 Task: Look for space in Jatobá, Brazil from 6th June, 2023 to 8th June, 2023 for 2 adults in price range Rs.7000 to Rs.12000. Place can be private room with 1  bedroom having 2 beds and 1 bathroom. Property type can be flat. Amenities needed are: wifi, . Booking option can be shelf check-in. Required host language is Spanish.
Action: Mouse moved to (755, 133)
Screenshot: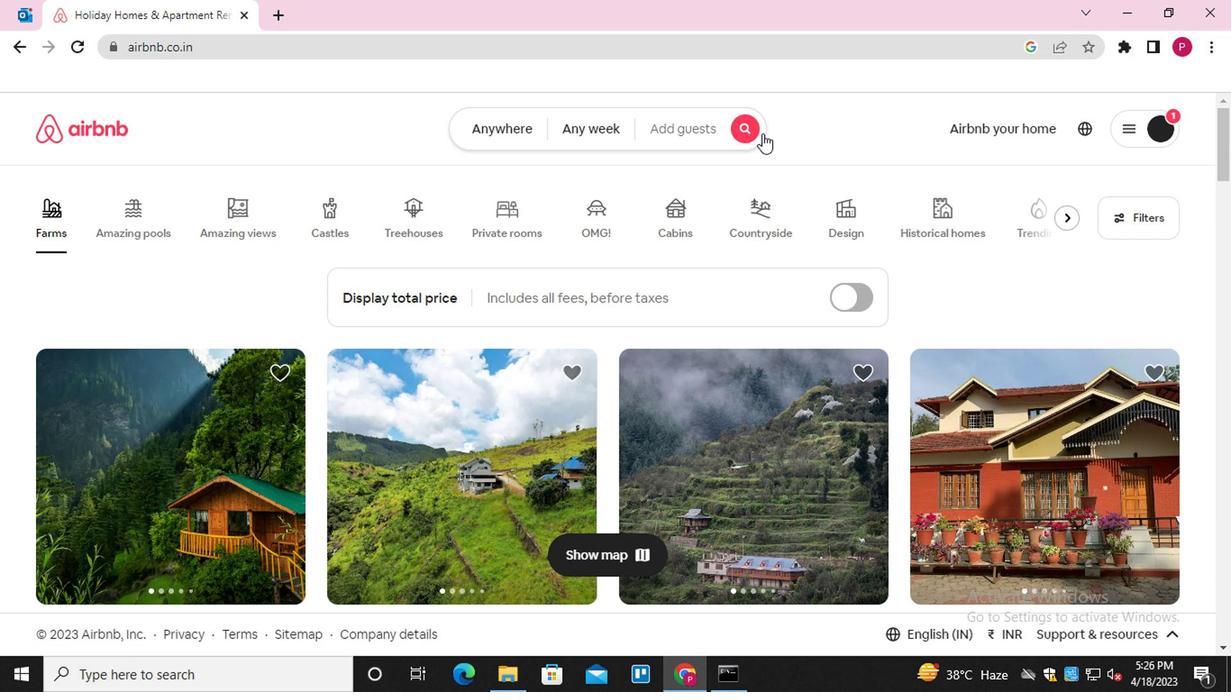 
Action: Mouse pressed left at (755, 133)
Screenshot: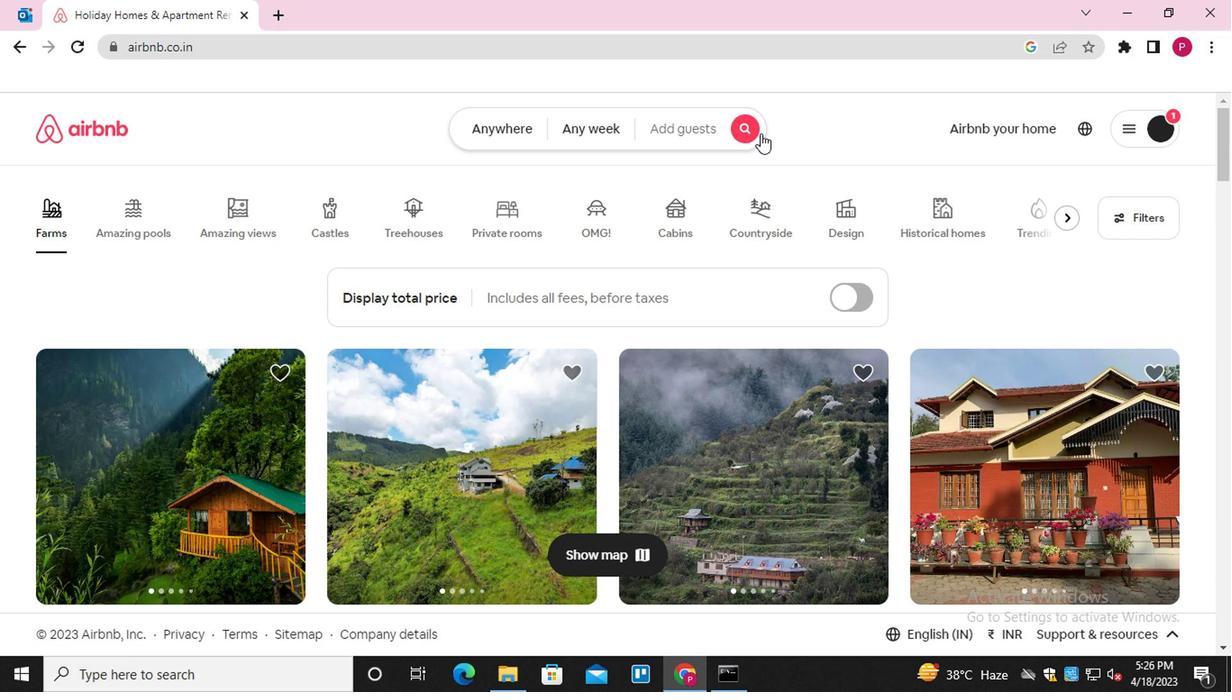 
Action: Mouse moved to (429, 205)
Screenshot: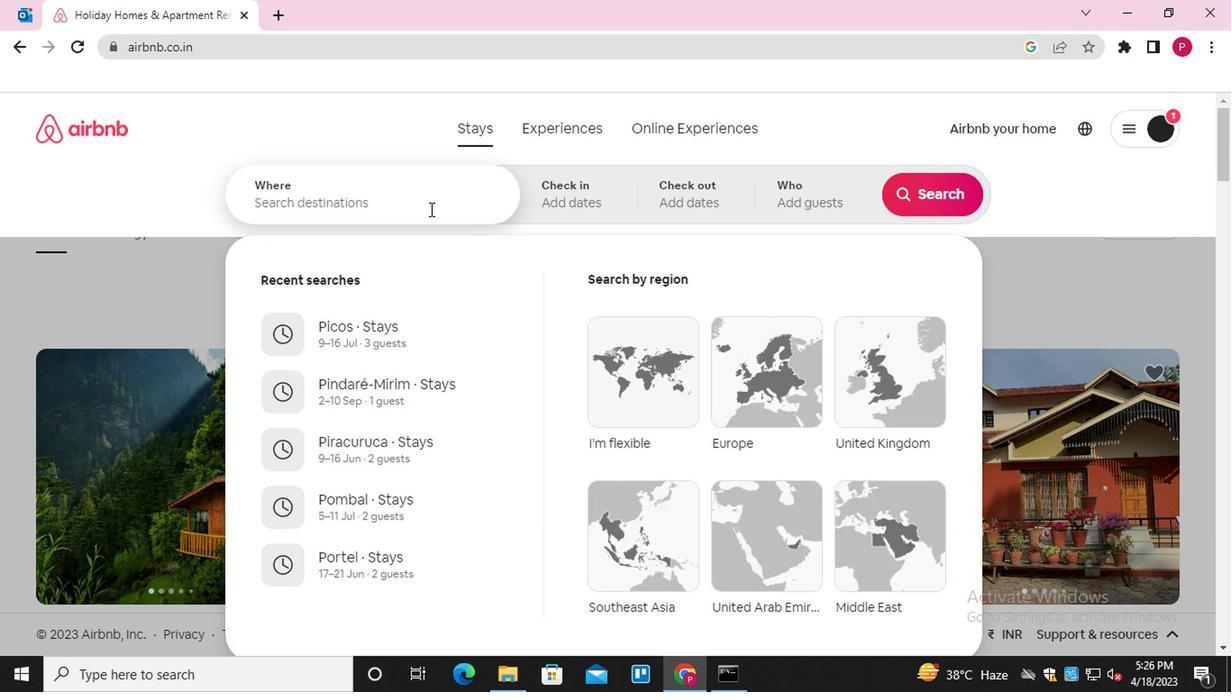 
Action: Mouse pressed left at (429, 205)
Screenshot: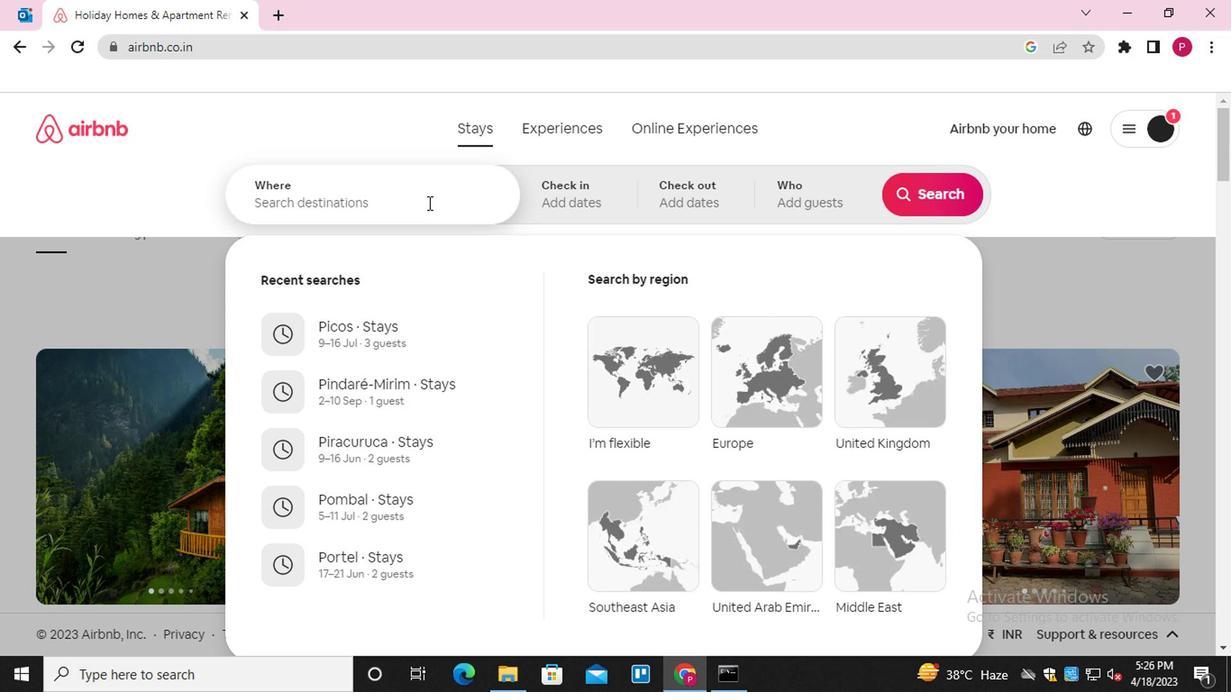 
Action: Key pressed <Key.shift>JATOBA
Screenshot: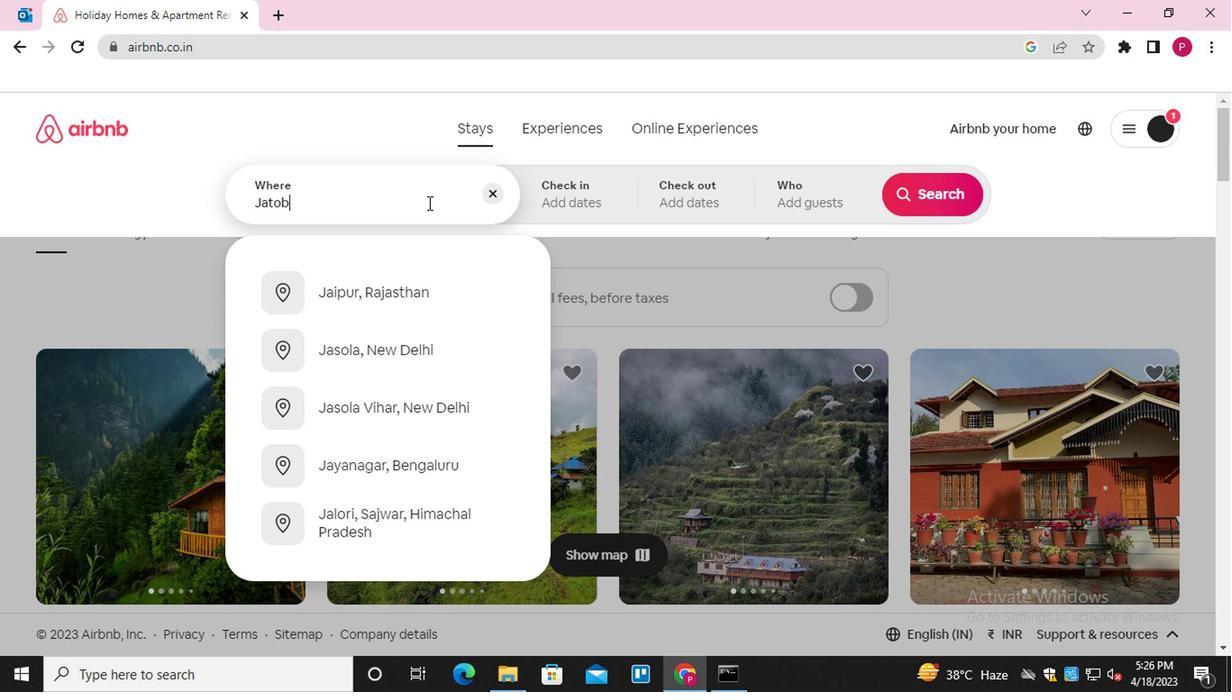 
Action: Mouse moved to (422, 300)
Screenshot: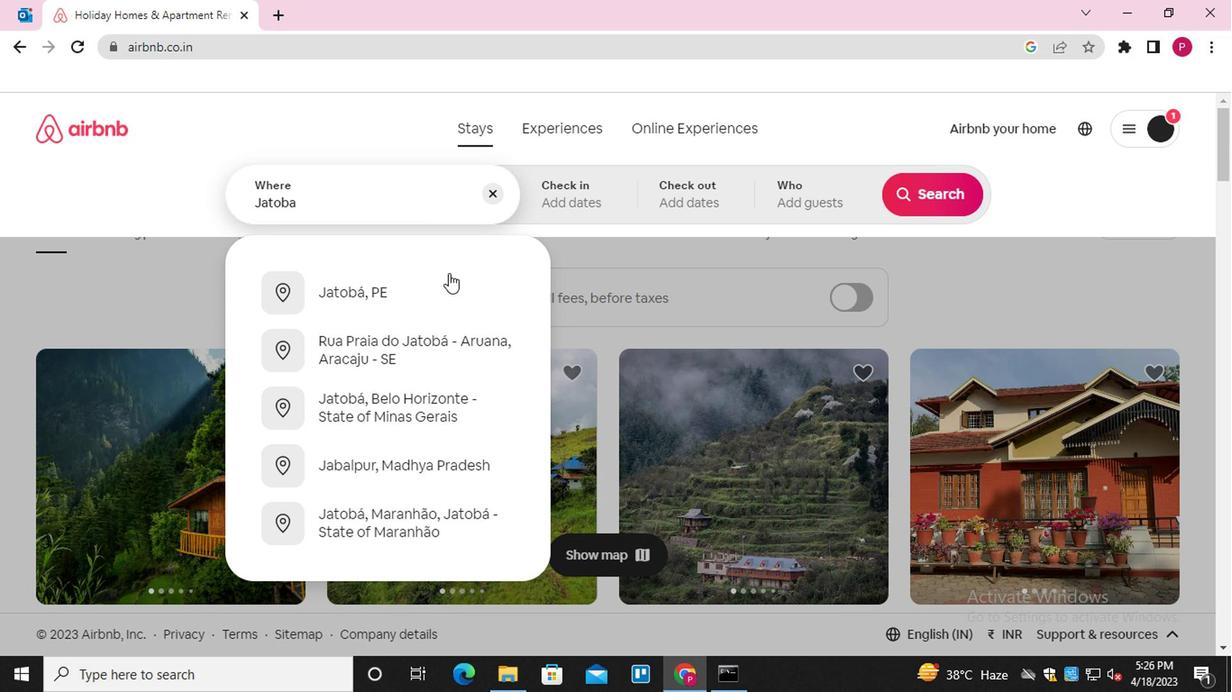 
Action: Mouse pressed left at (422, 300)
Screenshot: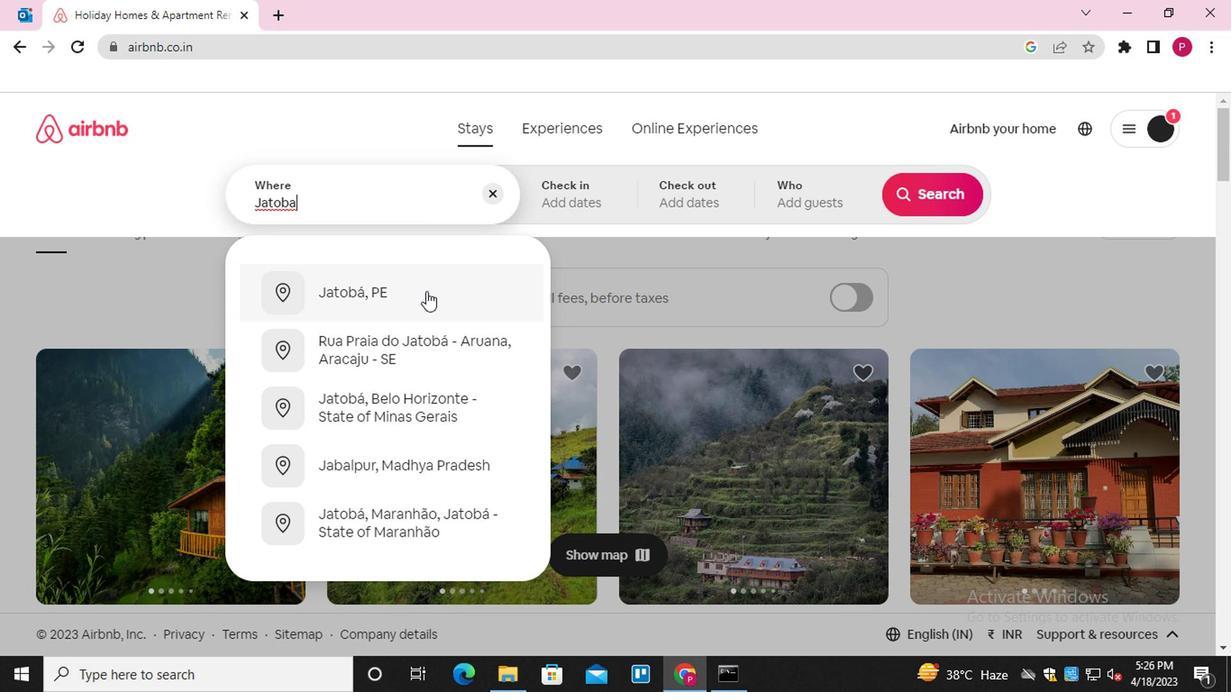 
Action: Mouse moved to (918, 341)
Screenshot: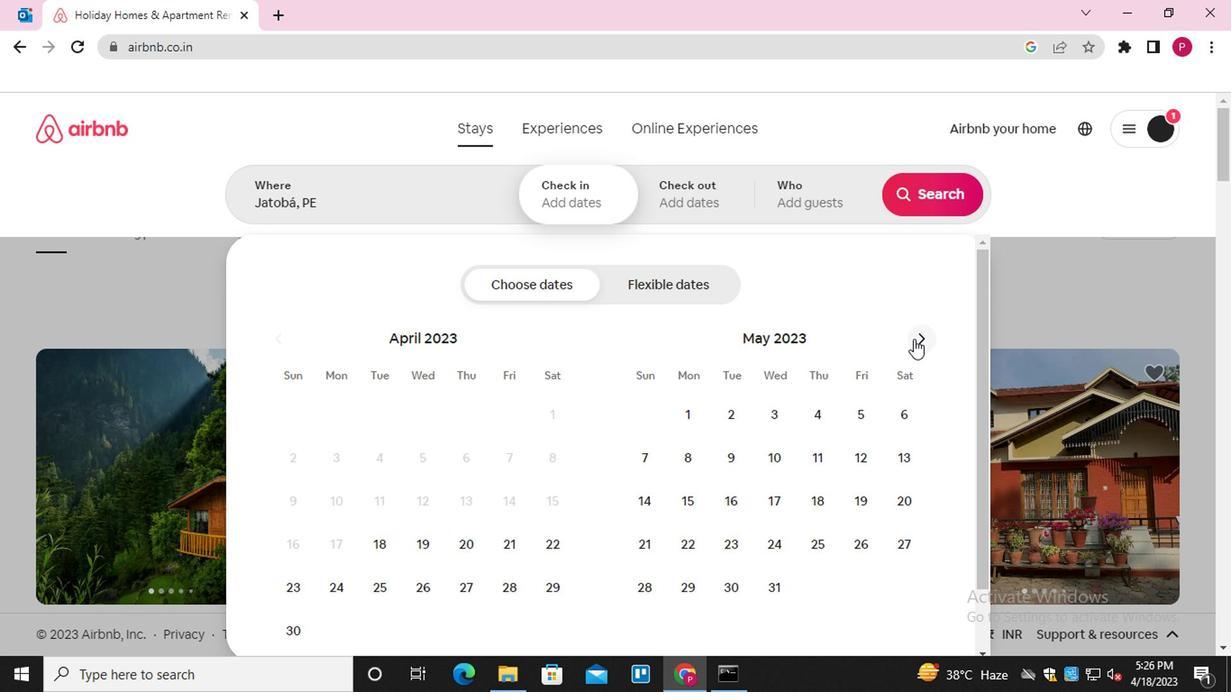 
Action: Mouse pressed left at (918, 341)
Screenshot: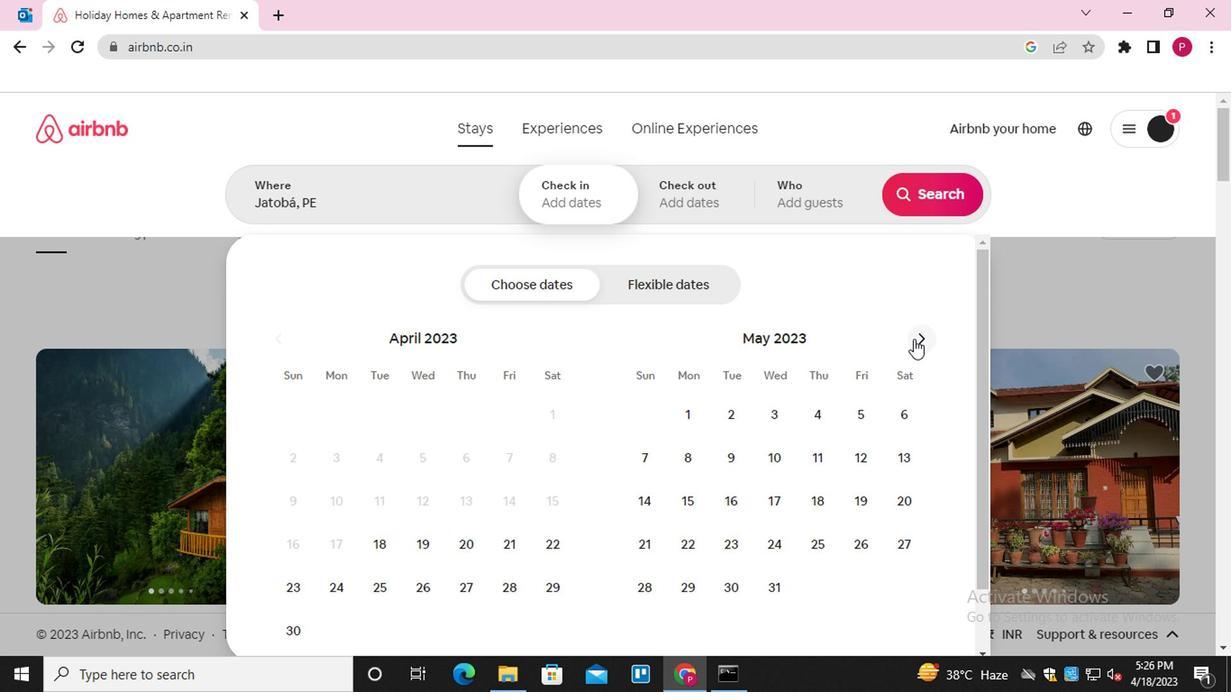 
Action: Mouse moved to (734, 457)
Screenshot: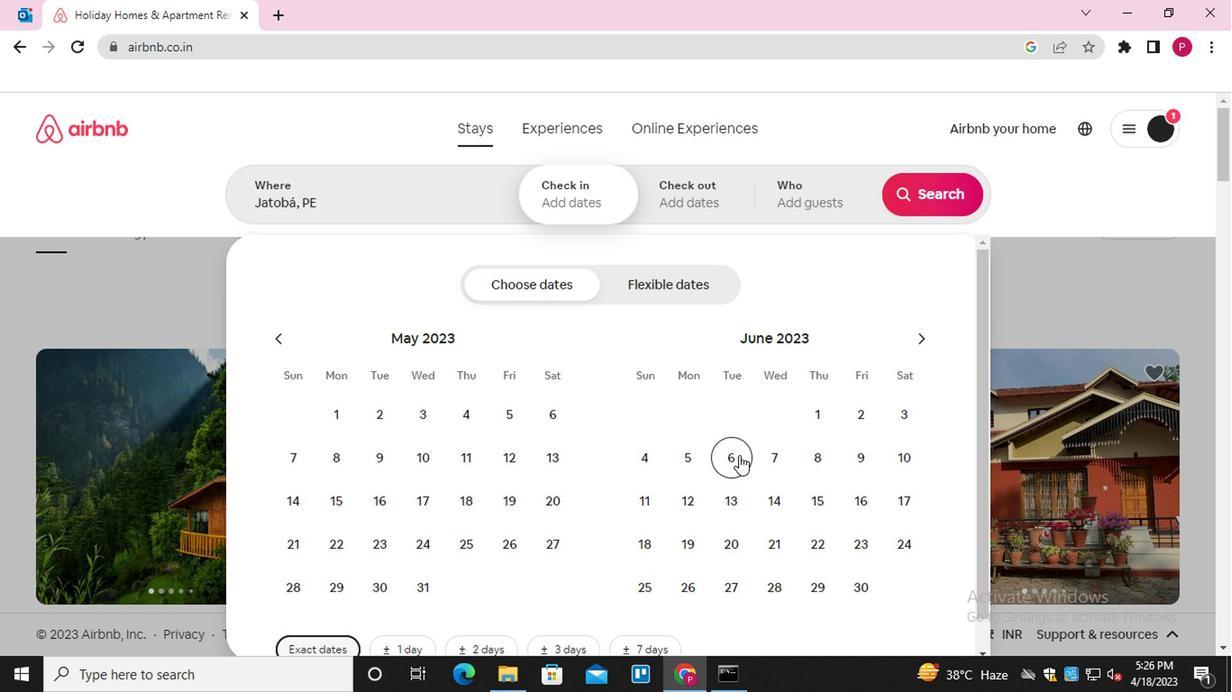 
Action: Mouse pressed left at (734, 457)
Screenshot: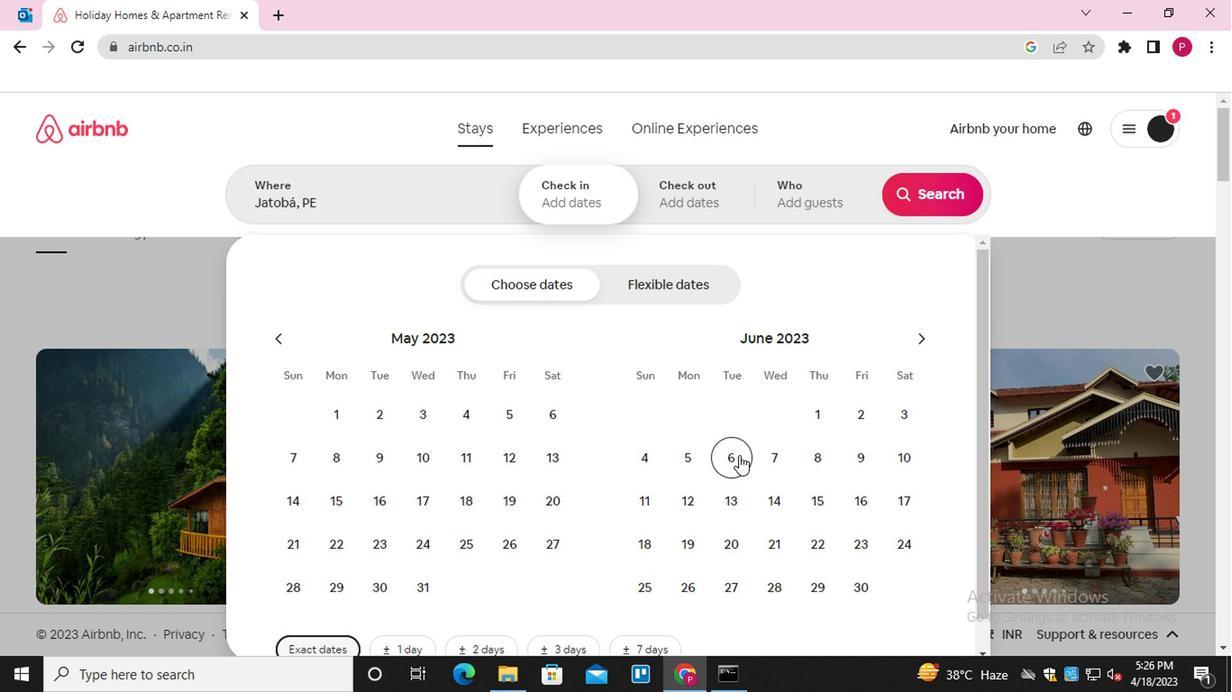 
Action: Mouse moved to (803, 463)
Screenshot: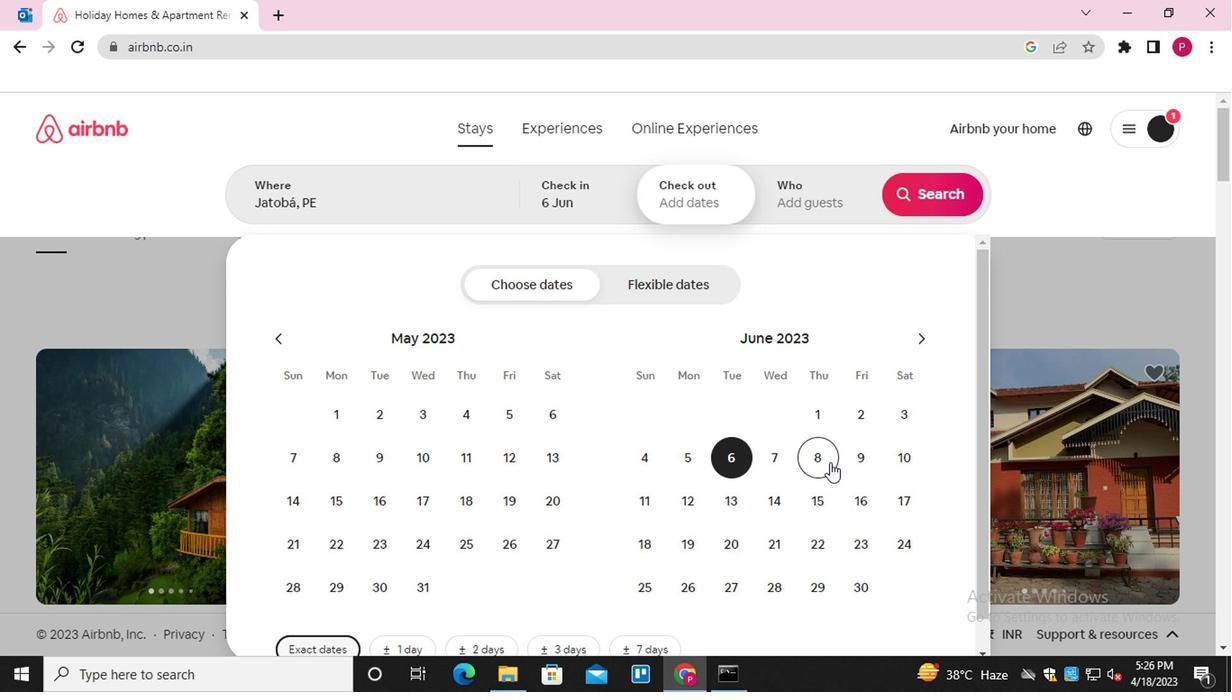 
Action: Mouse pressed left at (803, 463)
Screenshot: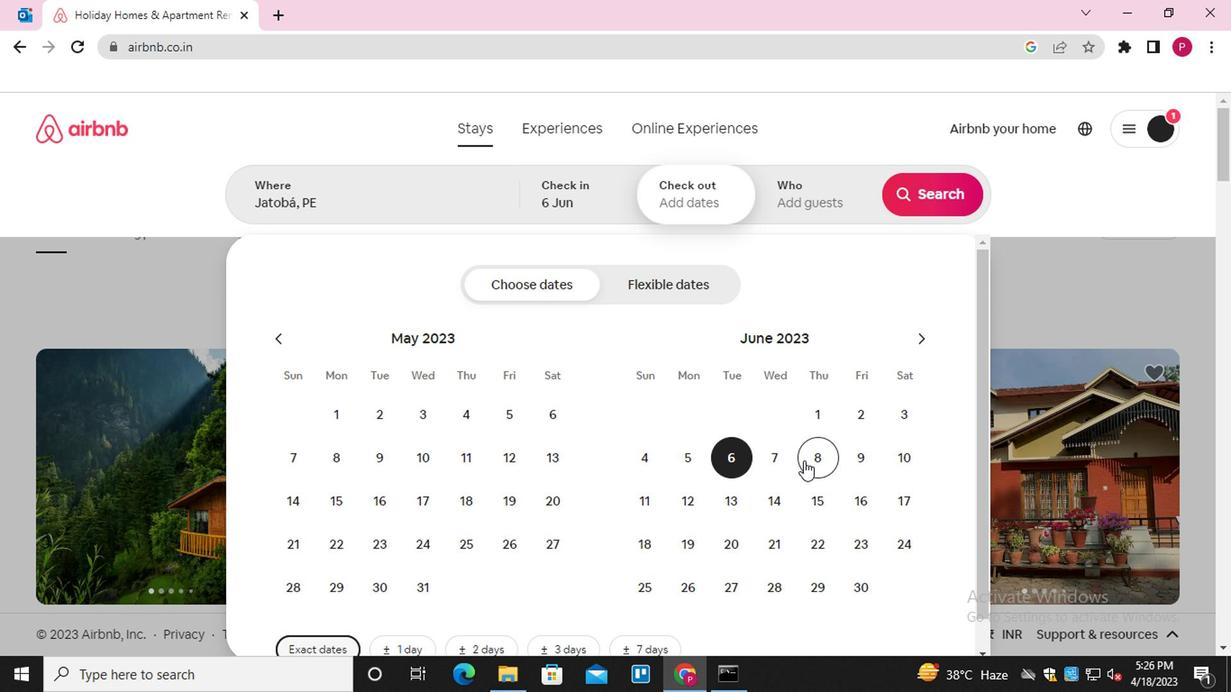 
Action: Mouse moved to (808, 207)
Screenshot: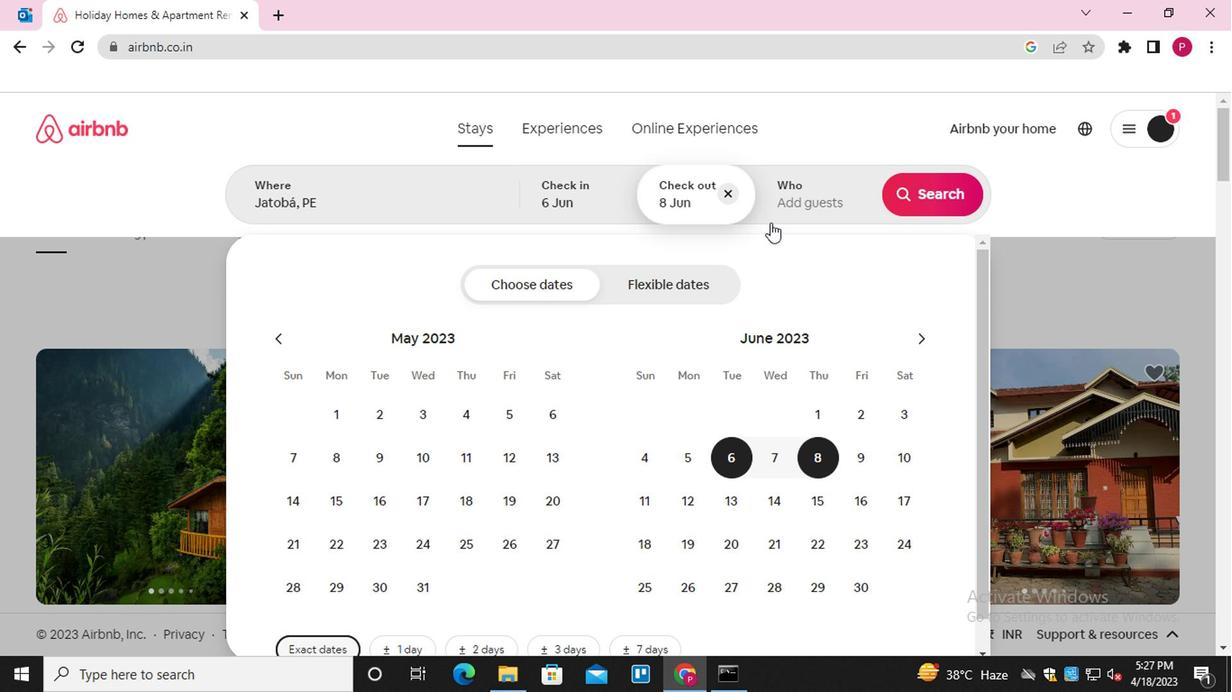 
Action: Mouse pressed left at (808, 207)
Screenshot: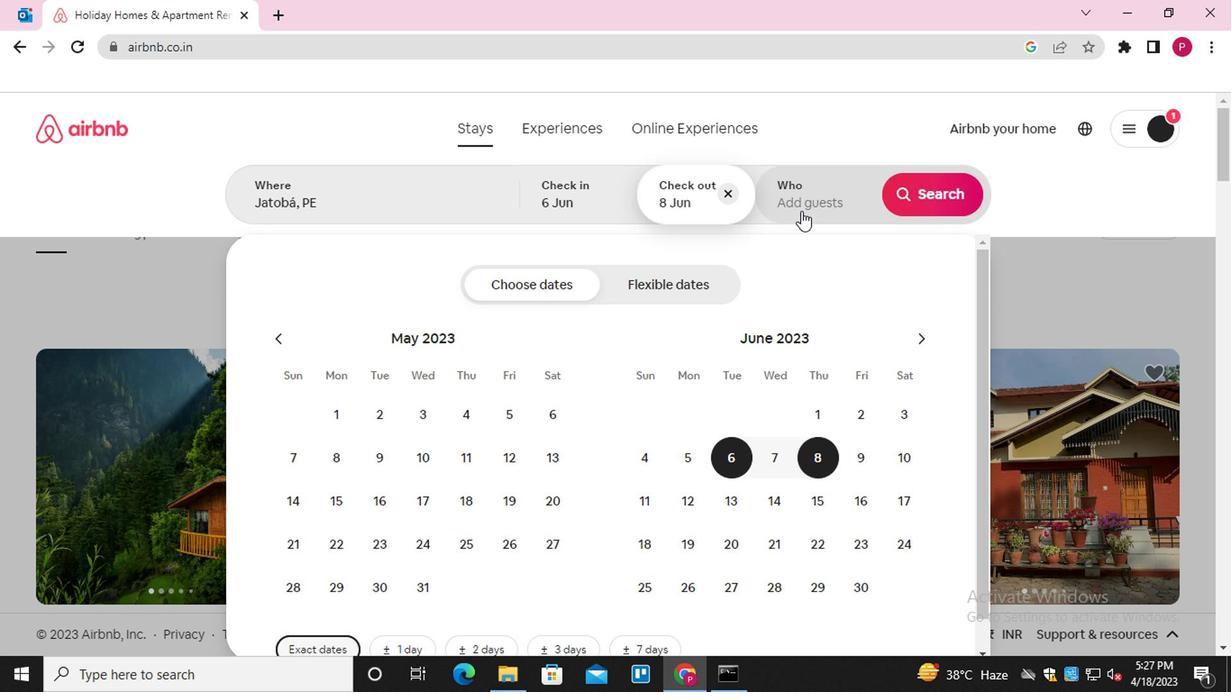 
Action: Mouse moved to (940, 289)
Screenshot: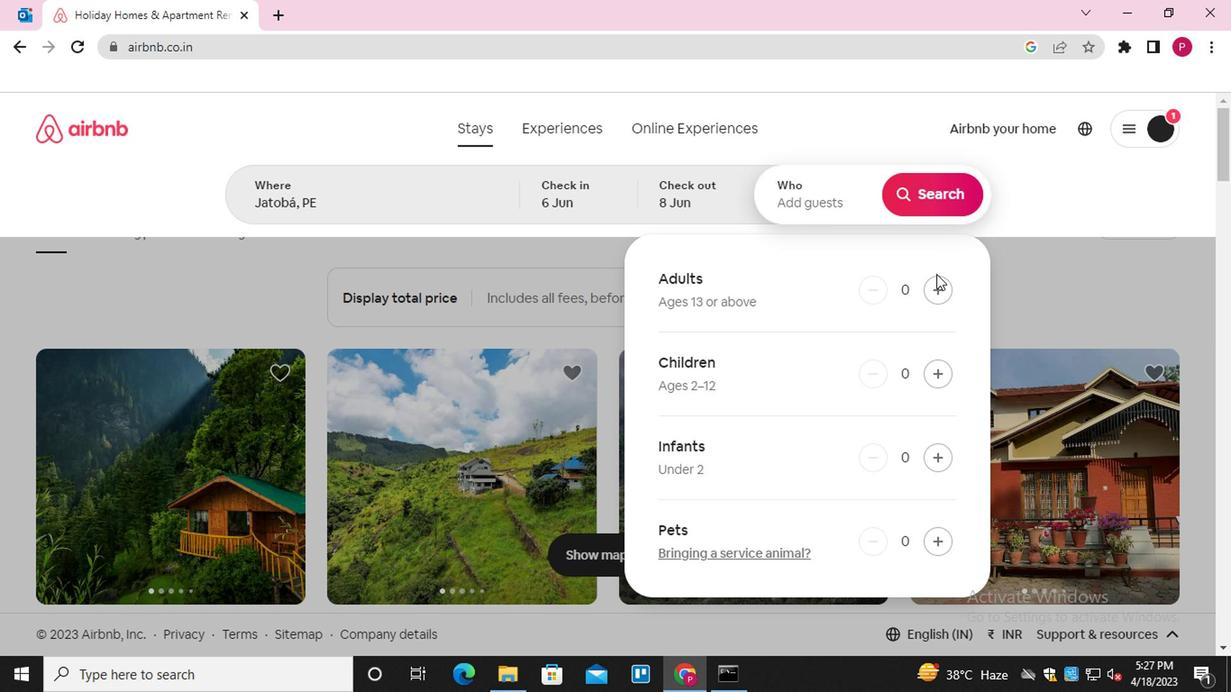 
Action: Mouse pressed left at (940, 289)
Screenshot: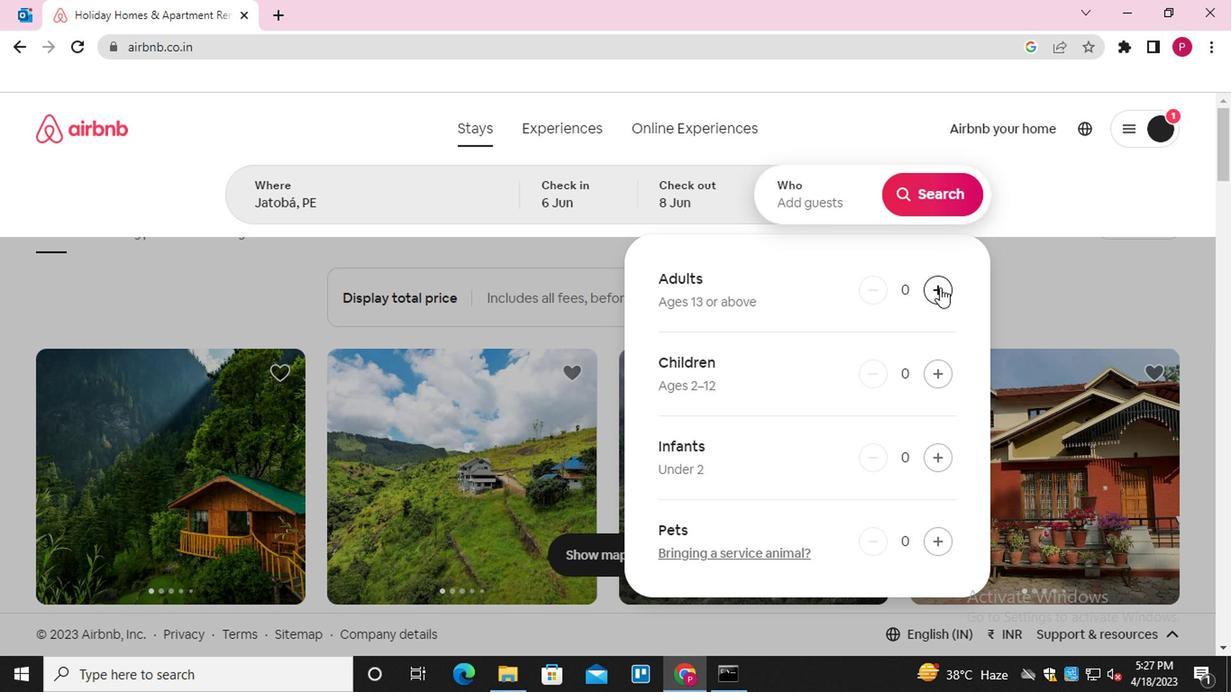 
Action: Mouse pressed left at (940, 289)
Screenshot: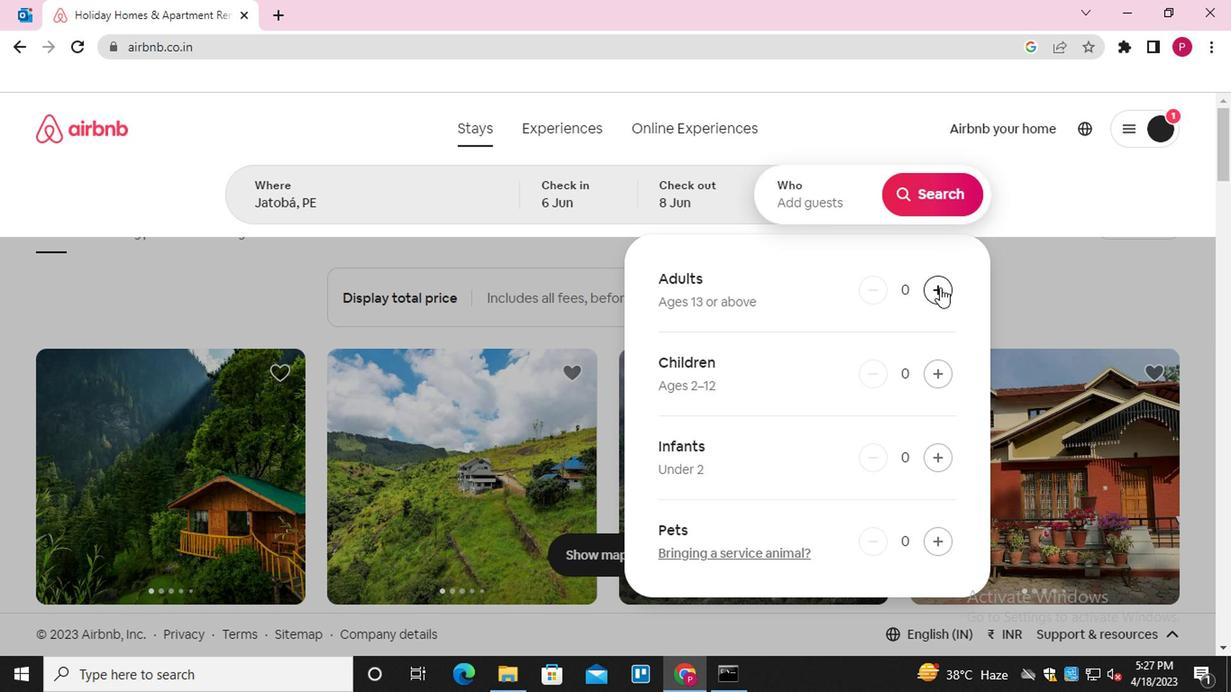 
Action: Mouse moved to (923, 207)
Screenshot: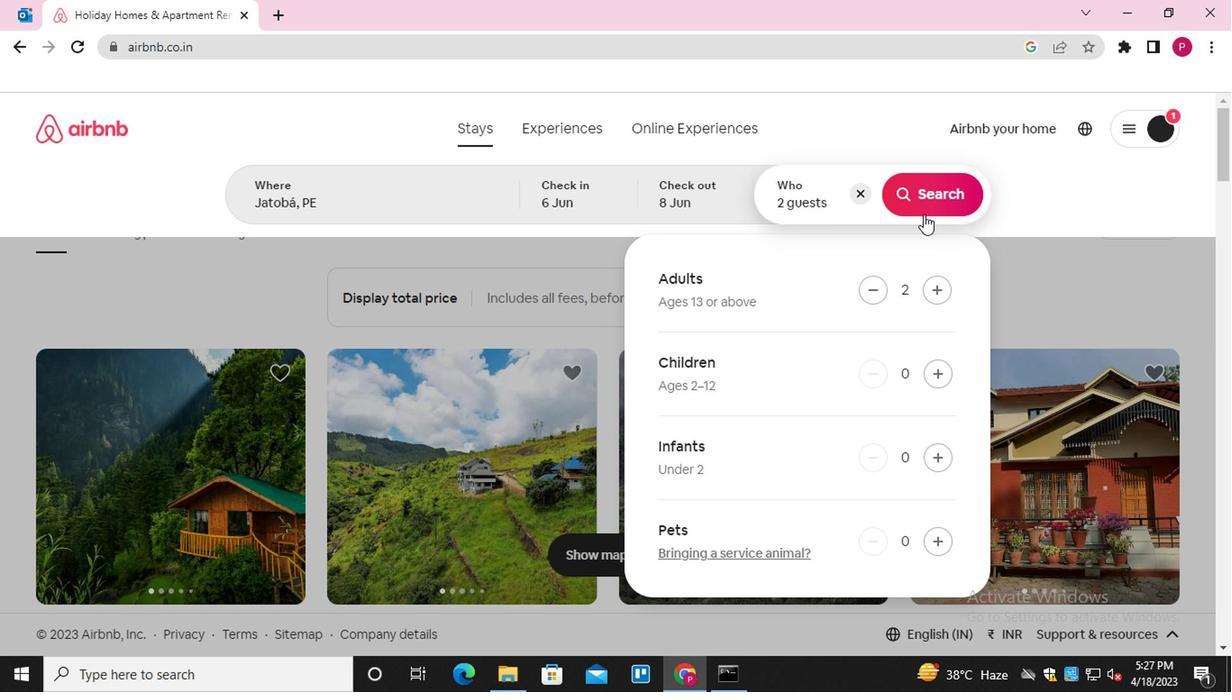 
Action: Mouse pressed left at (923, 207)
Screenshot: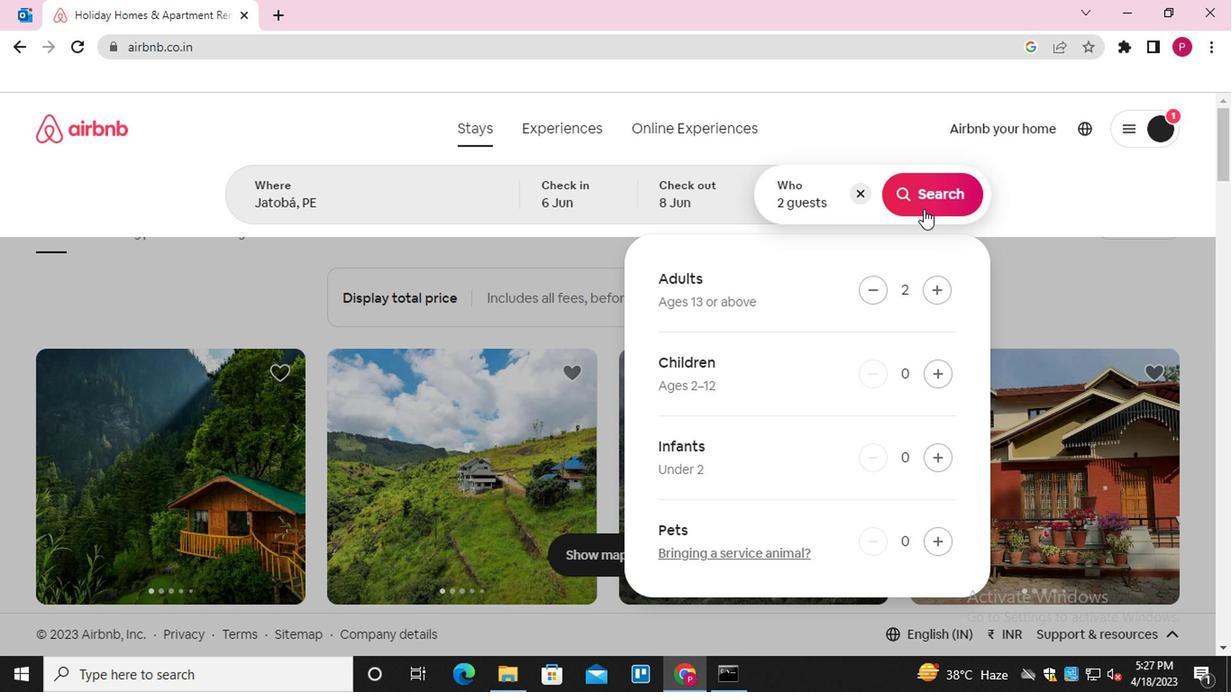 
Action: Mouse moved to (1135, 192)
Screenshot: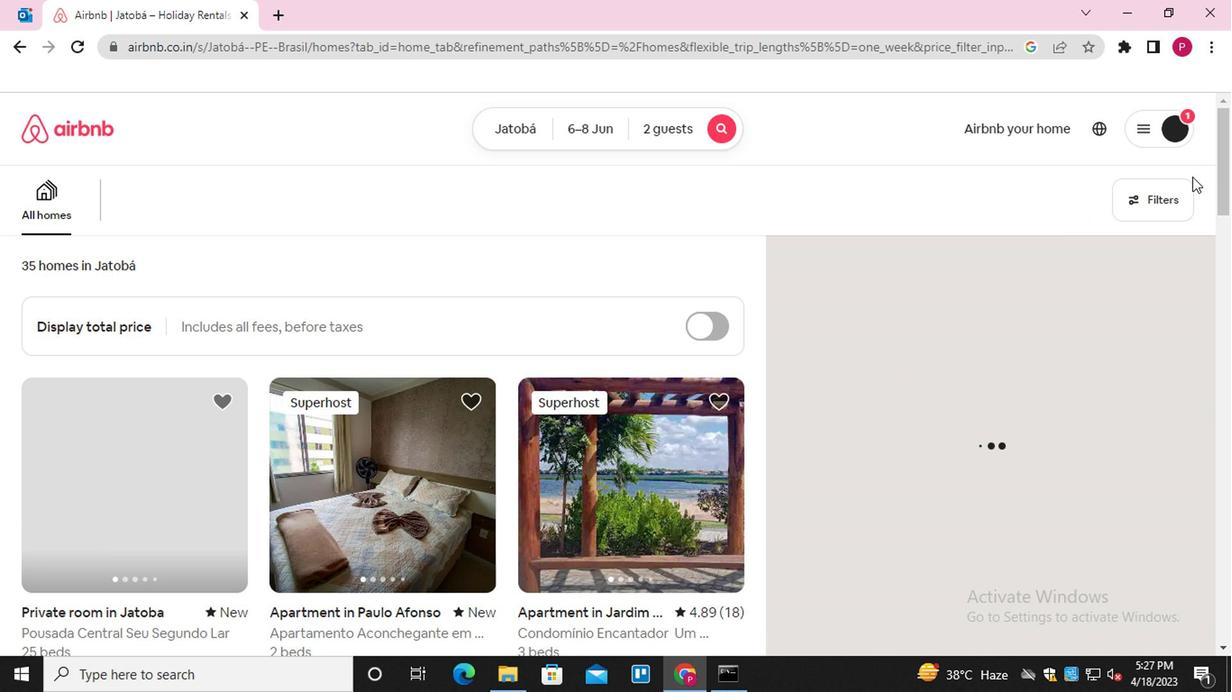 
Action: Mouse pressed left at (1135, 192)
Screenshot: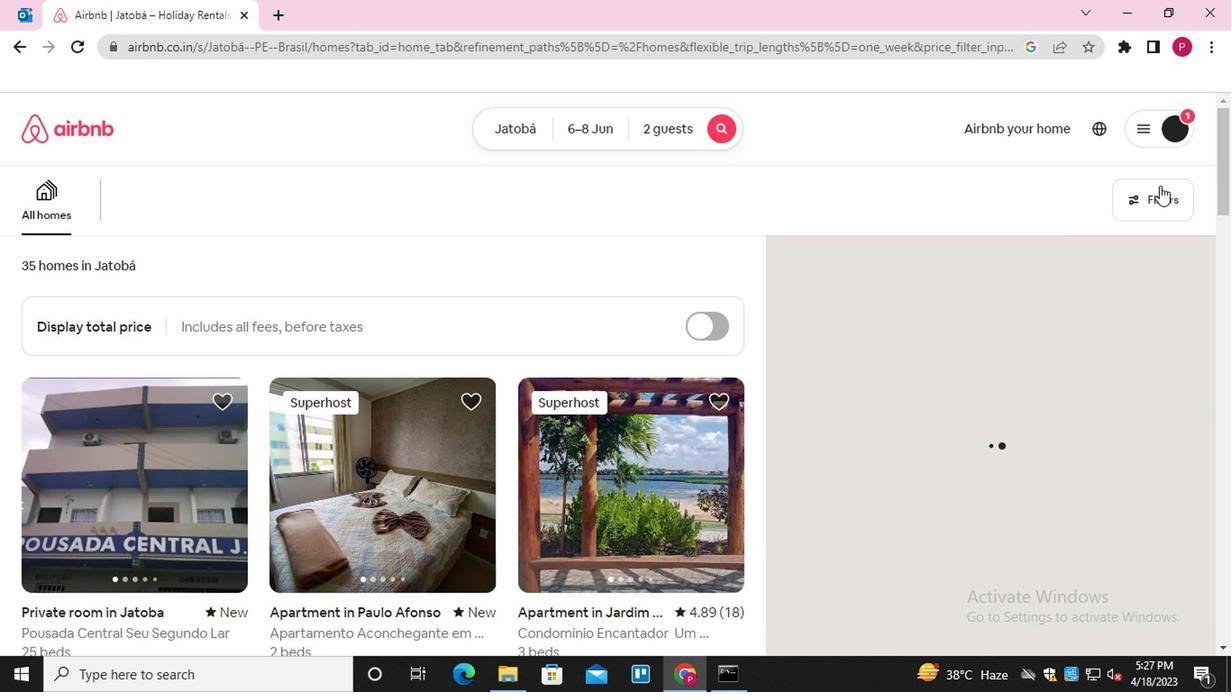 
Action: Mouse moved to (391, 422)
Screenshot: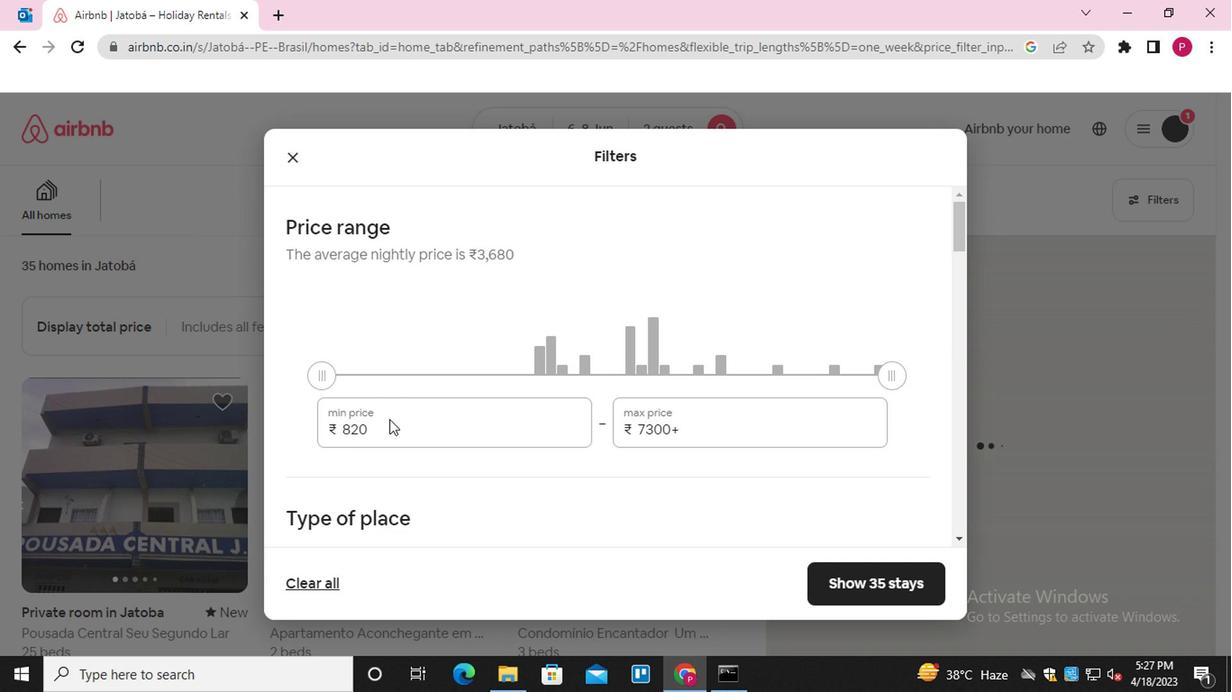 
Action: Mouse pressed left at (391, 422)
Screenshot: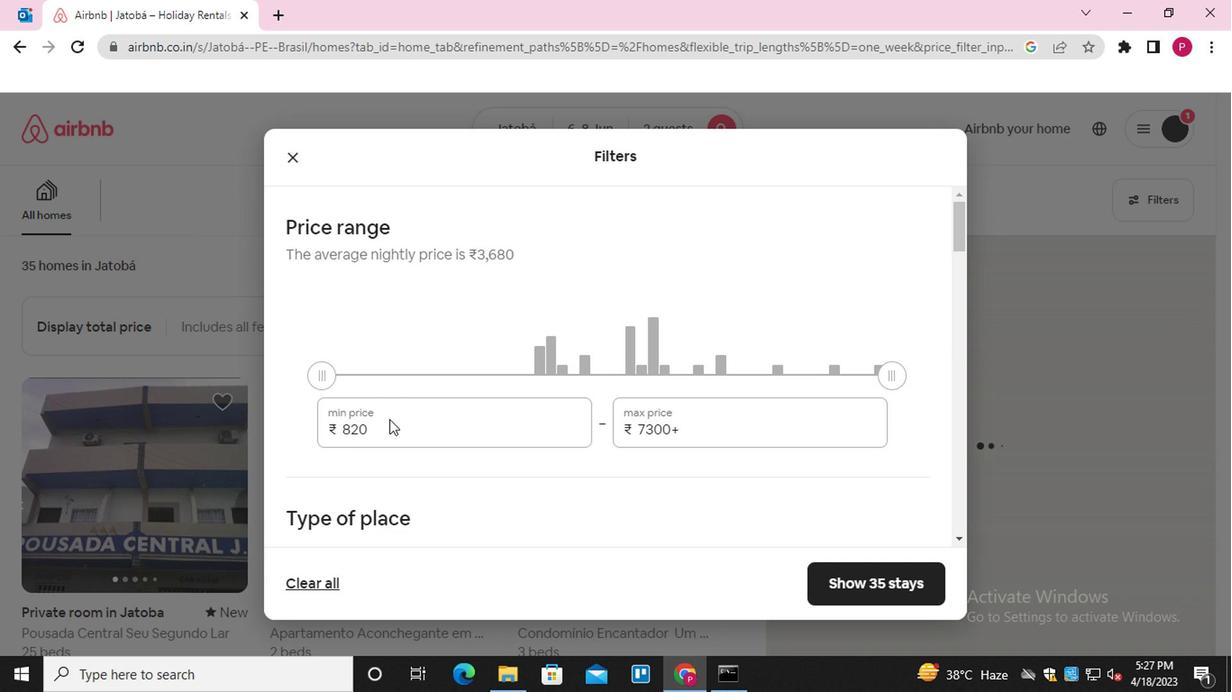 
Action: Mouse pressed left at (391, 422)
Screenshot: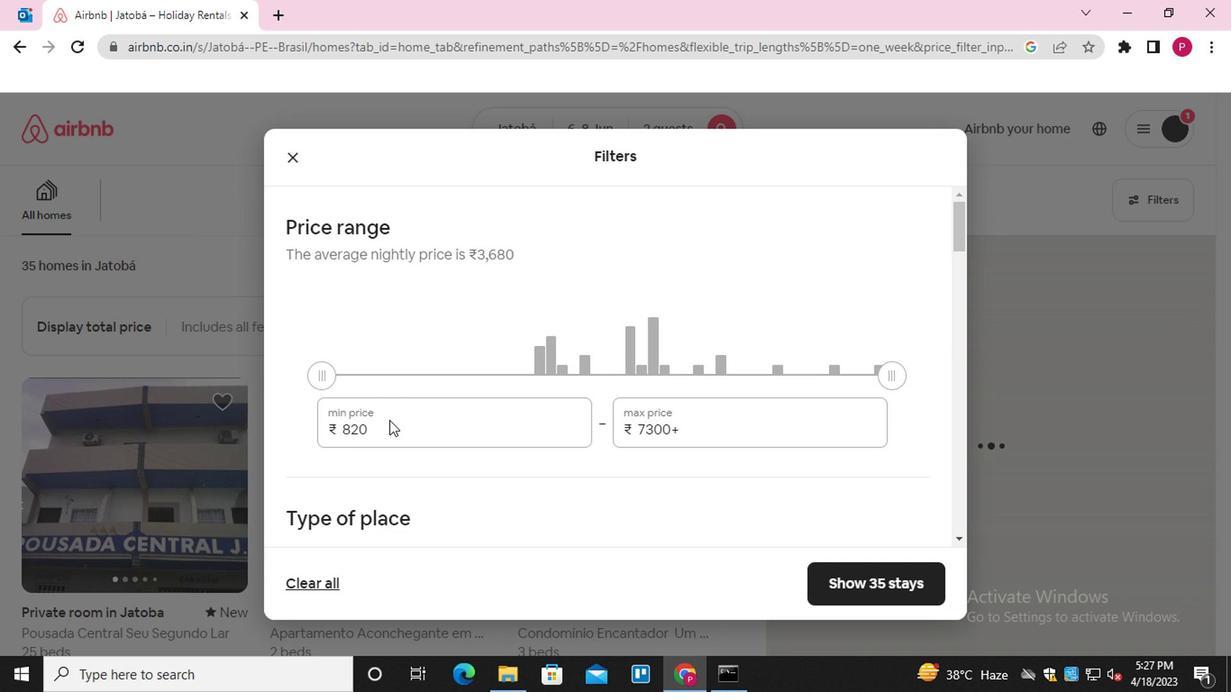
Action: Mouse pressed left at (391, 422)
Screenshot: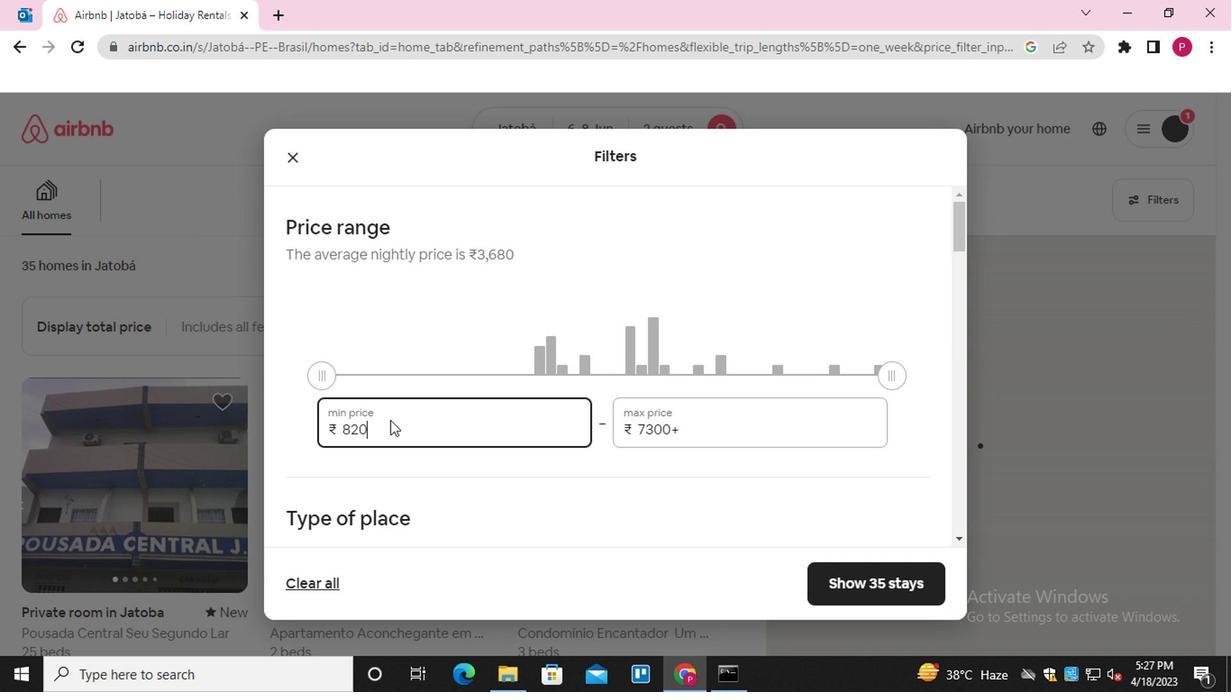 
Action: Mouse moved to (391, 427)
Screenshot: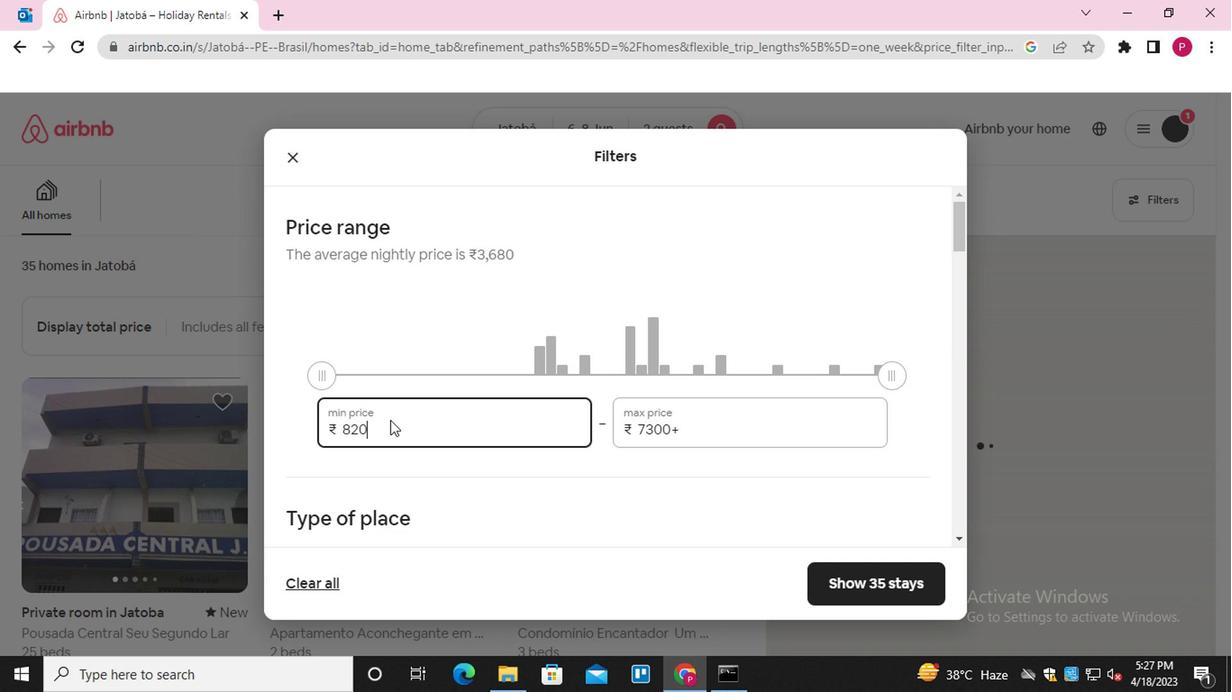 
Action: Mouse pressed left at (391, 427)
Screenshot: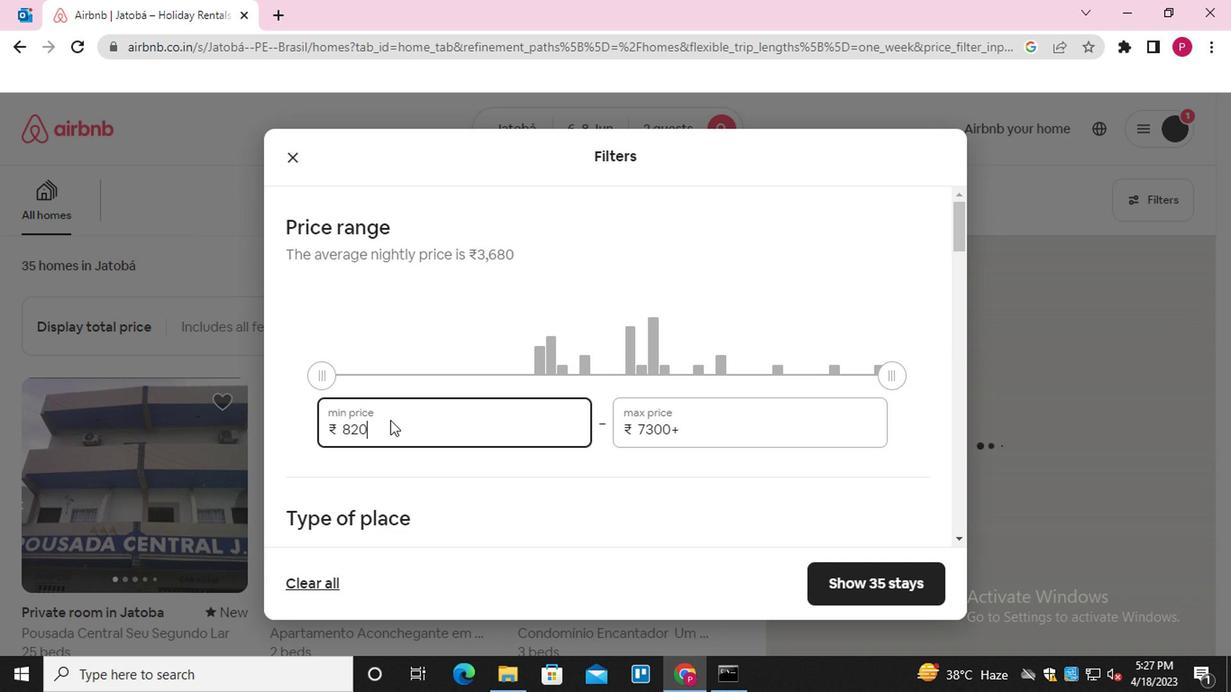 
Action: Mouse pressed left at (391, 427)
Screenshot: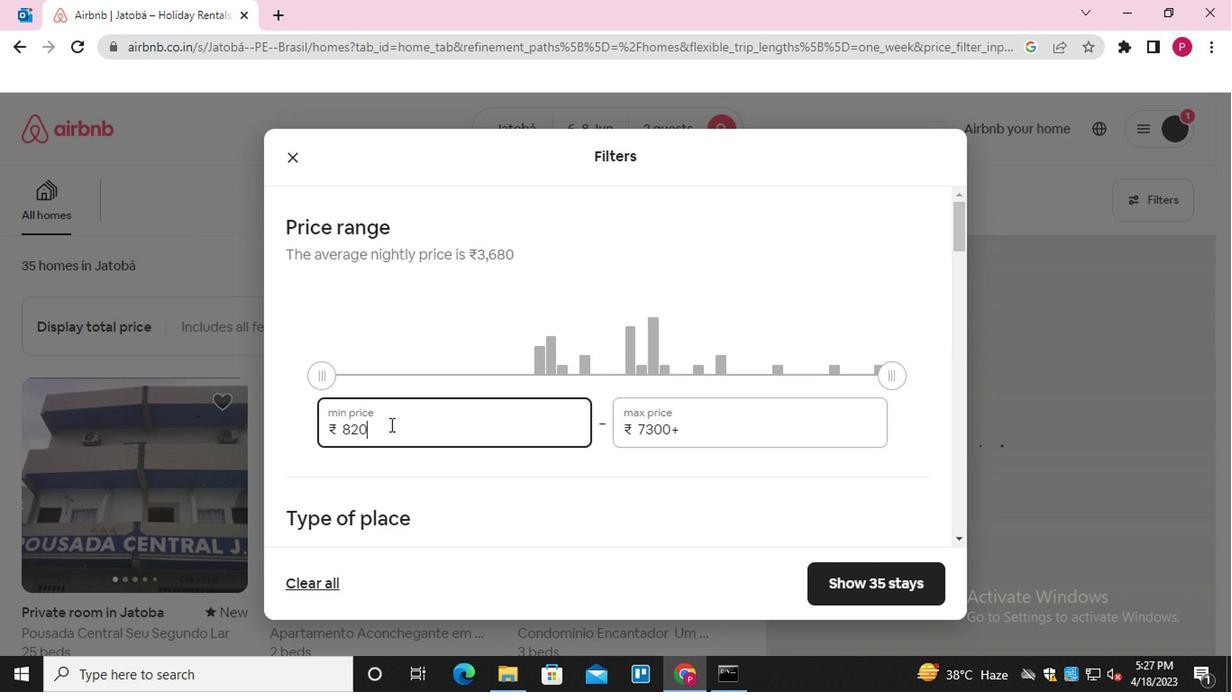 
Action: Mouse pressed left at (391, 427)
Screenshot: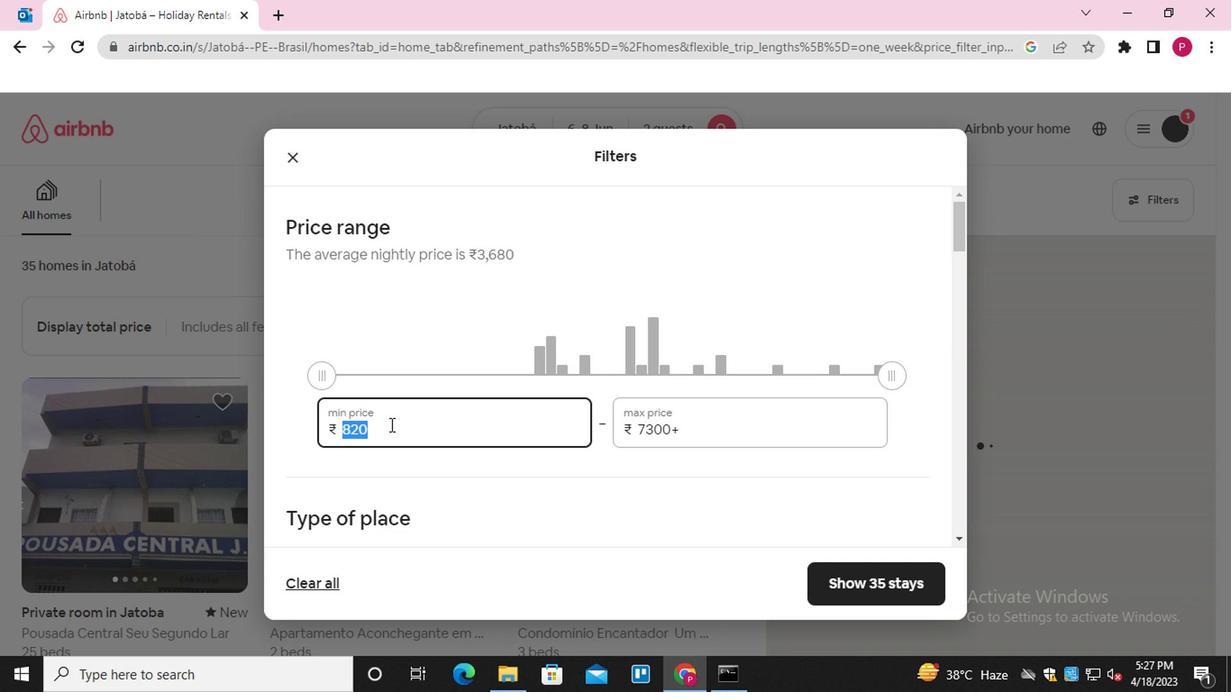 
Action: Key pressed 7000<Key.tab>12000
Screenshot: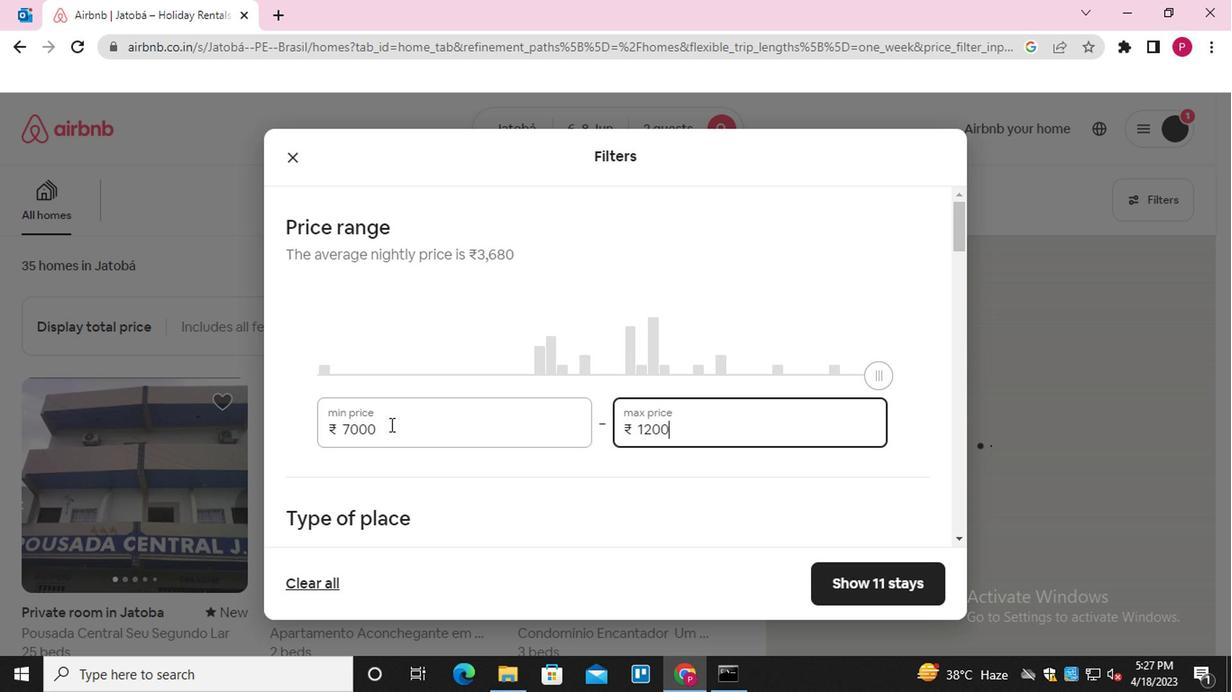
Action: Mouse scrolled (391, 425) with delta (0, -1)
Screenshot: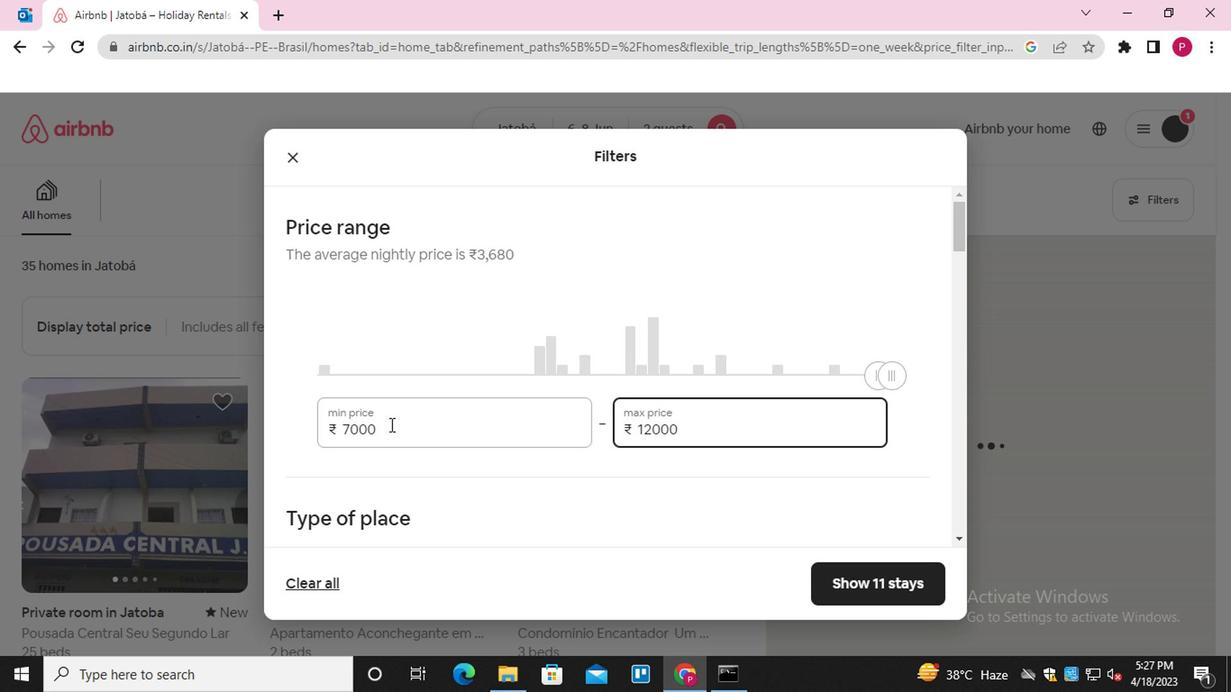 
Action: Mouse scrolled (391, 425) with delta (0, -1)
Screenshot: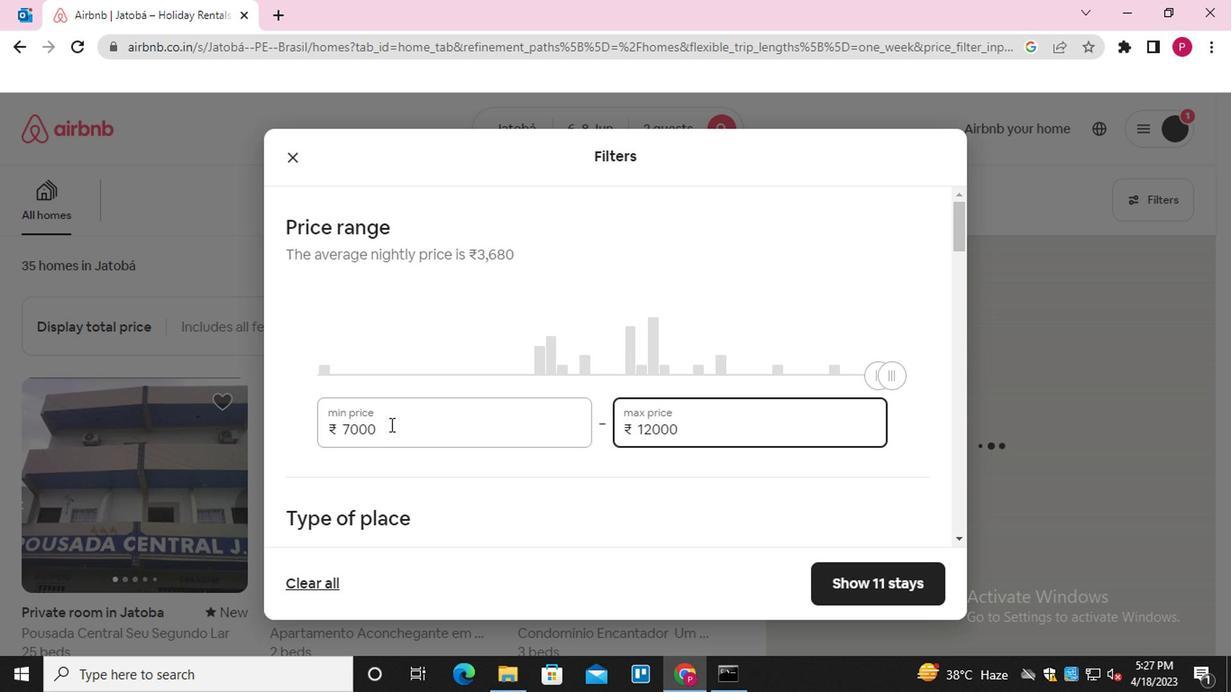 
Action: Mouse scrolled (391, 425) with delta (0, -1)
Screenshot: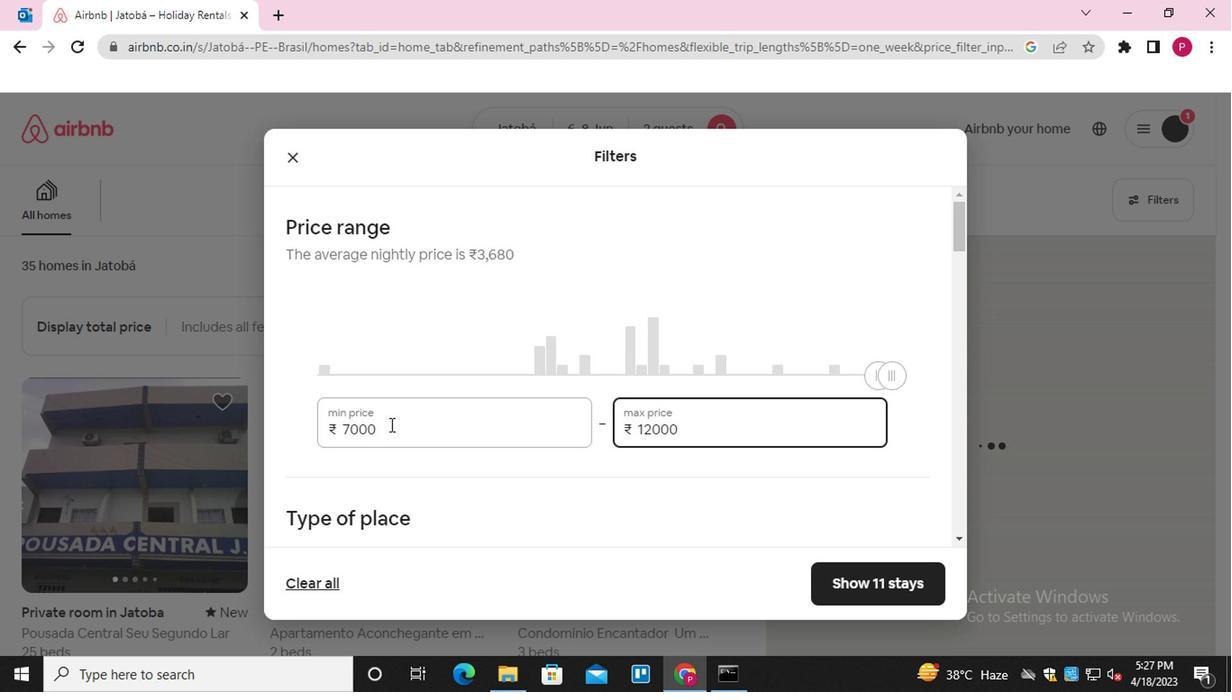
Action: Mouse scrolled (391, 425) with delta (0, -1)
Screenshot: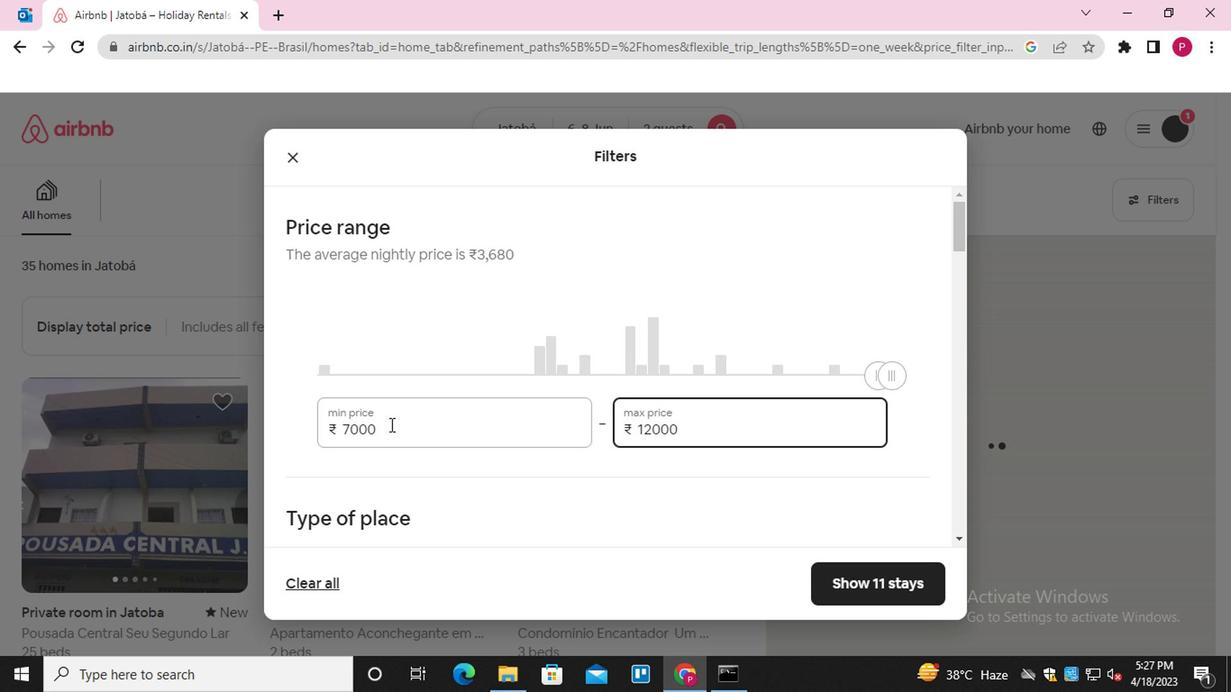
Action: Mouse moved to (619, 220)
Screenshot: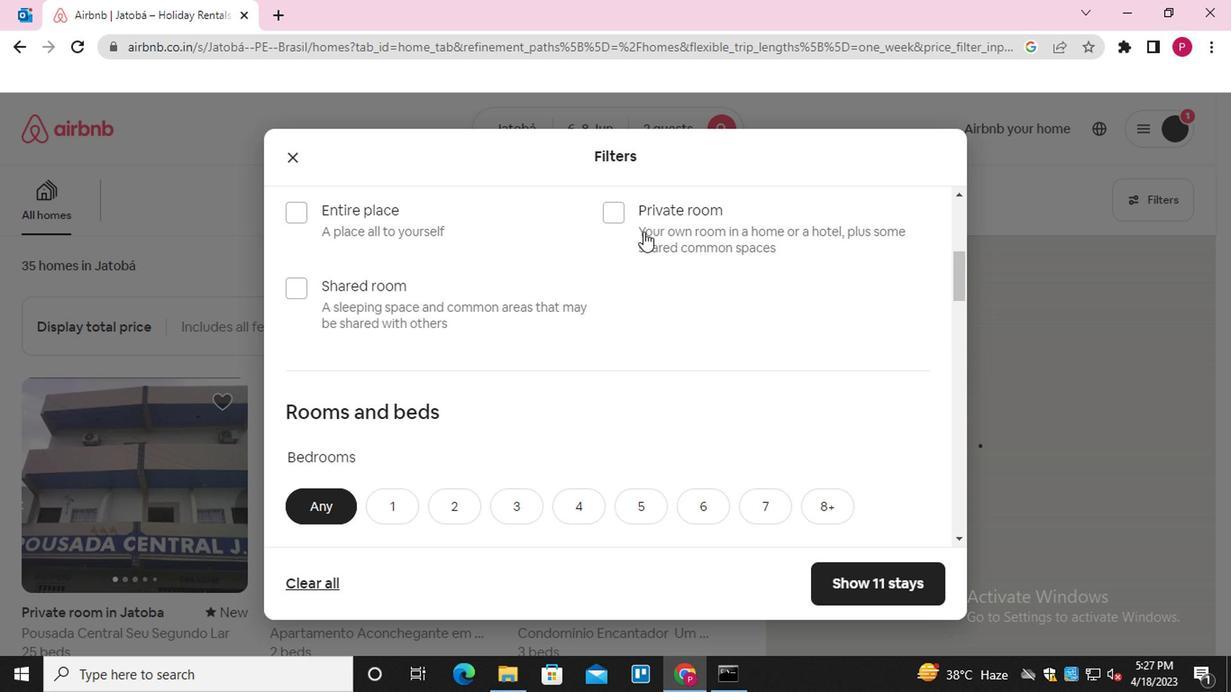 
Action: Mouse pressed left at (619, 220)
Screenshot: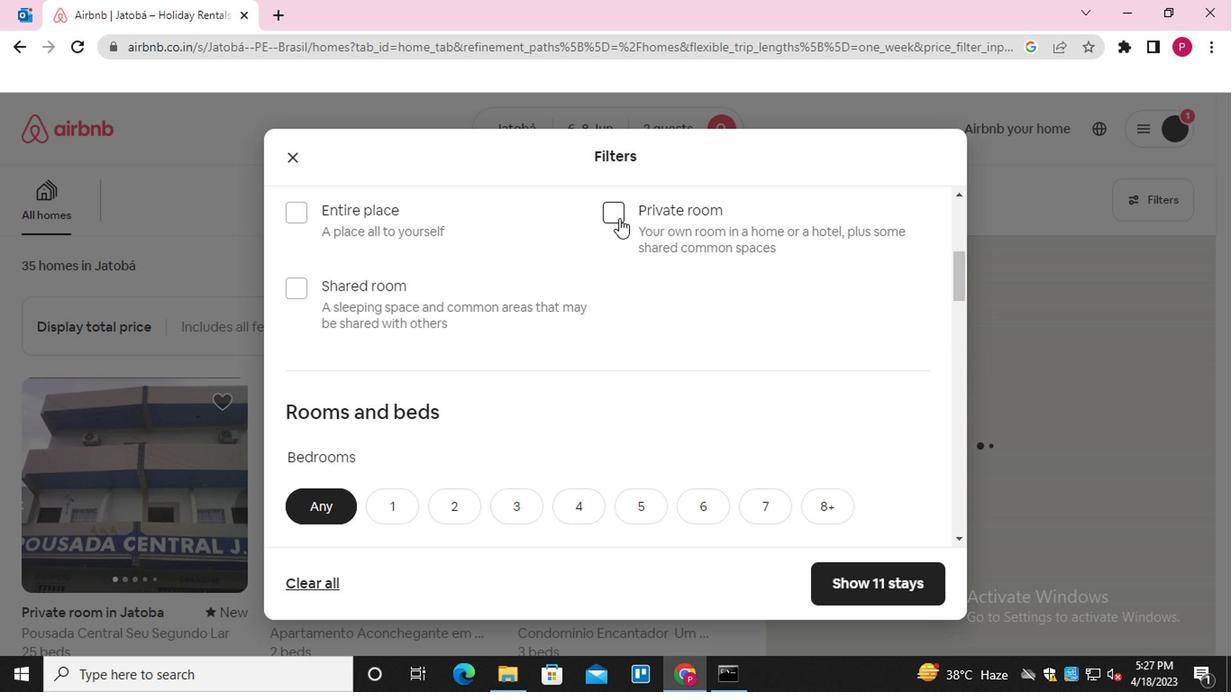 
Action: Mouse moved to (656, 283)
Screenshot: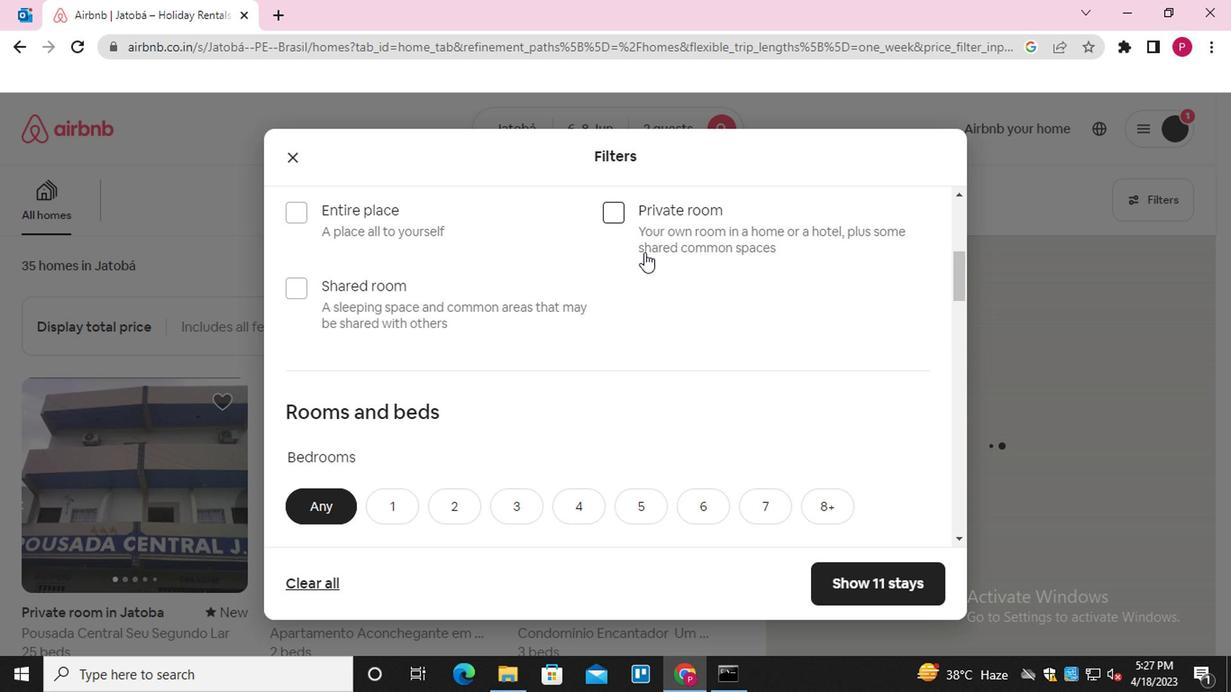
Action: Mouse scrolled (656, 282) with delta (0, 0)
Screenshot: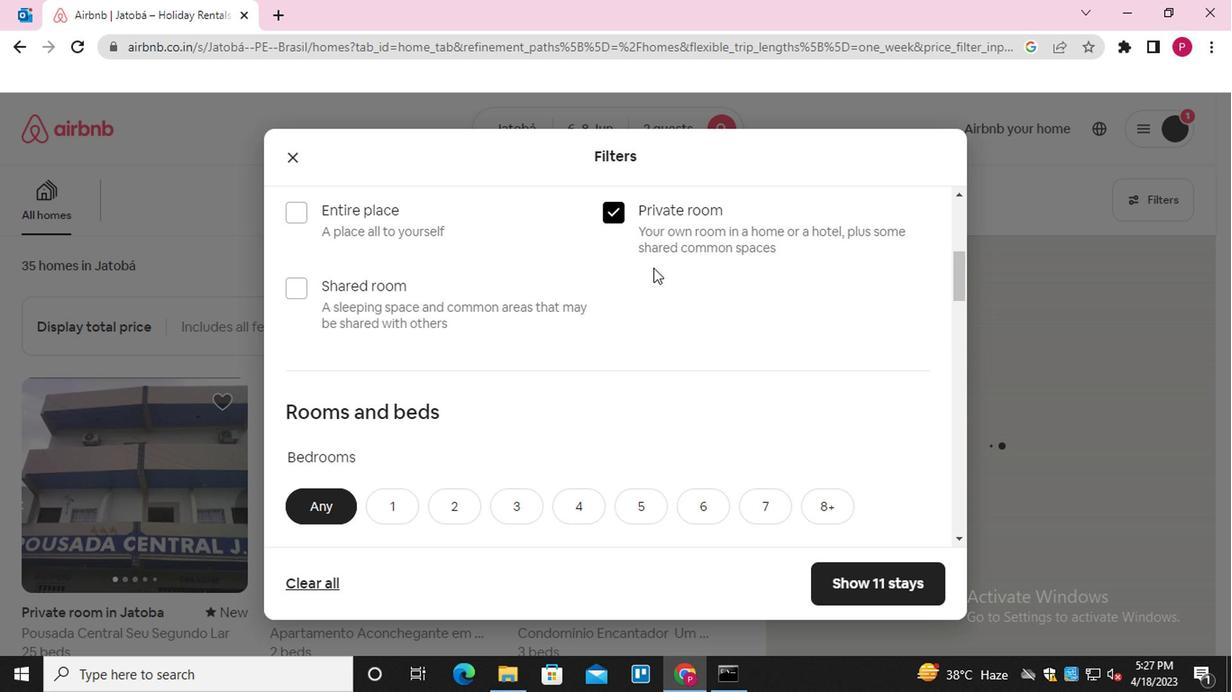 
Action: Mouse moved to (656, 287)
Screenshot: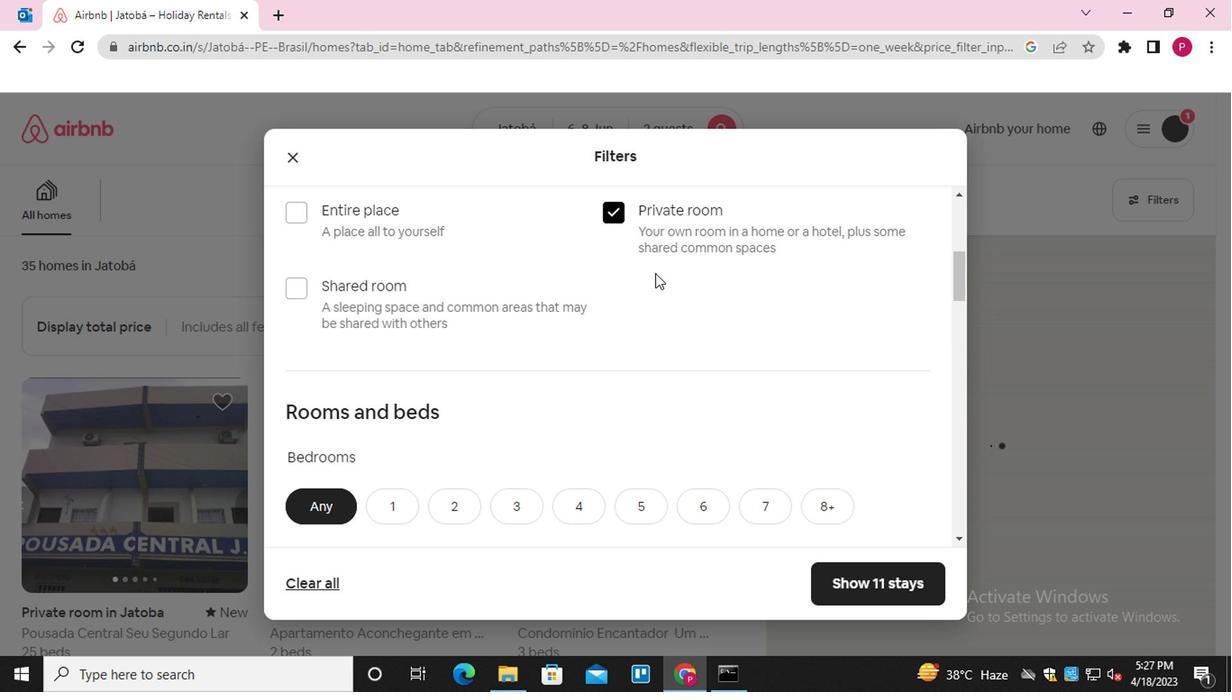 
Action: Mouse scrolled (656, 287) with delta (0, 0)
Screenshot: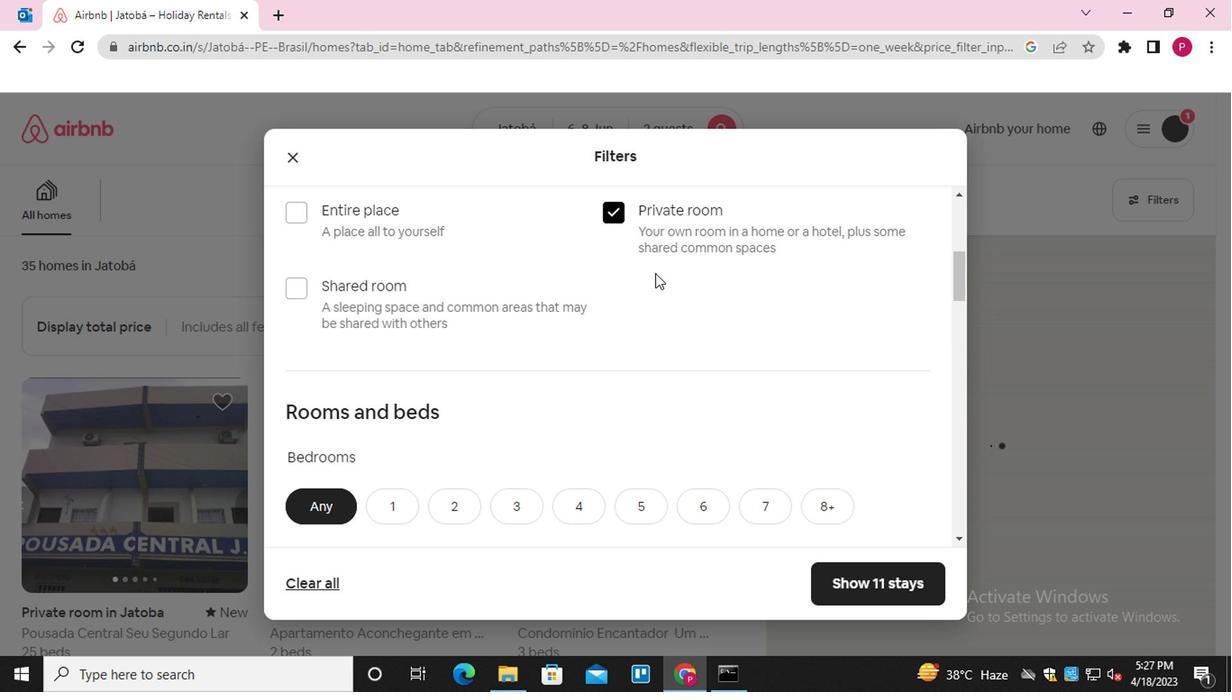 
Action: Mouse moved to (656, 296)
Screenshot: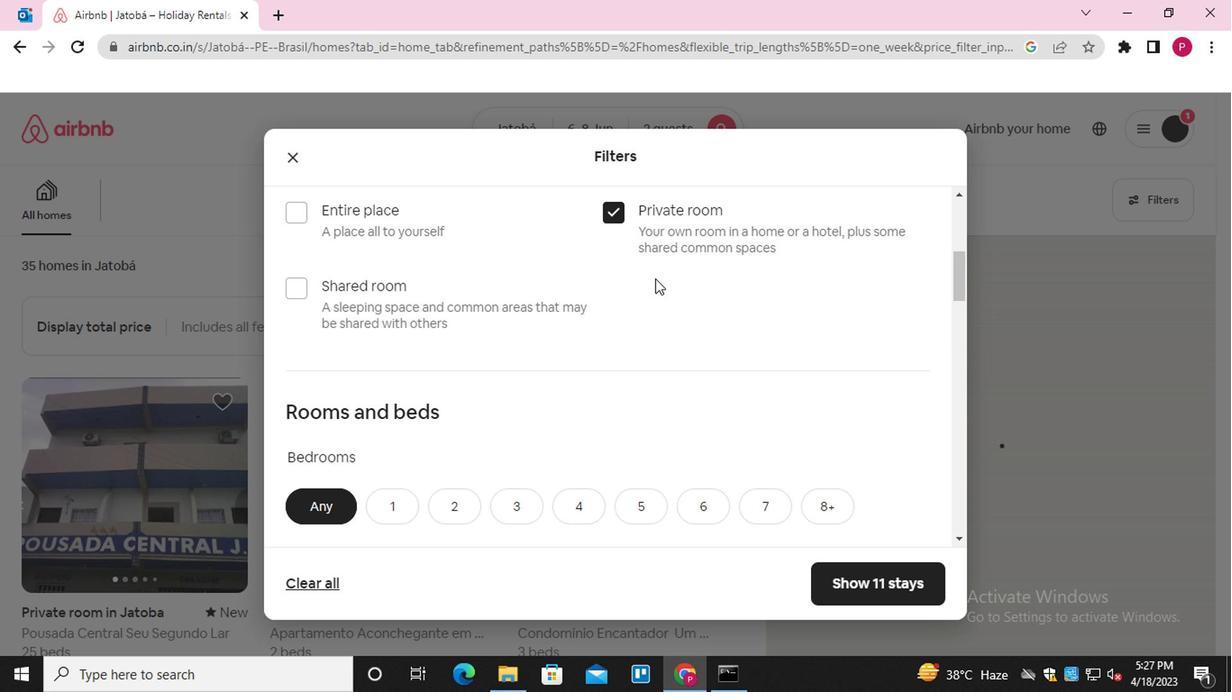 
Action: Mouse scrolled (656, 295) with delta (0, 0)
Screenshot: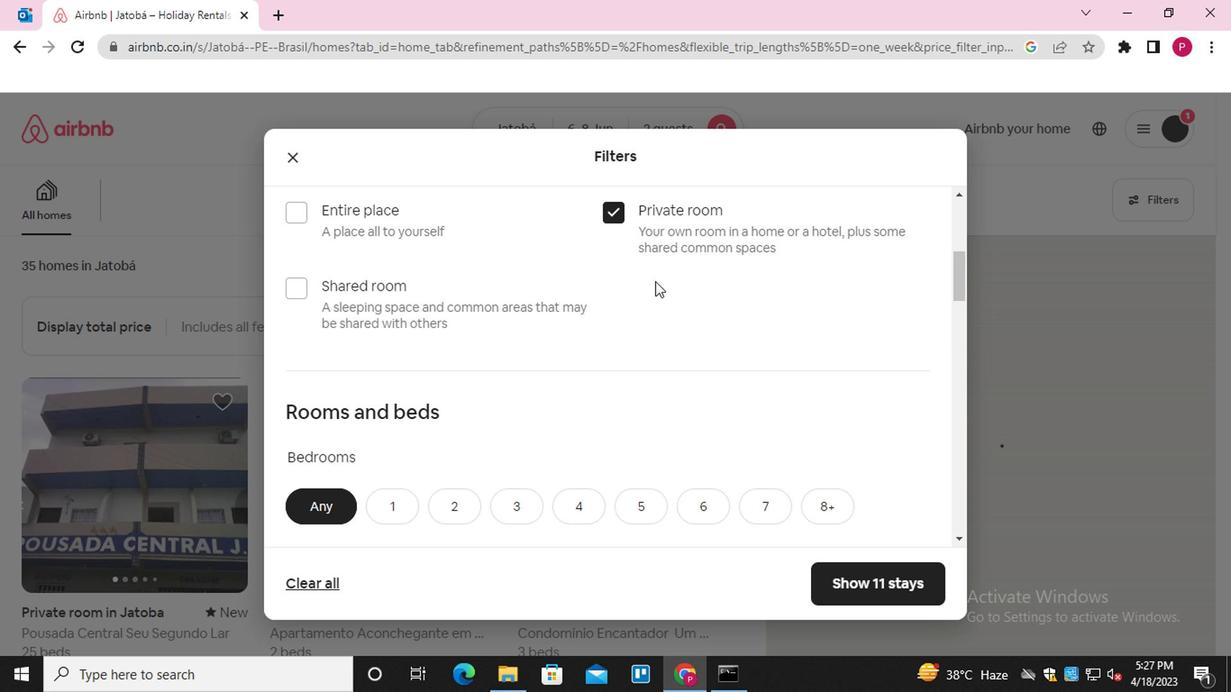 
Action: Mouse moved to (379, 233)
Screenshot: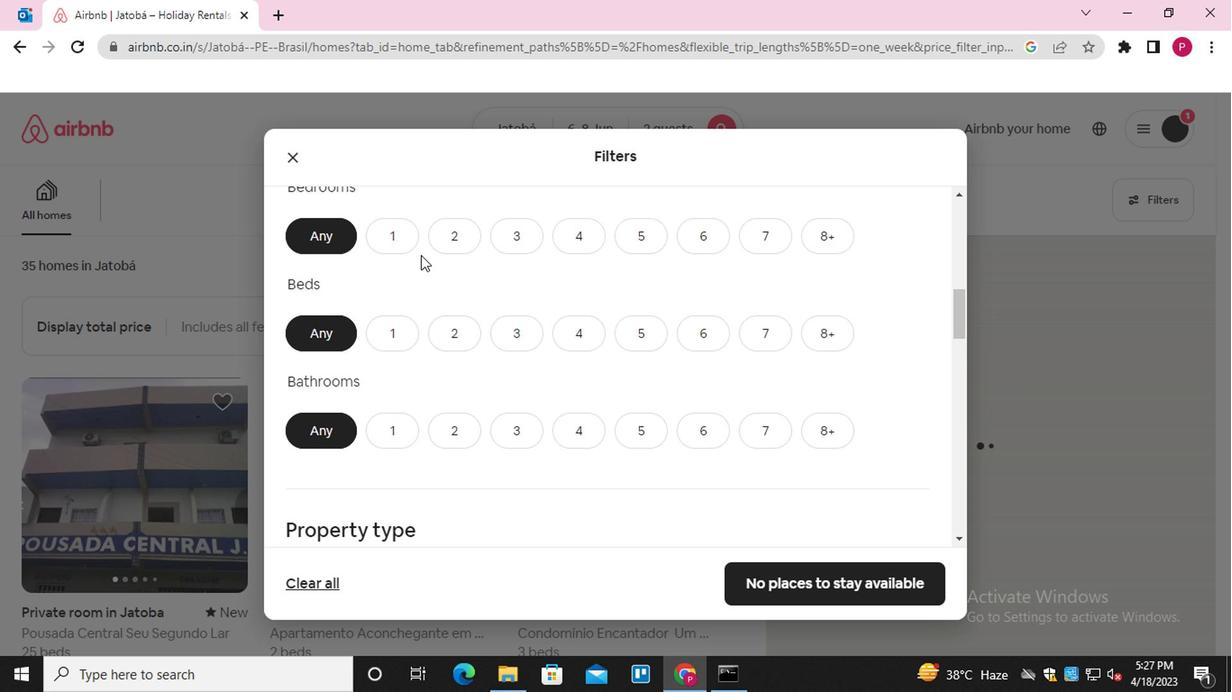 
Action: Mouse pressed left at (379, 233)
Screenshot: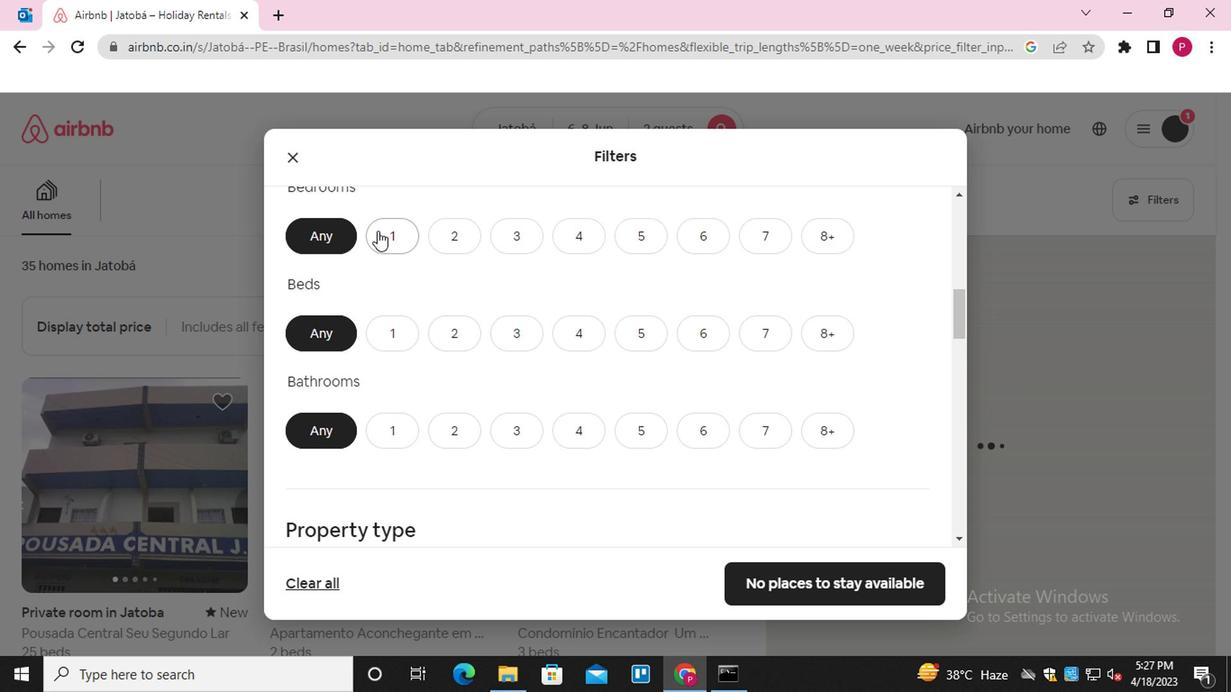
Action: Mouse moved to (443, 327)
Screenshot: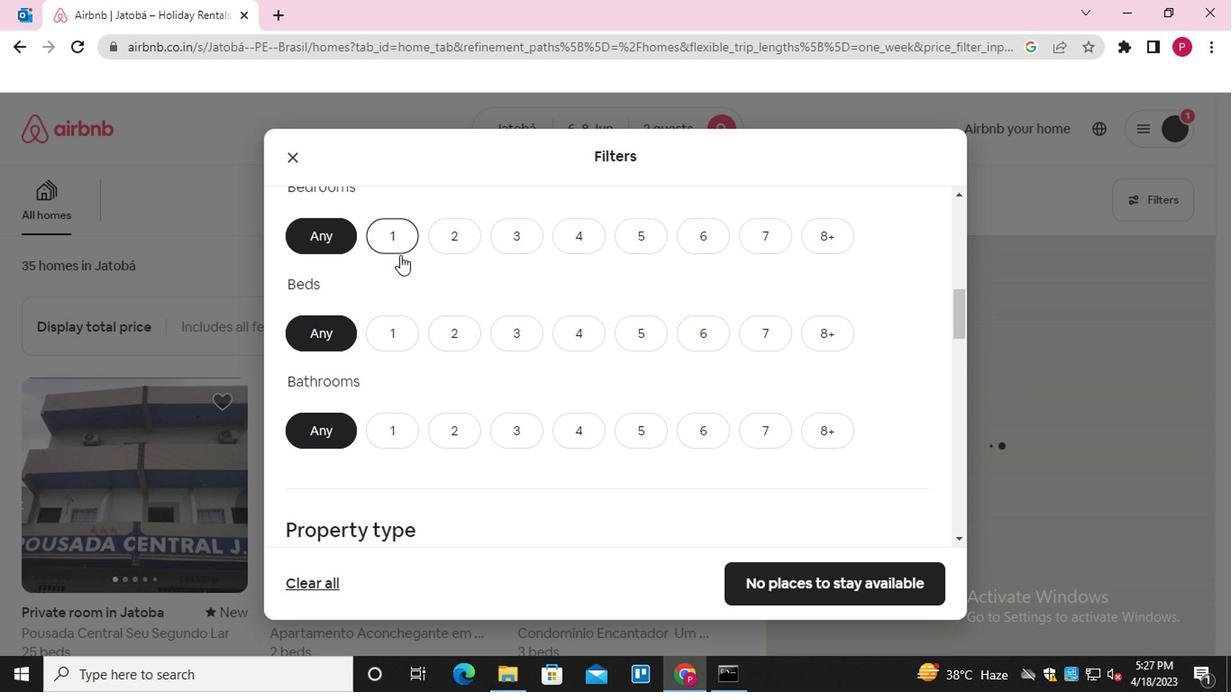 
Action: Mouse pressed left at (443, 327)
Screenshot: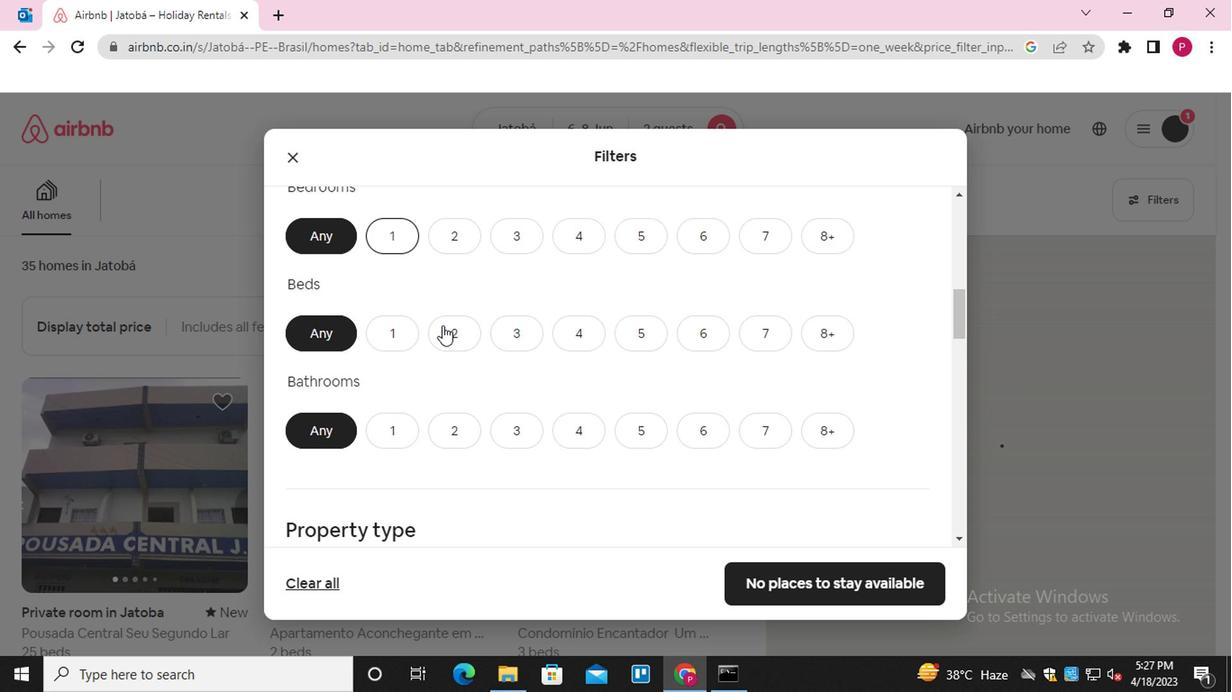 
Action: Mouse moved to (402, 423)
Screenshot: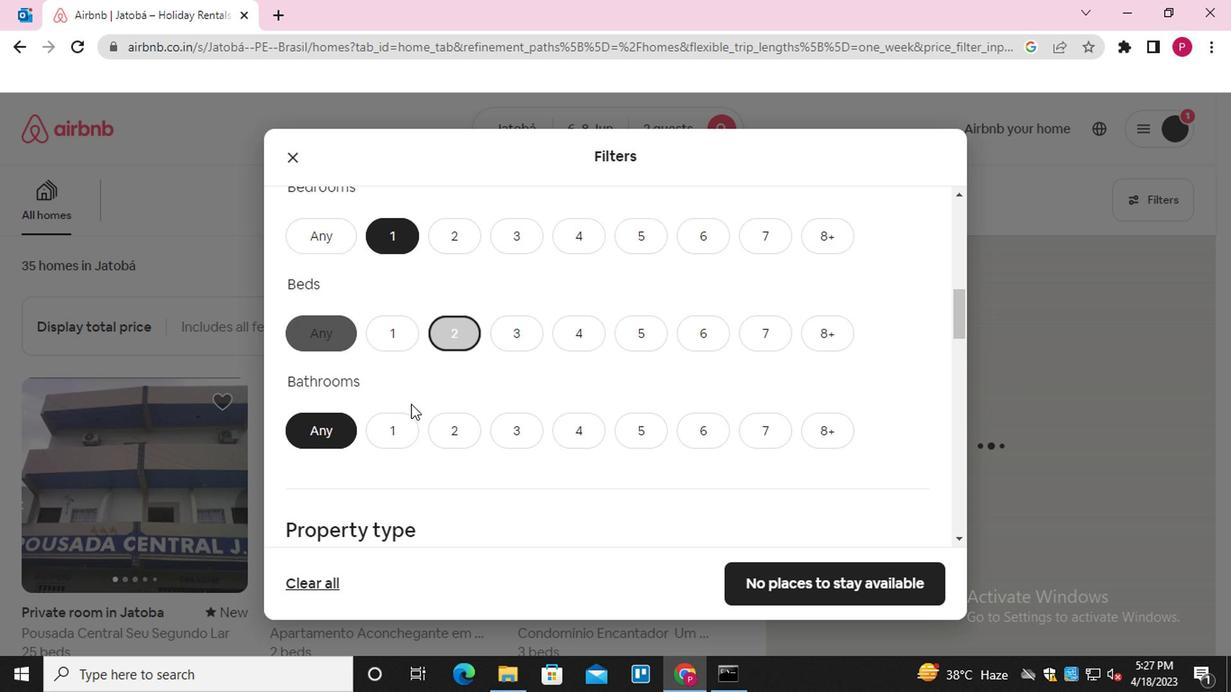 
Action: Mouse pressed left at (402, 423)
Screenshot: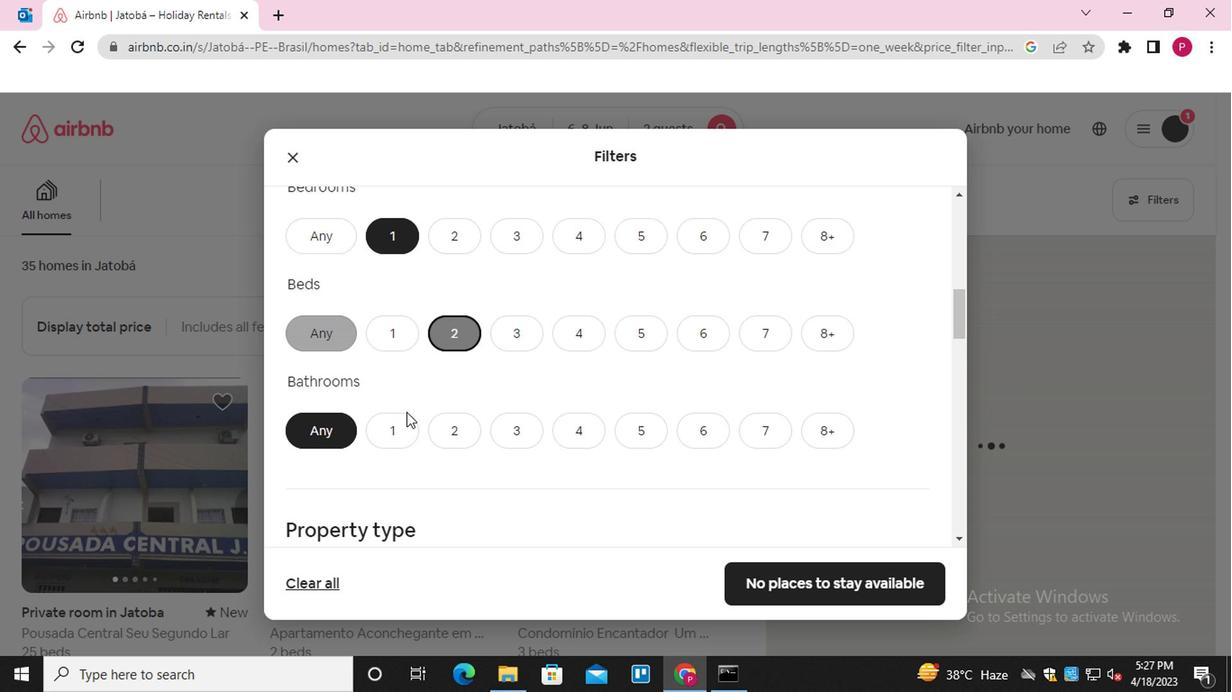 
Action: Mouse moved to (538, 421)
Screenshot: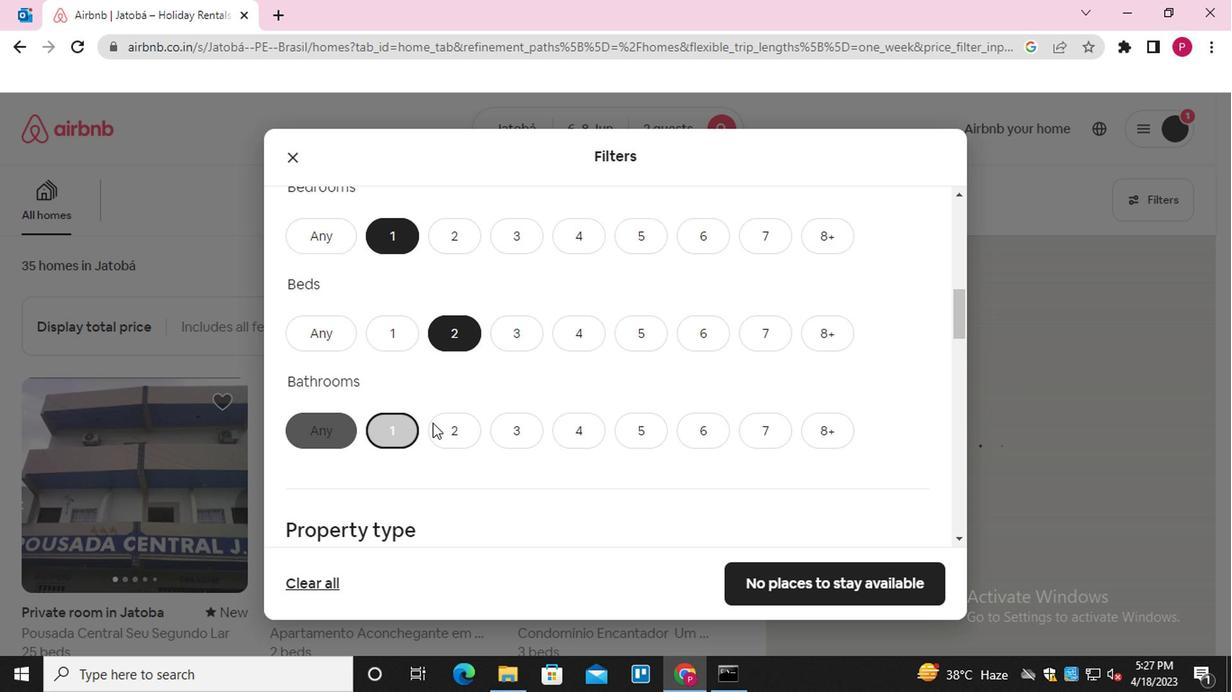 
Action: Mouse scrolled (538, 420) with delta (0, 0)
Screenshot: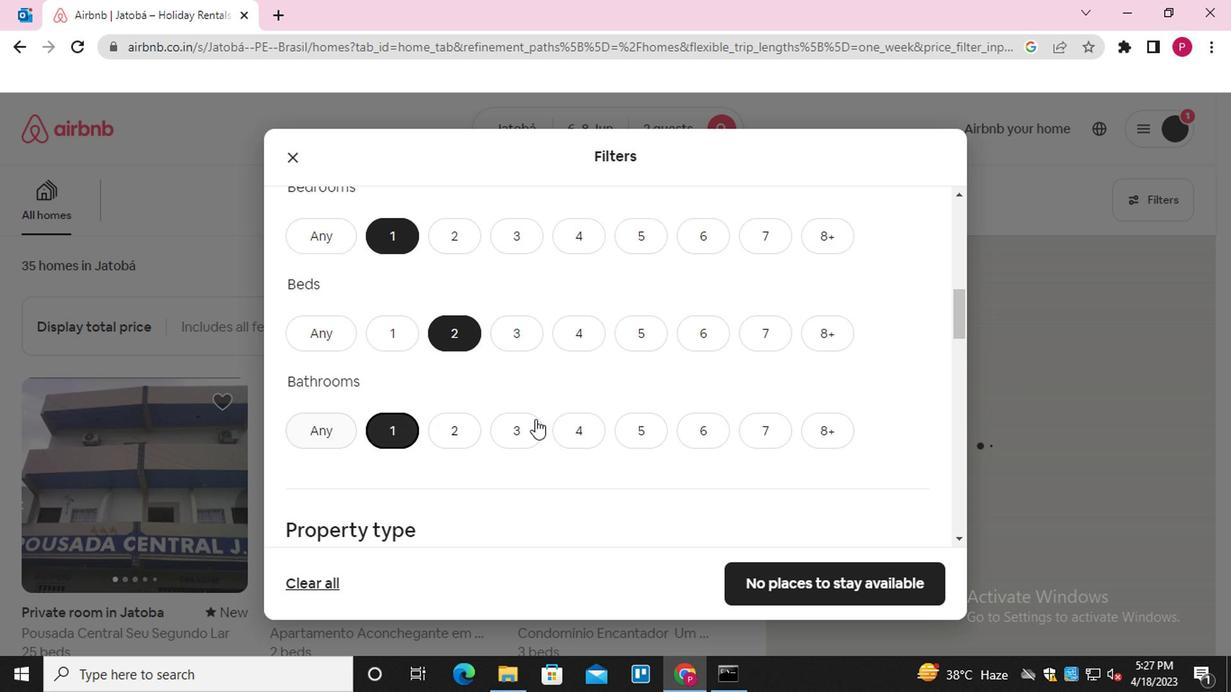 
Action: Mouse scrolled (538, 420) with delta (0, 0)
Screenshot: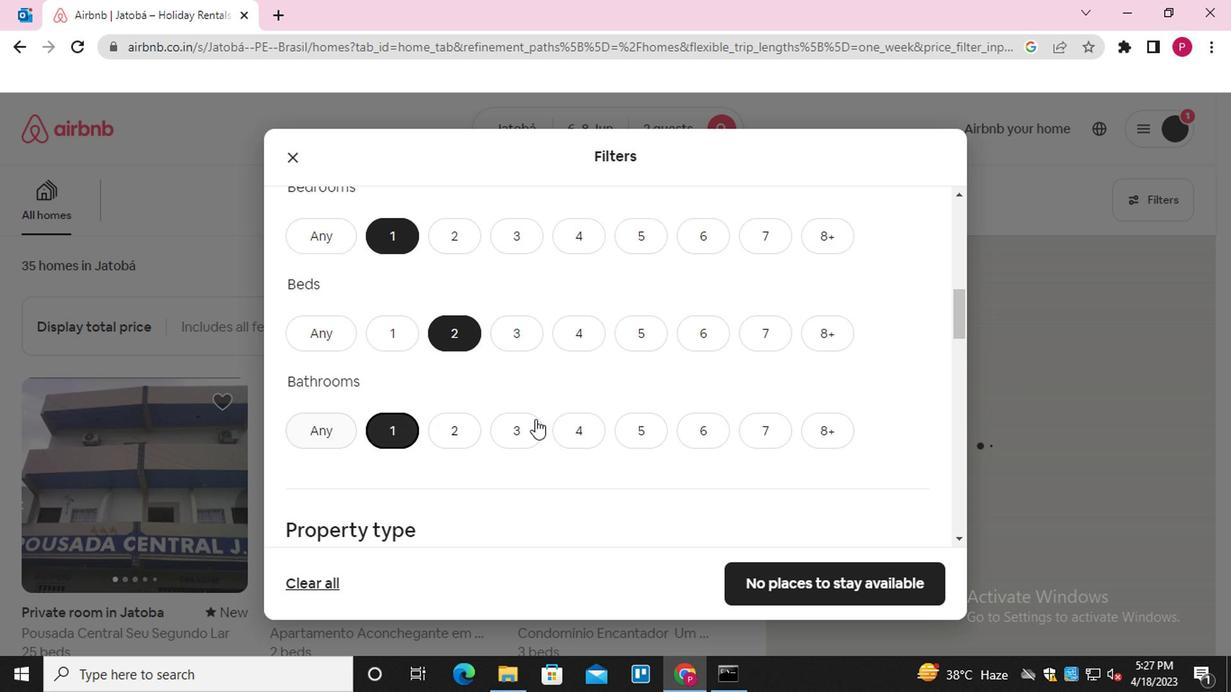 
Action: Mouse scrolled (538, 420) with delta (0, 0)
Screenshot: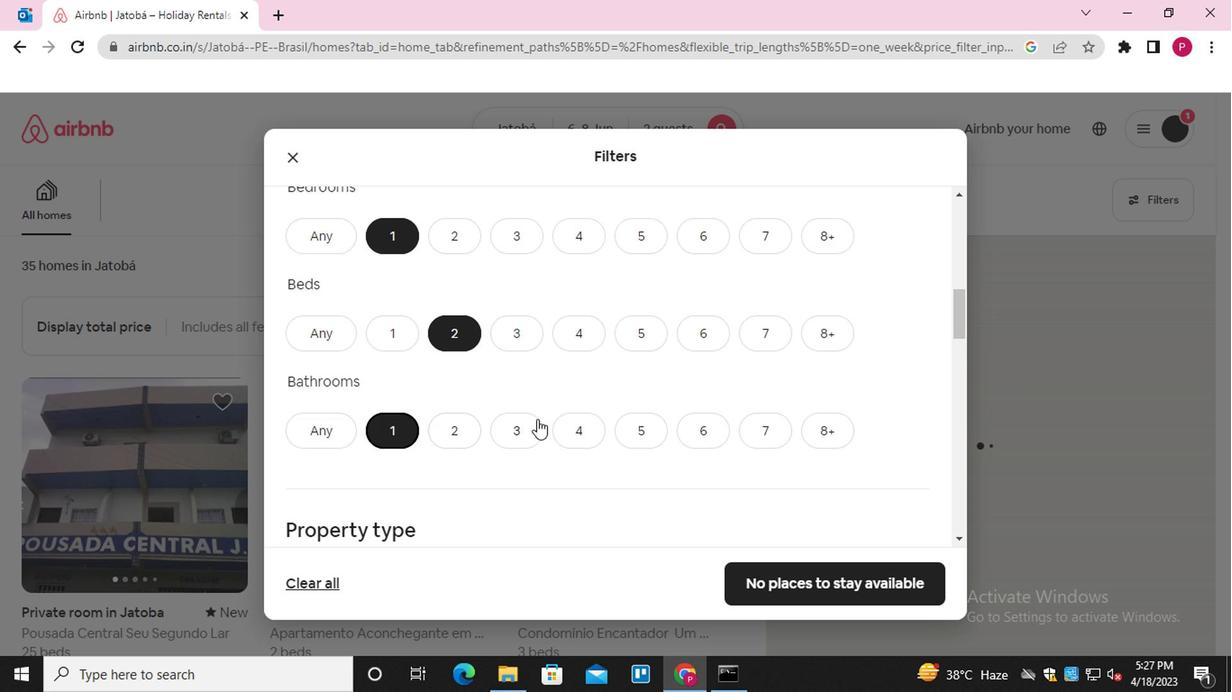 
Action: Mouse moved to (556, 376)
Screenshot: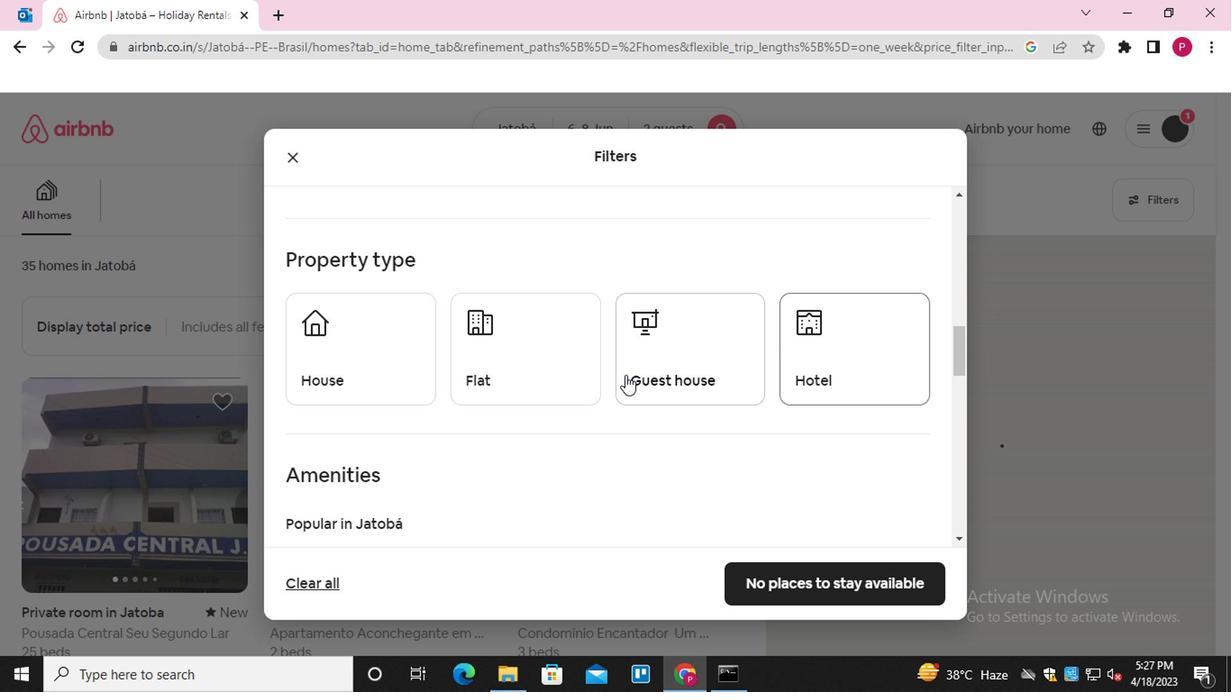 
Action: Mouse pressed left at (556, 376)
Screenshot: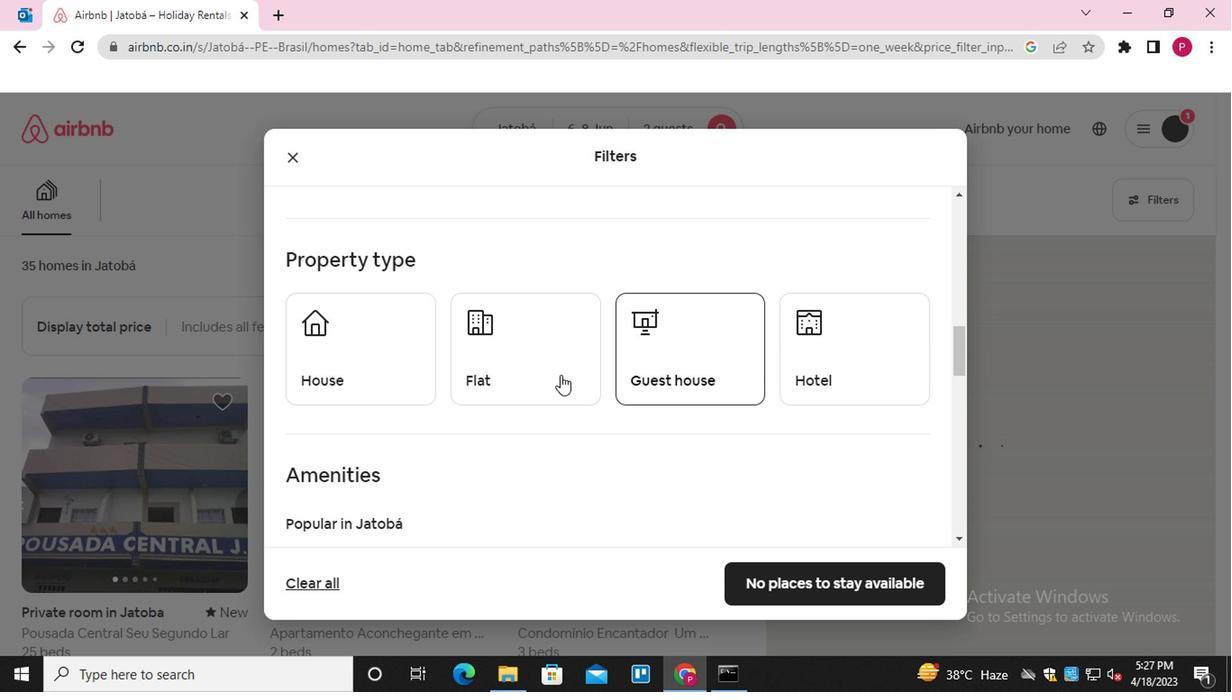 
Action: Mouse moved to (556, 391)
Screenshot: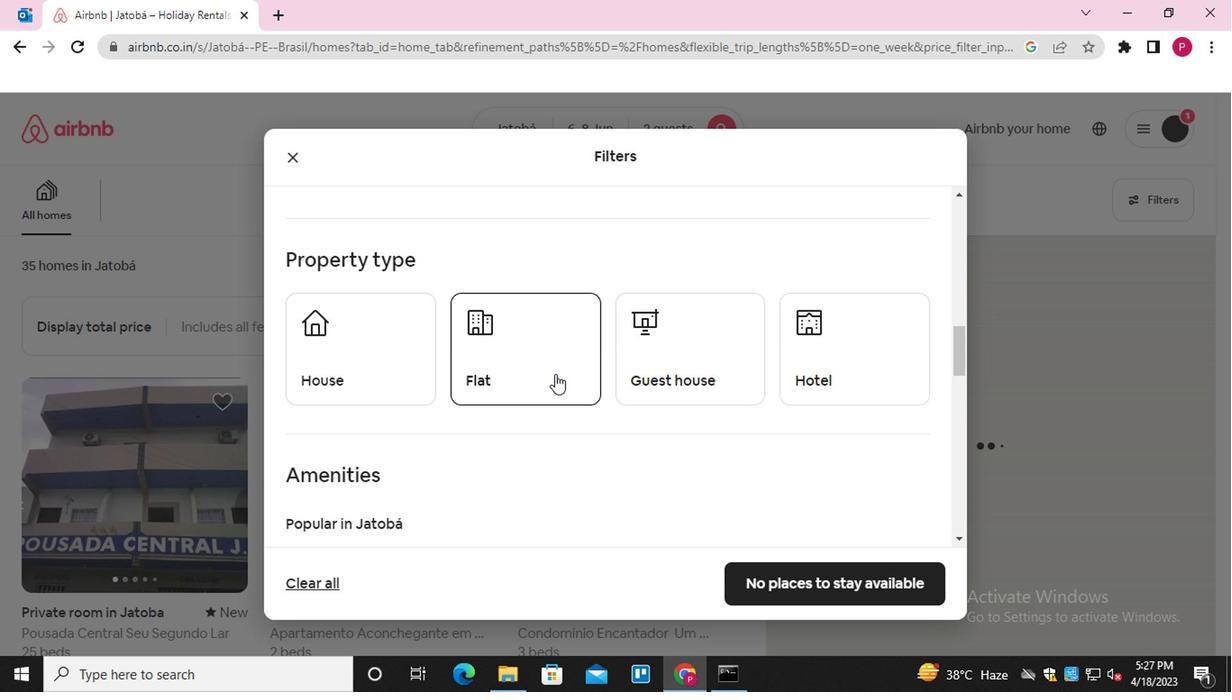 
Action: Mouse scrolled (556, 390) with delta (0, -1)
Screenshot: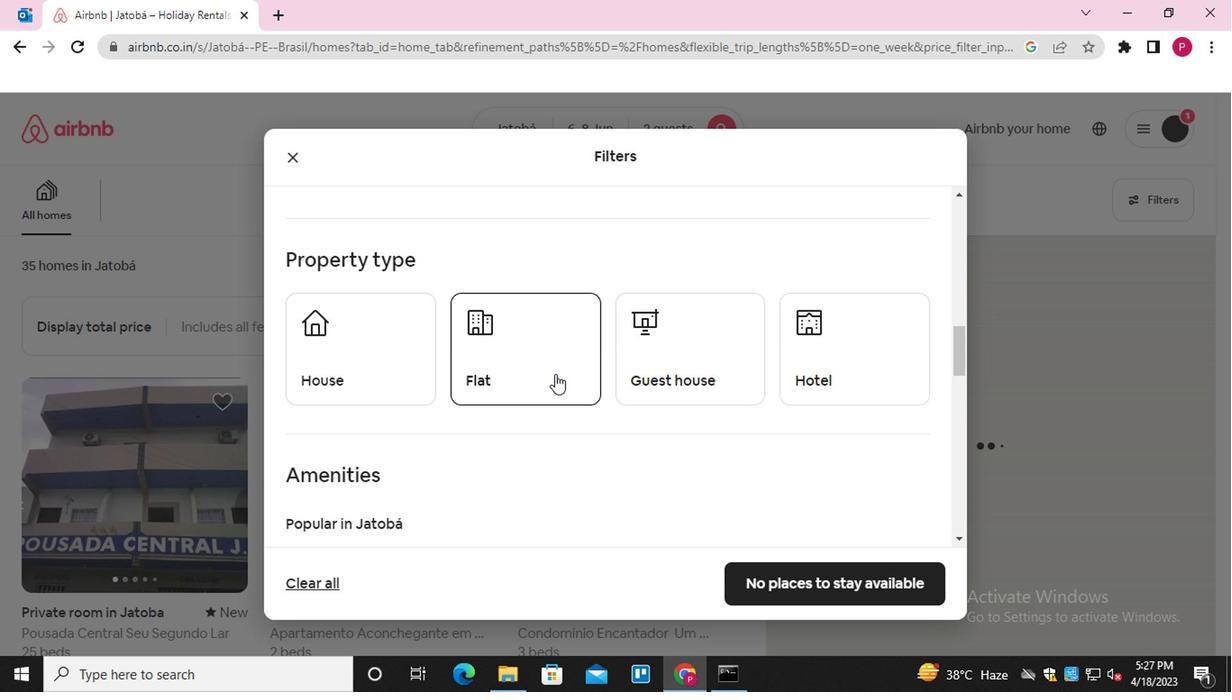 
Action: Mouse scrolled (556, 390) with delta (0, -1)
Screenshot: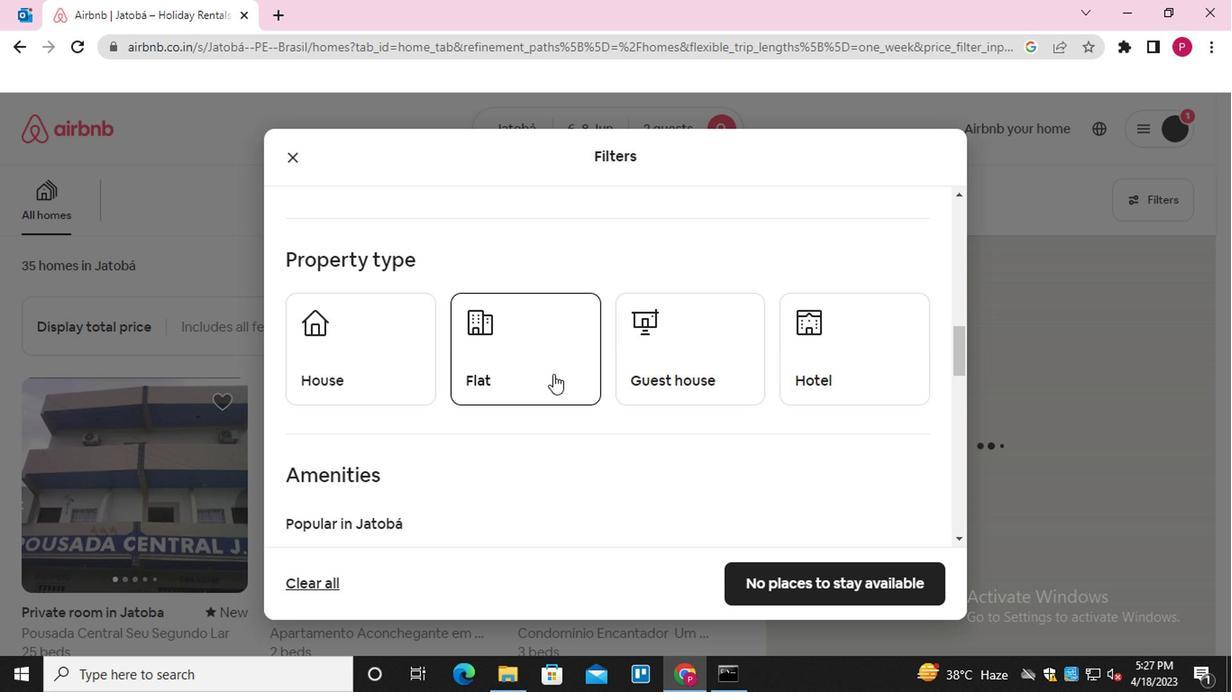 
Action: Mouse moved to (558, 393)
Screenshot: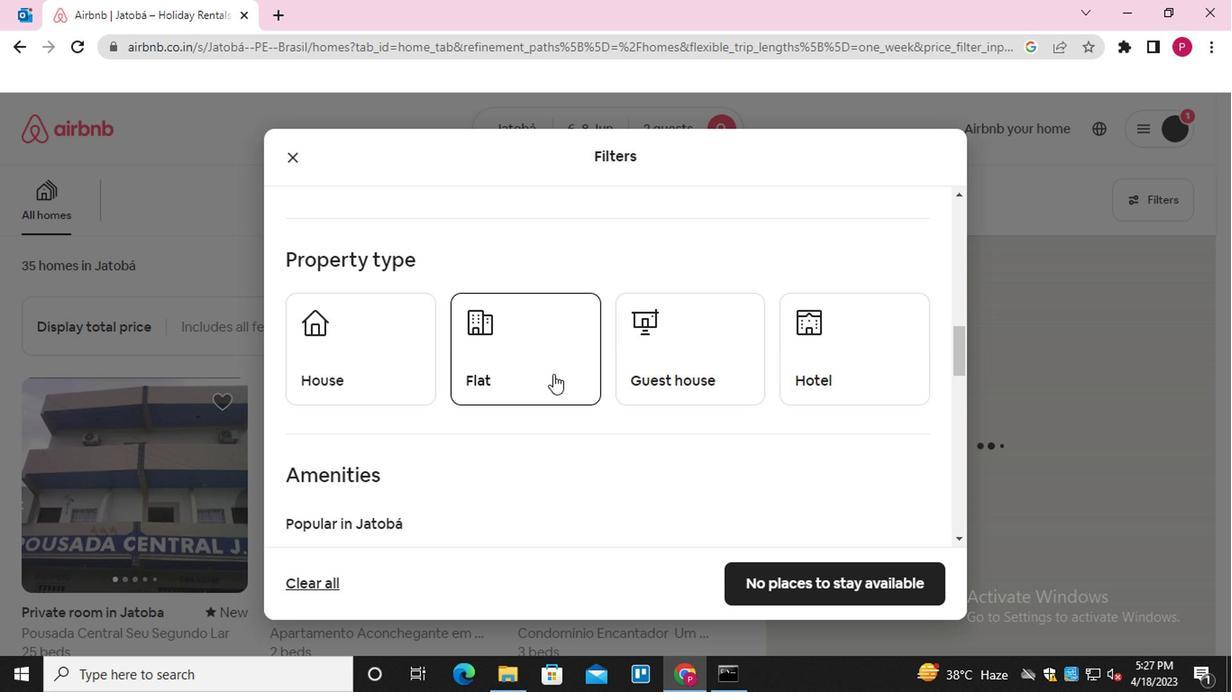 
Action: Mouse scrolled (558, 392) with delta (0, -1)
Screenshot: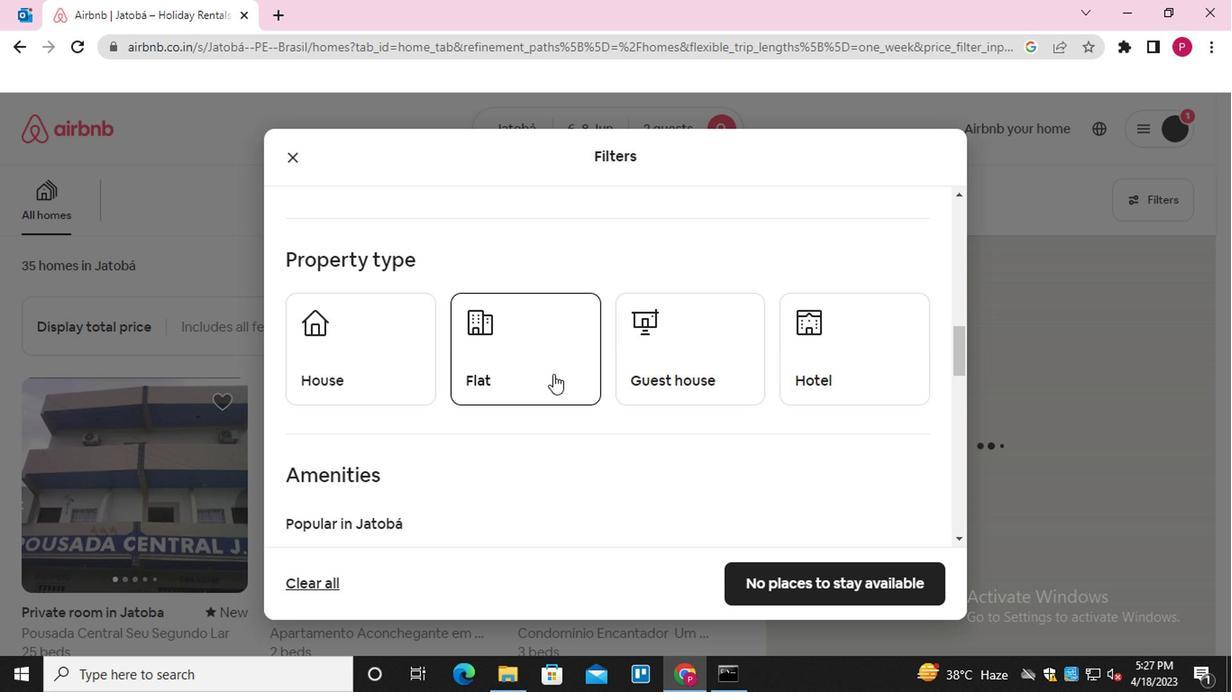 
Action: Mouse moved to (308, 296)
Screenshot: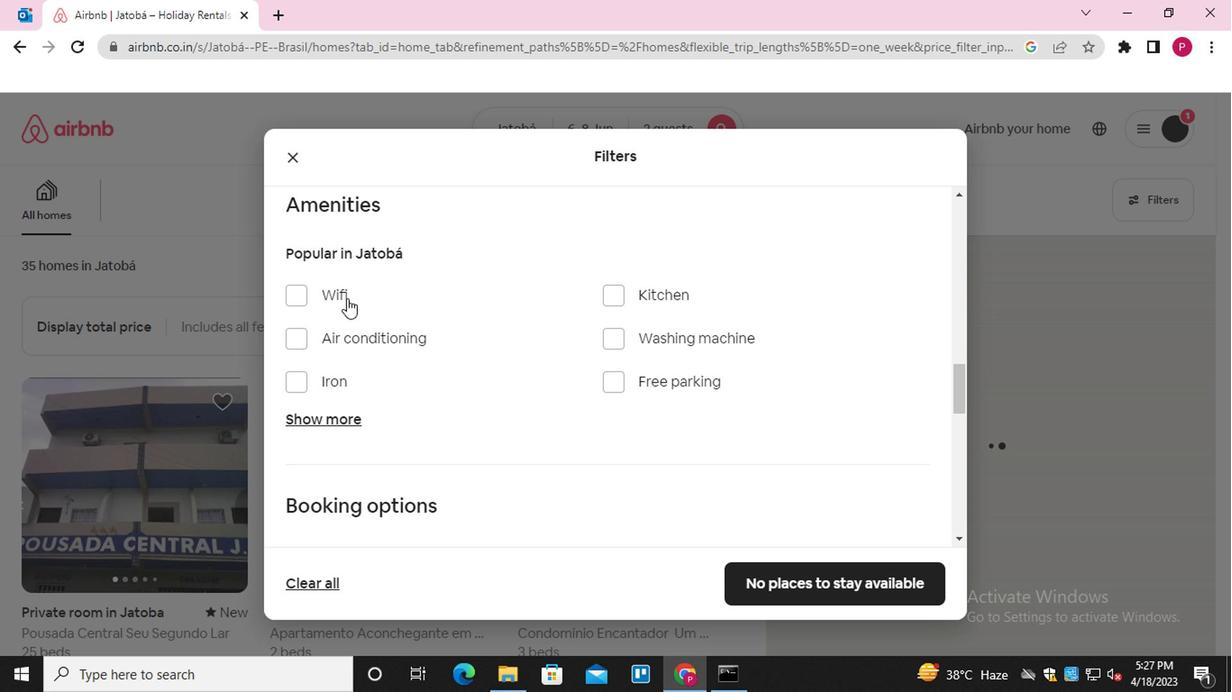 
Action: Mouse pressed left at (308, 296)
Screenshot: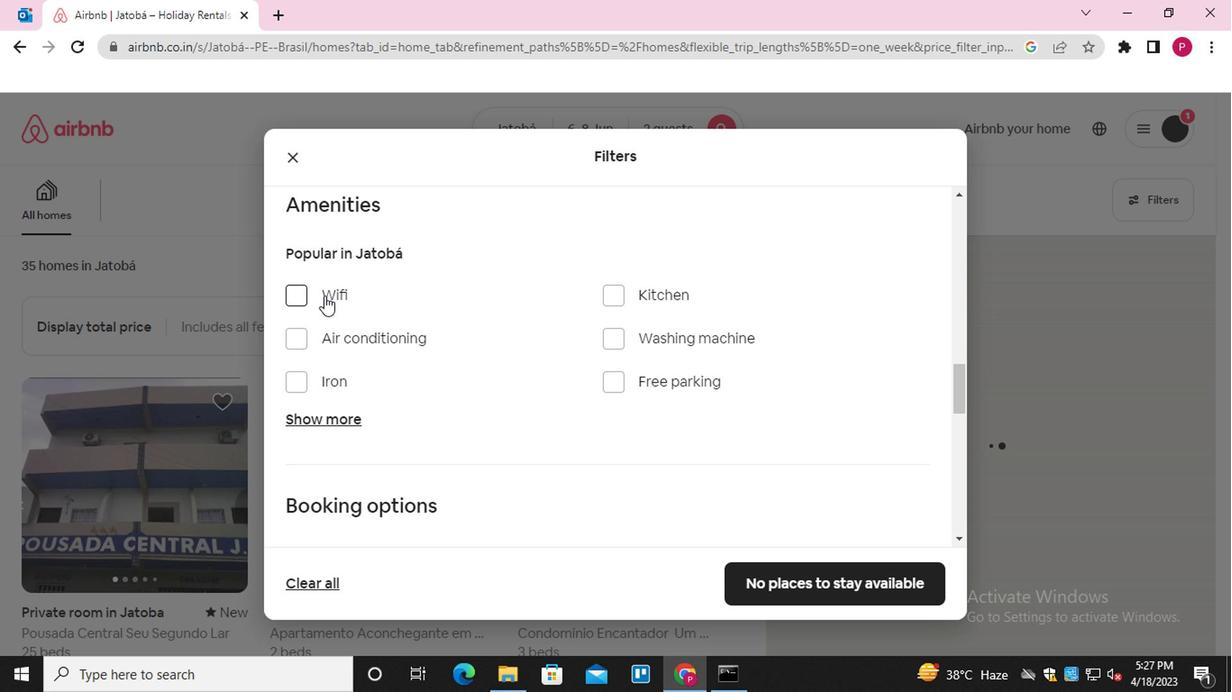 
Action: Mouse moved to (440, 319)
Screenshot: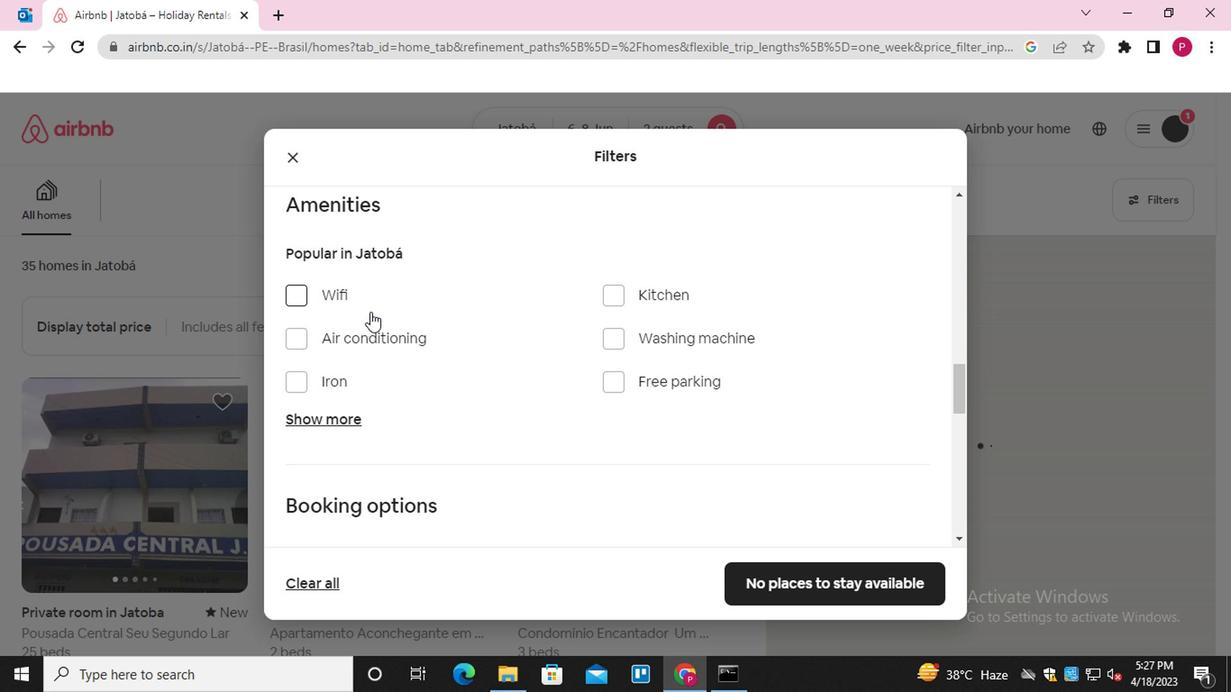 
Action: Mouse scrolled (440, 318) with delta (0, 0)
Screenshot: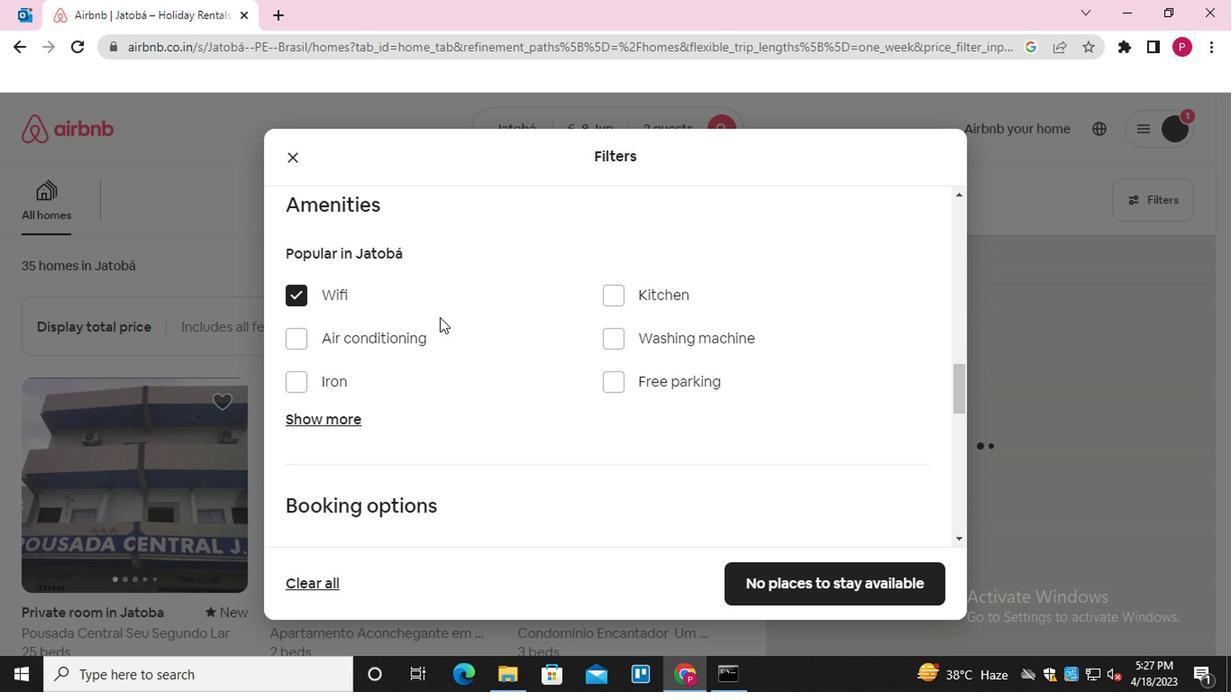 
Action: Mouse moved to (441, 319)
Screenshot: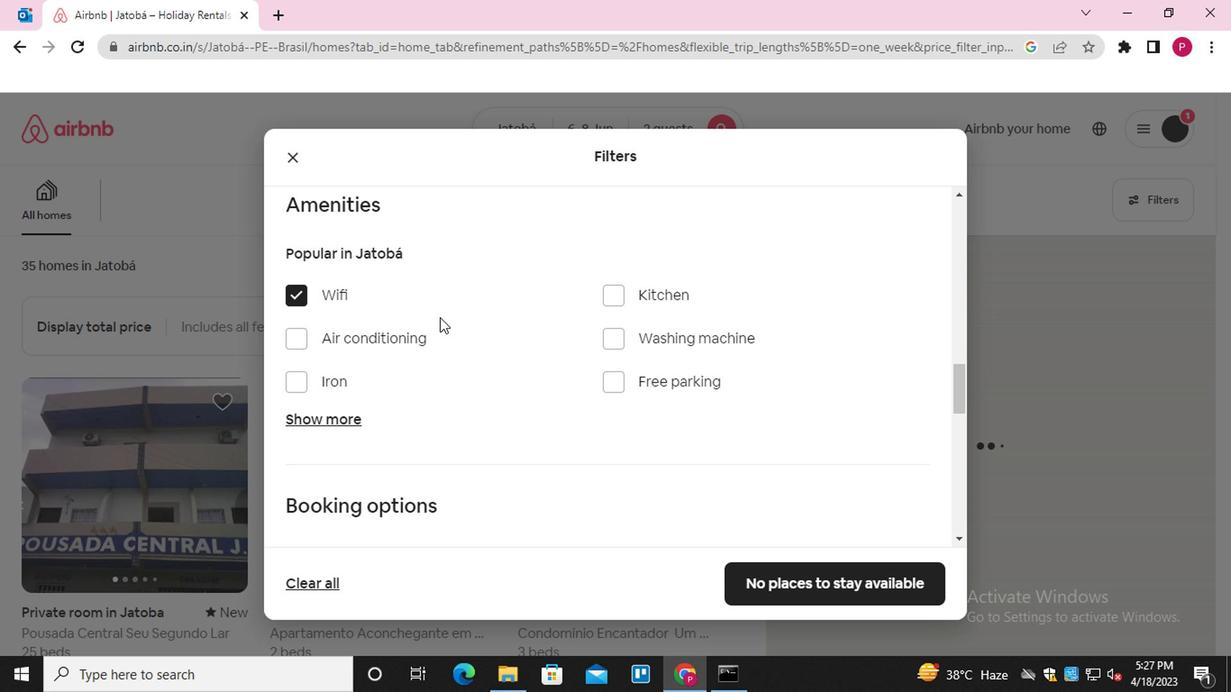 
Action: Mouse scrolled (441, 318) with delta (0, 0)
Screenshot: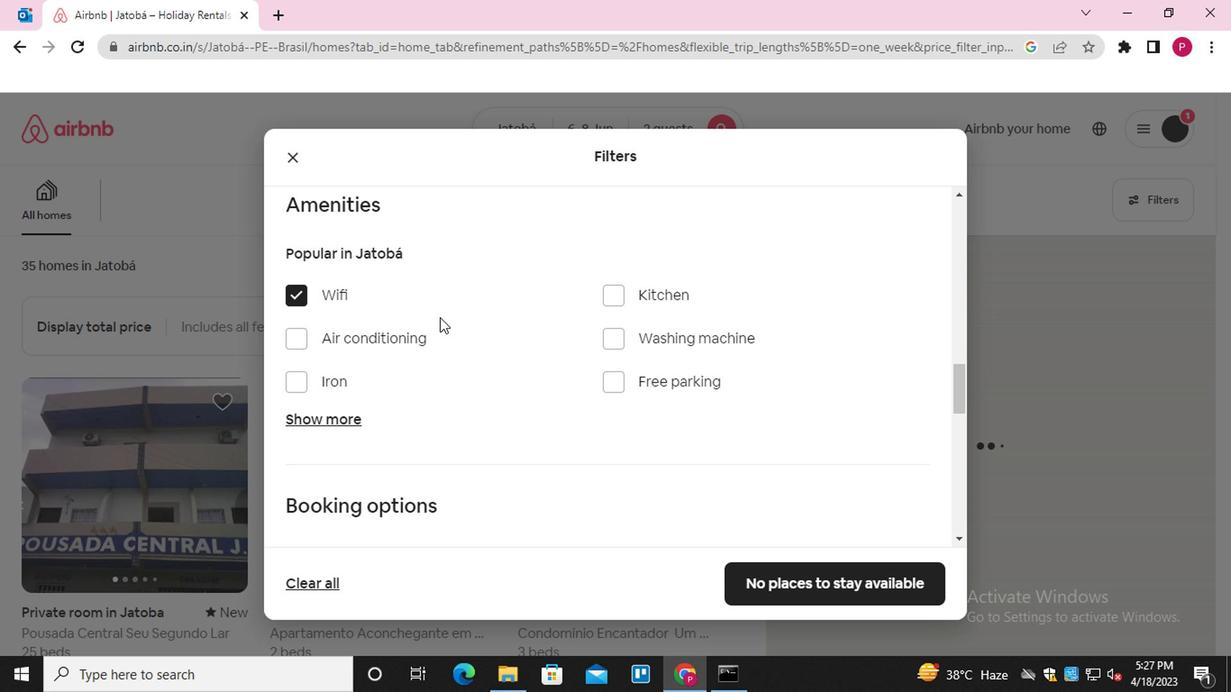 
Action: Mouse scrolled (441, 318) with delta (0, 0)
Screenshot: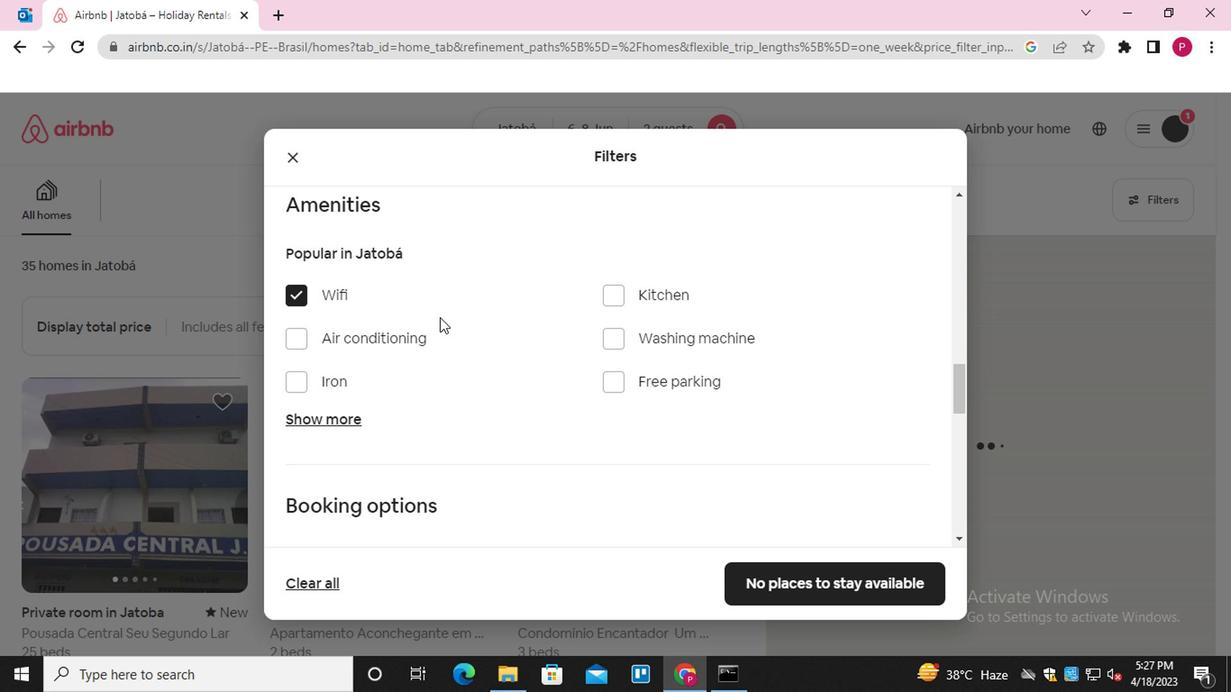 
Action: Mouse scrolled (441, 318) with delta (0, 0)
Screenshot: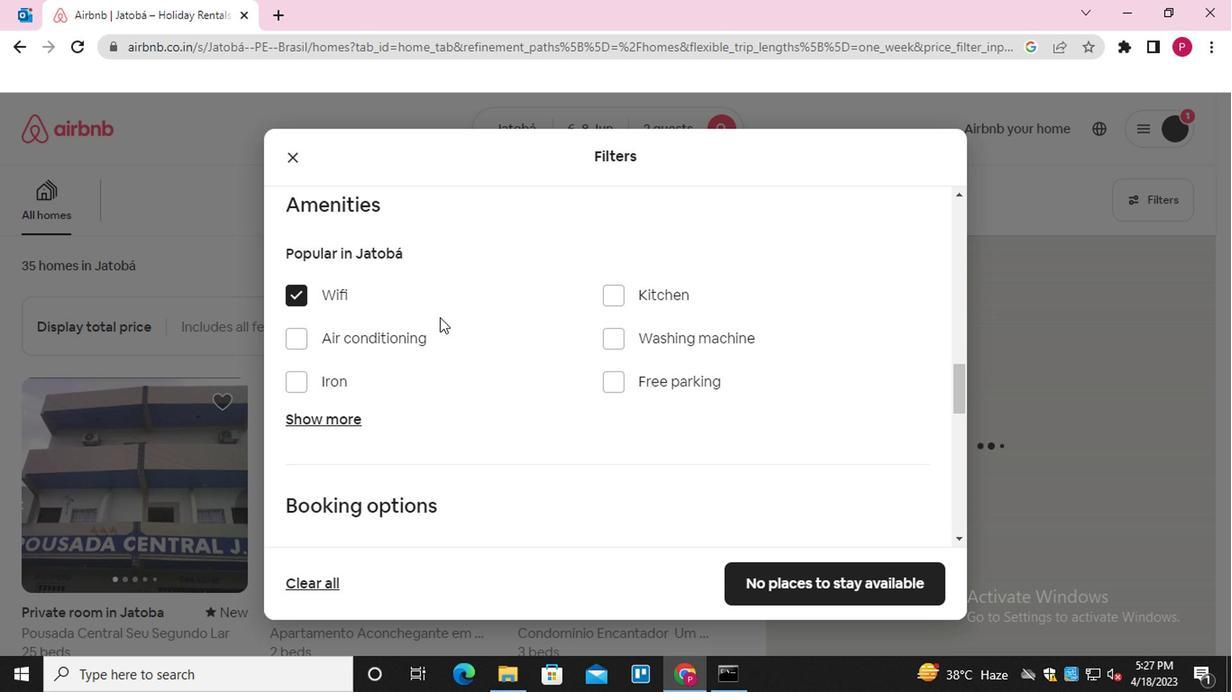 
Action: Mouse scrolled (441, 318) with delta (0, 0)
Screenshot: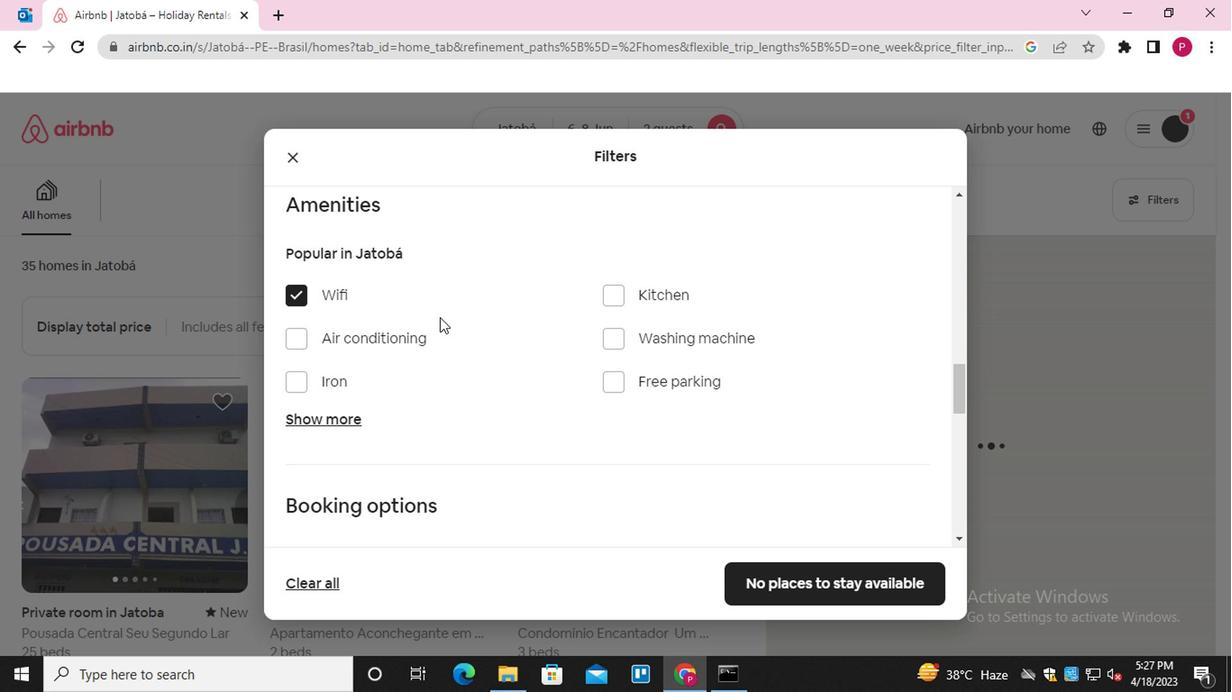 
Action: Mouse moved to (736, 336)
Screenshot: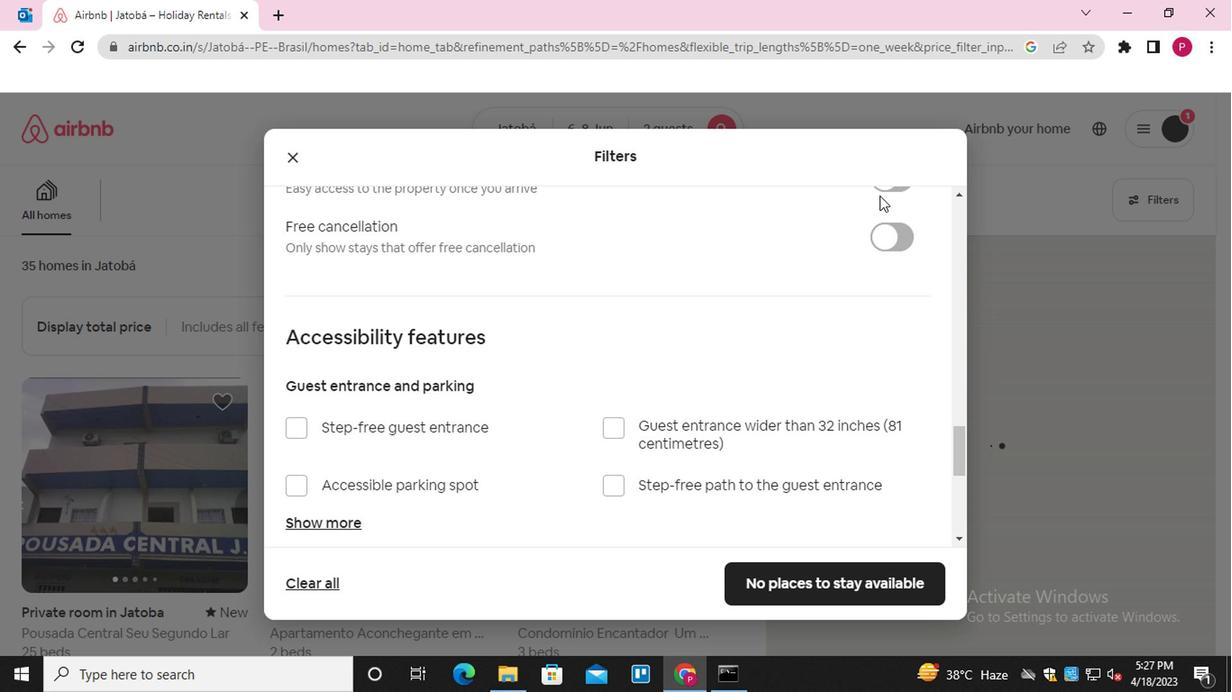 
Action: Mouse scrolled (736, 337) with delta (0, 1)
Screenshot: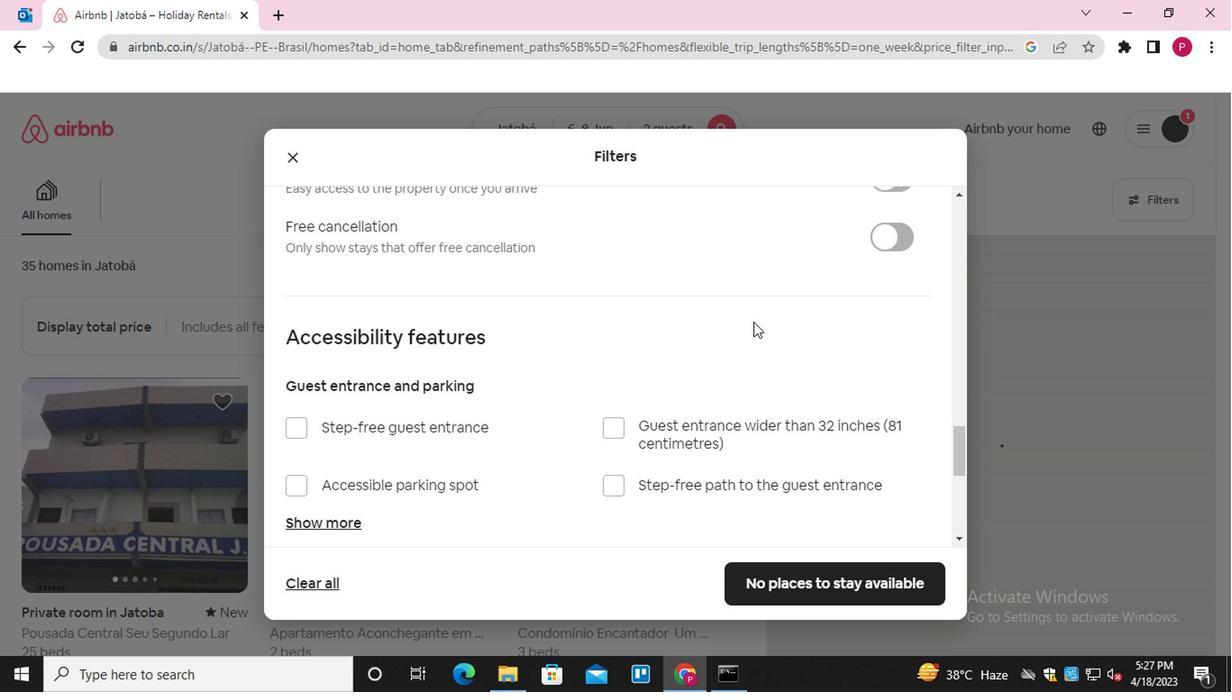 
Action: Mouse moved to (871, 278)
Screenshot: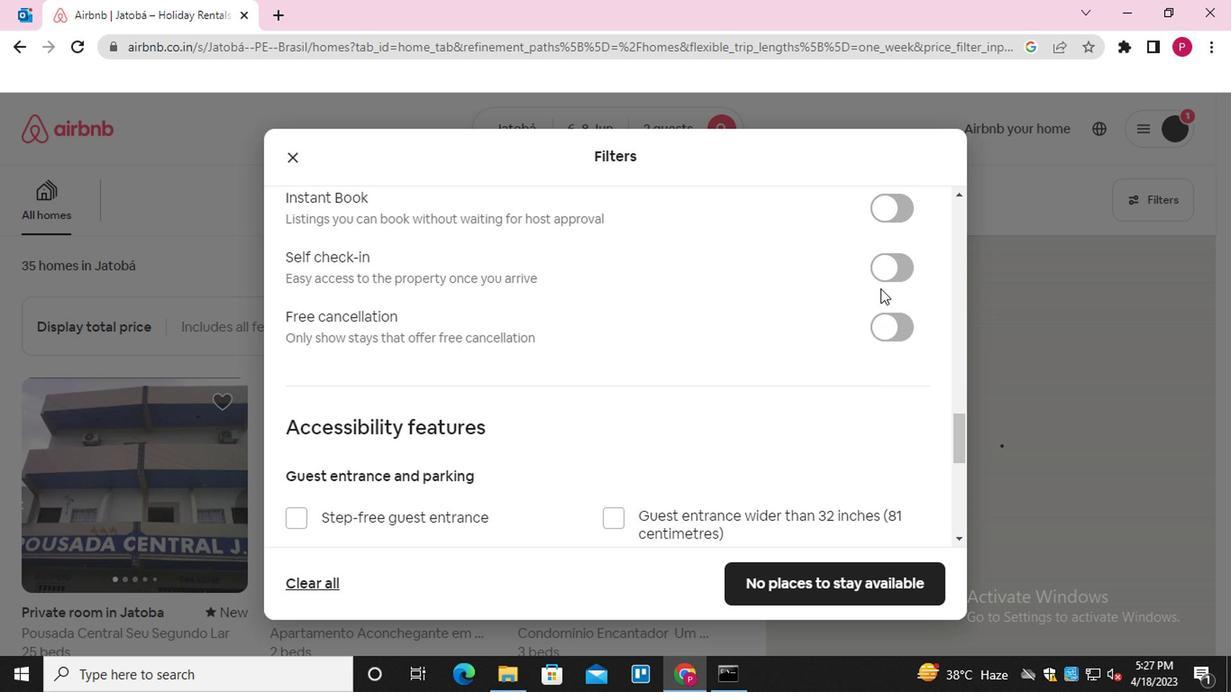 
Action: Mouse pressed left at (871, 278)
Screenshot: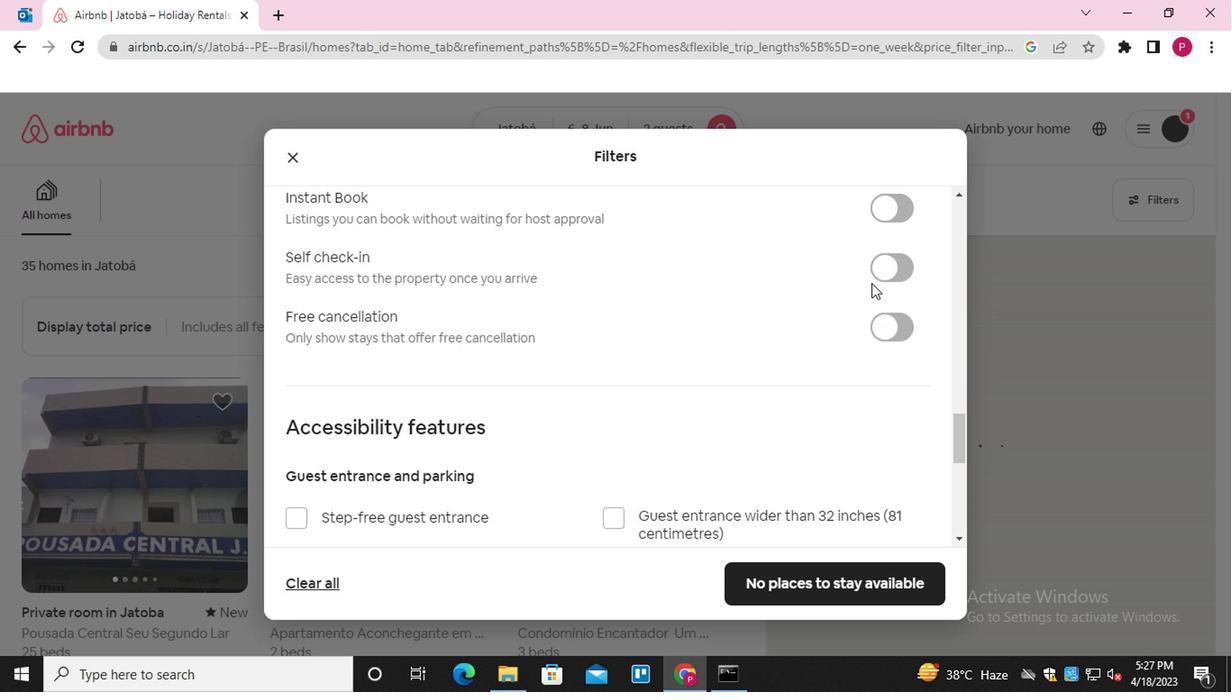 
Action: Mouse moved to (882, 276)
Screenshot: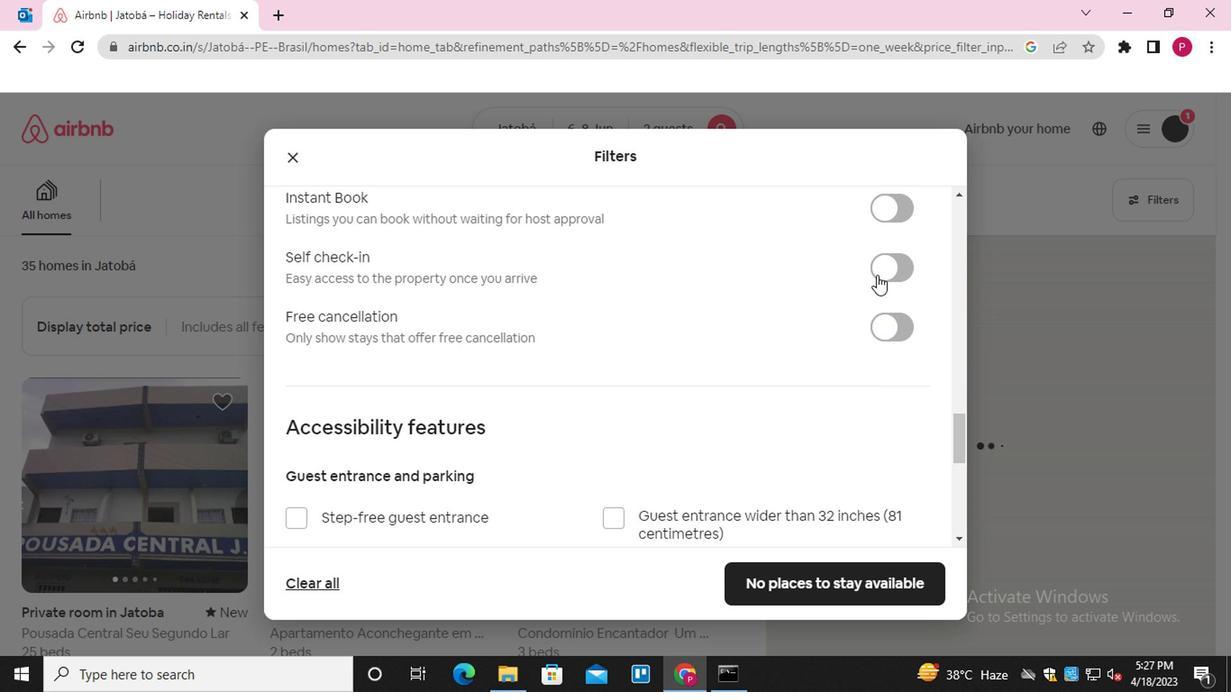 
Action: Mouse pressed left at (882, 276)
Screenshot: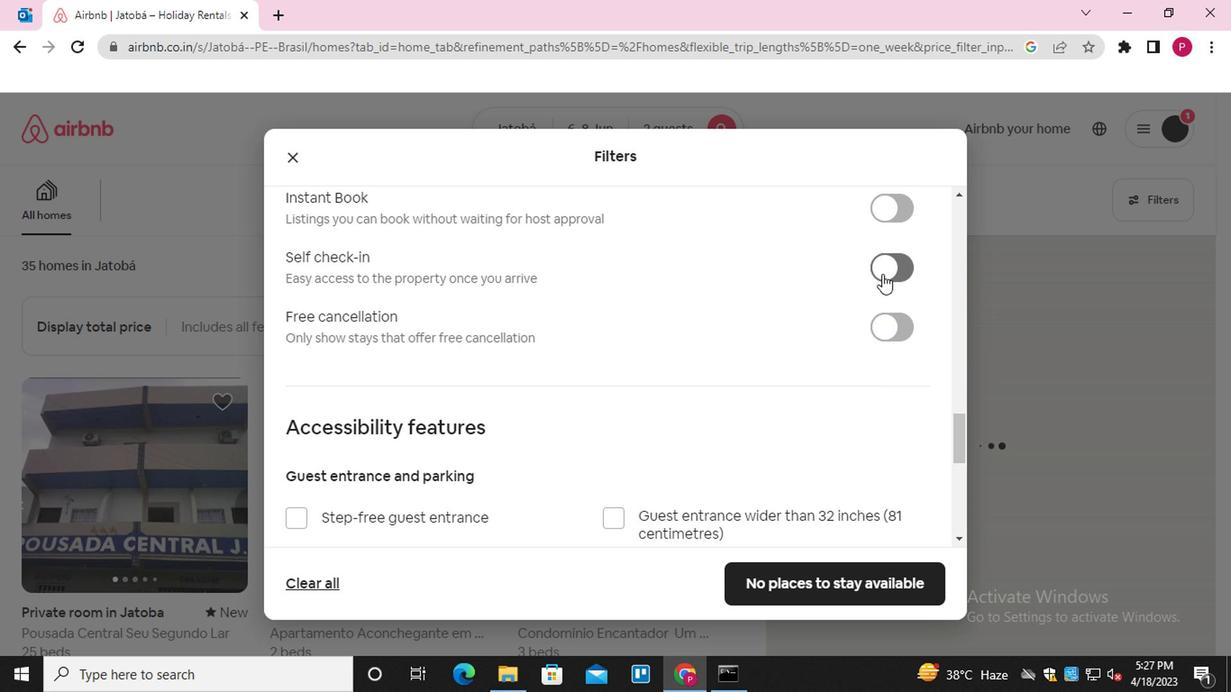 
Action: Mouse moved to (565, 422)
Screenshot: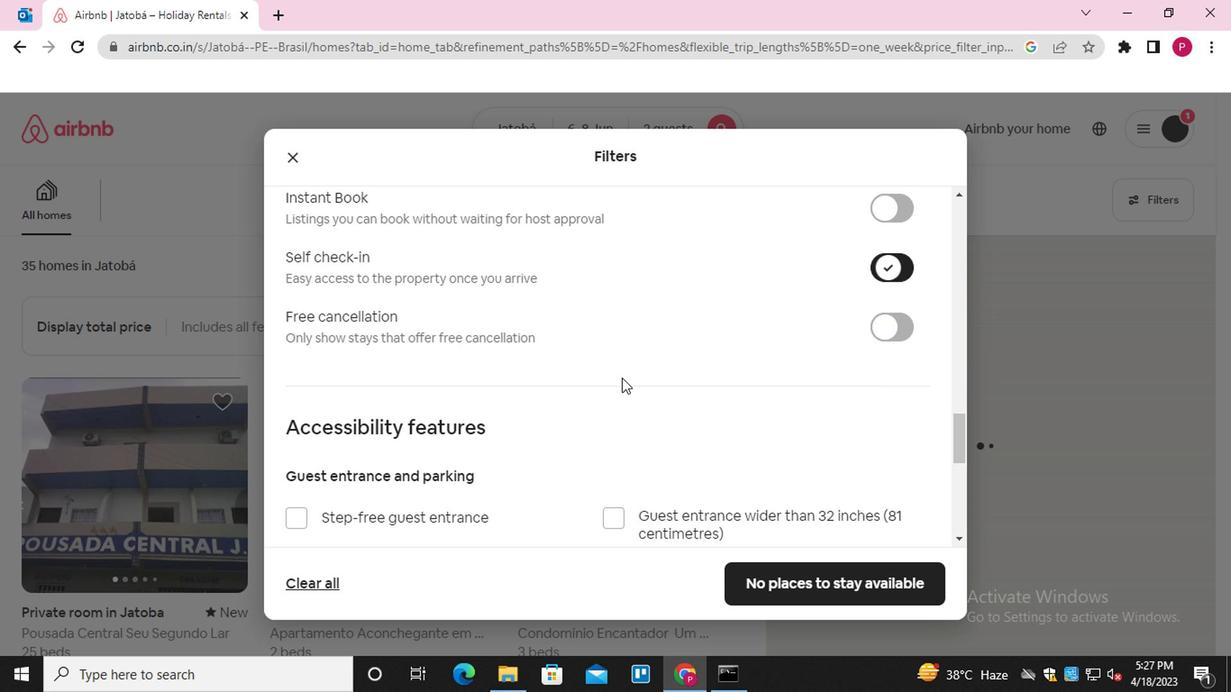 
Action: Mouse scrolled (565, 421) with delta (0, -1)
Screenshot: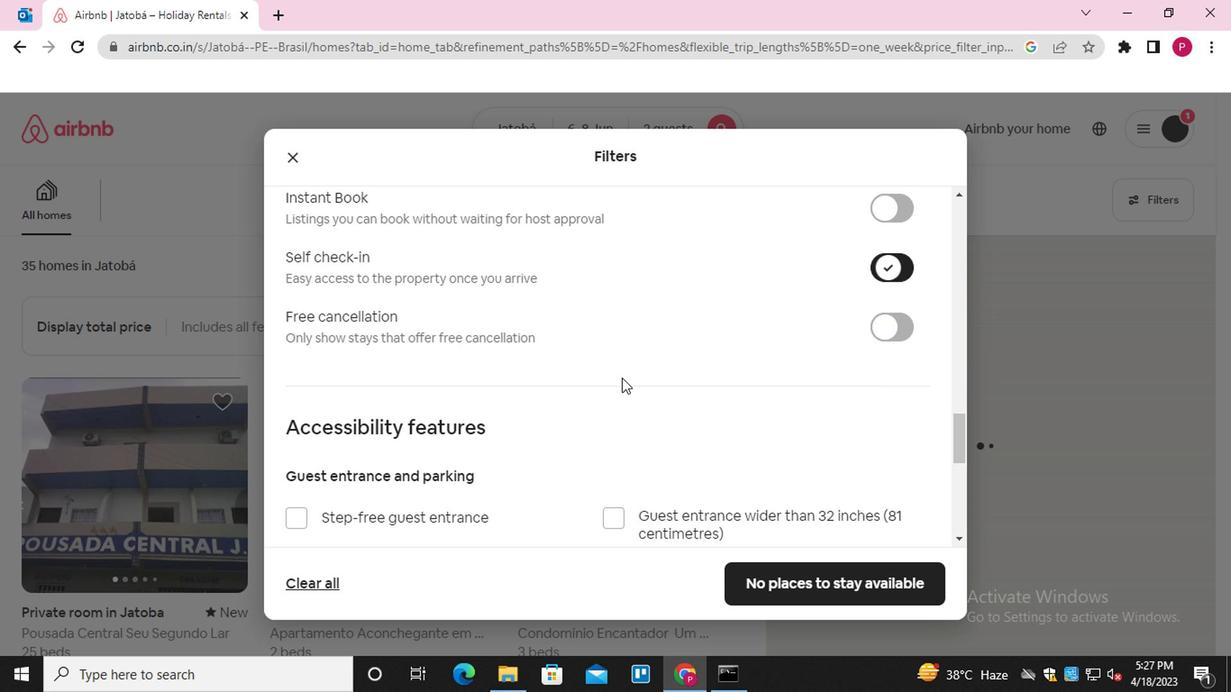 
Action: Mouse moved to (563, 423)
Screenshot: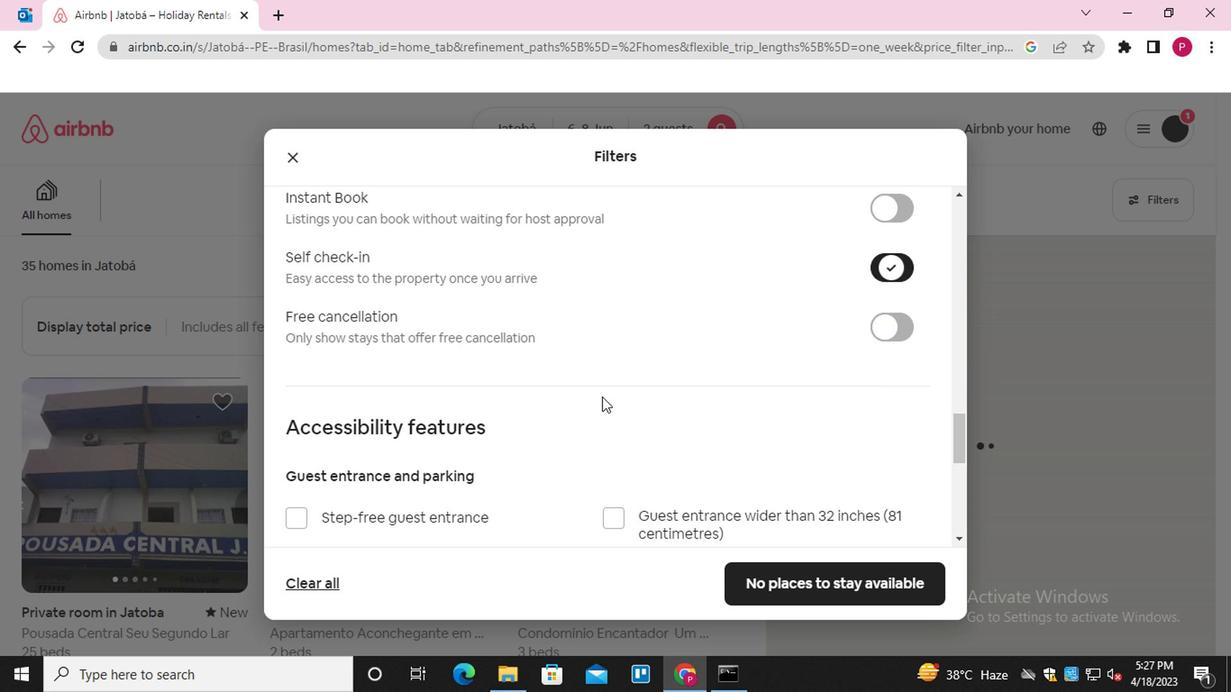 
Action: Mouse scrolled (563, 422) with delta (0, 0)
Screenshot: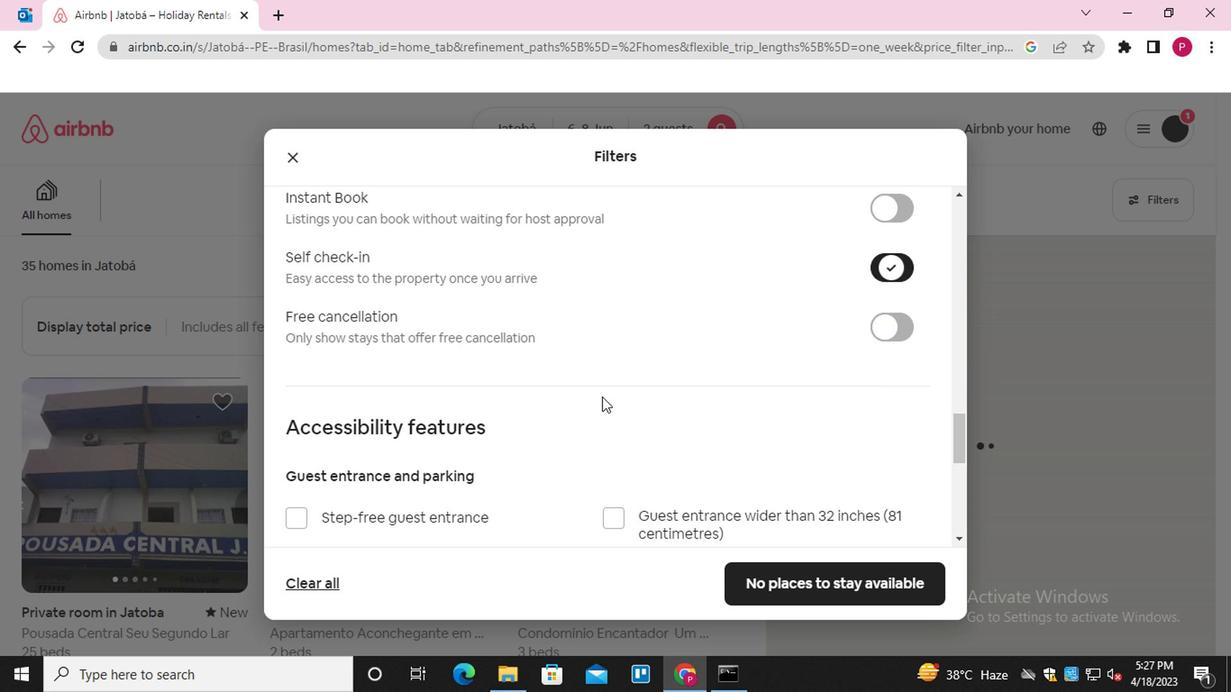 
Action: Mouse moved to (563, 423)
Screenshot: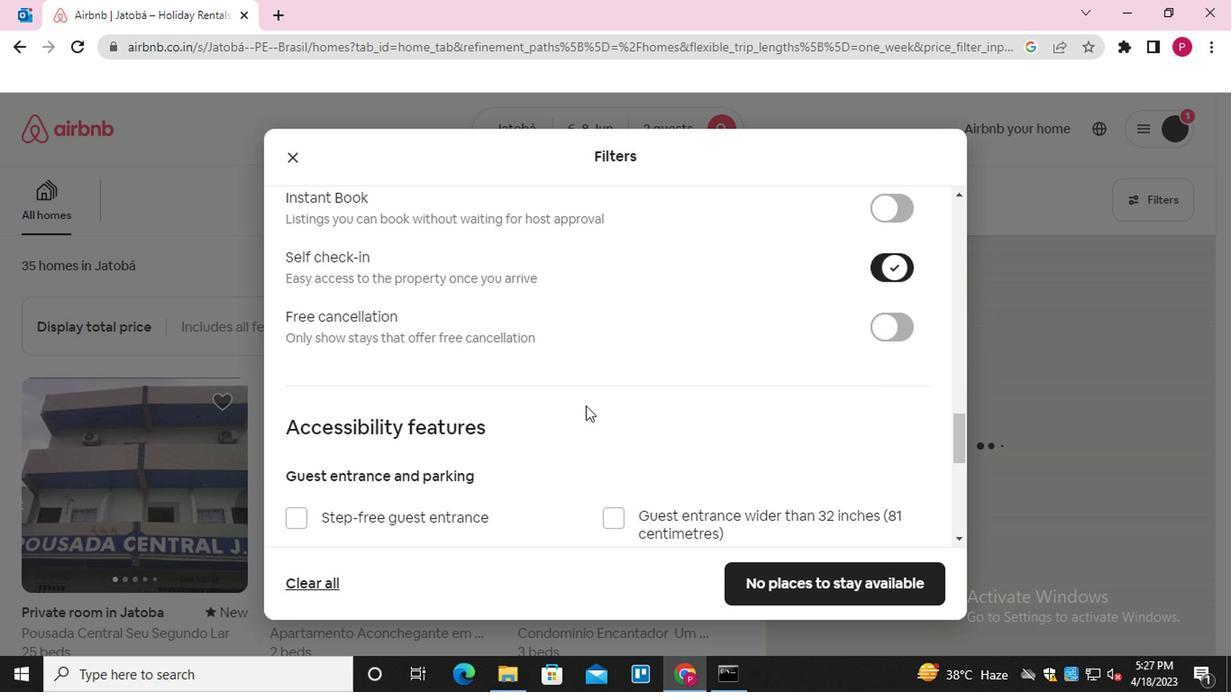 
Action: Mouse scrolled (563, 423) with delta (0, 0)
Screenshot: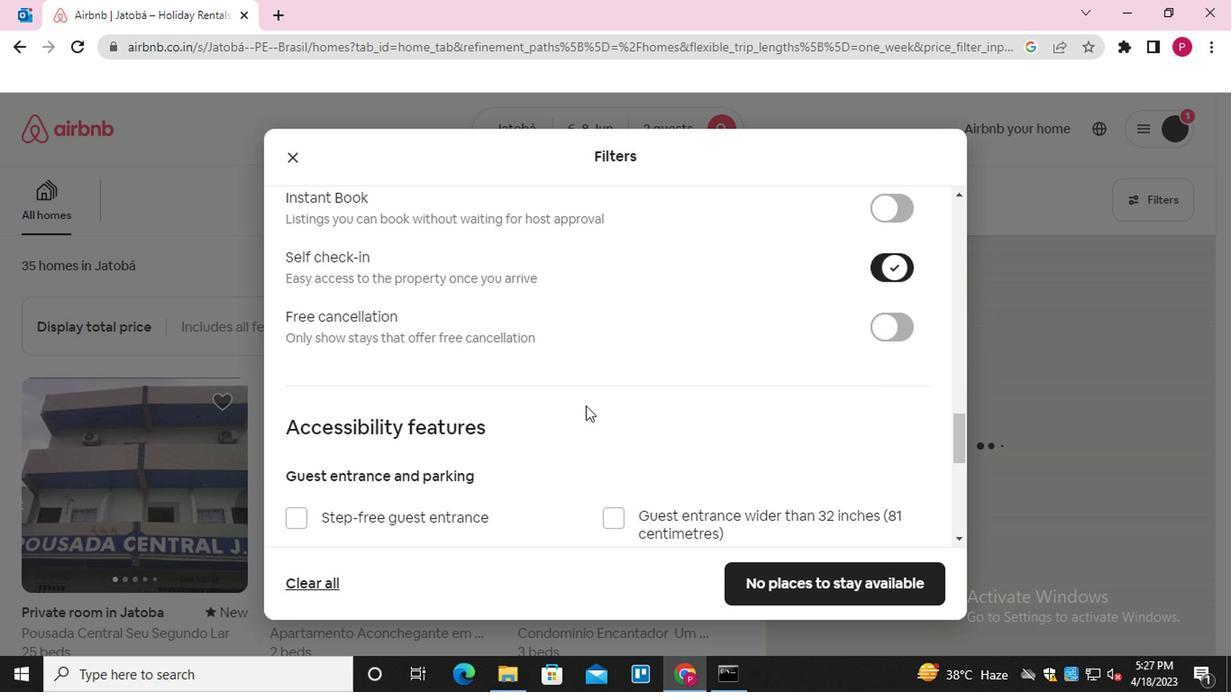 
Action: Mouse moved to (563, 423)
Screenshot: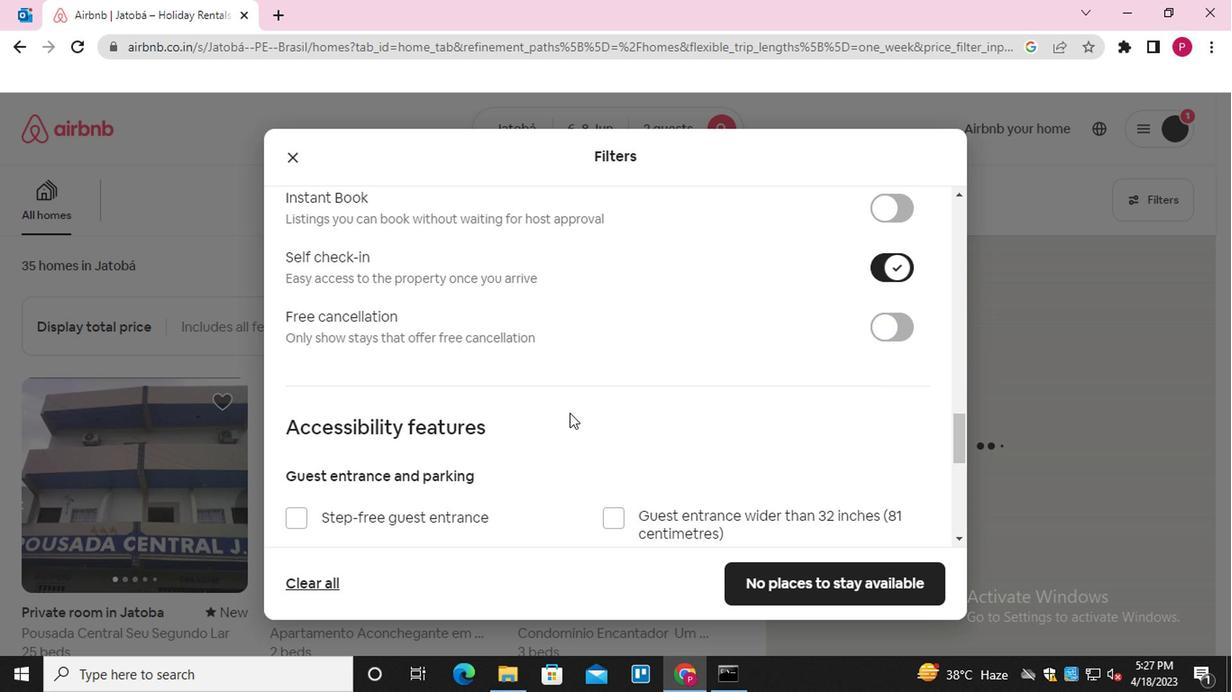 
Action: Mouse scrolled (563, 423) with delta (0, 0)
Screenshot: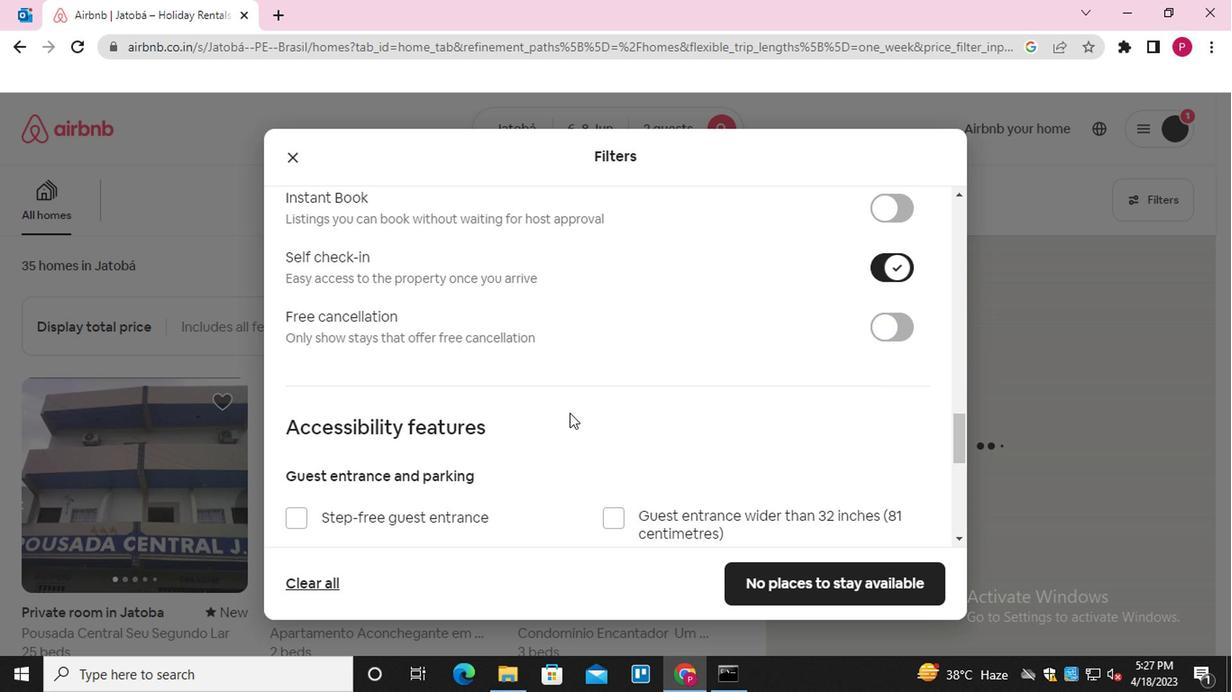 
Action: Mouse moved to (470, 491)
Screenshot: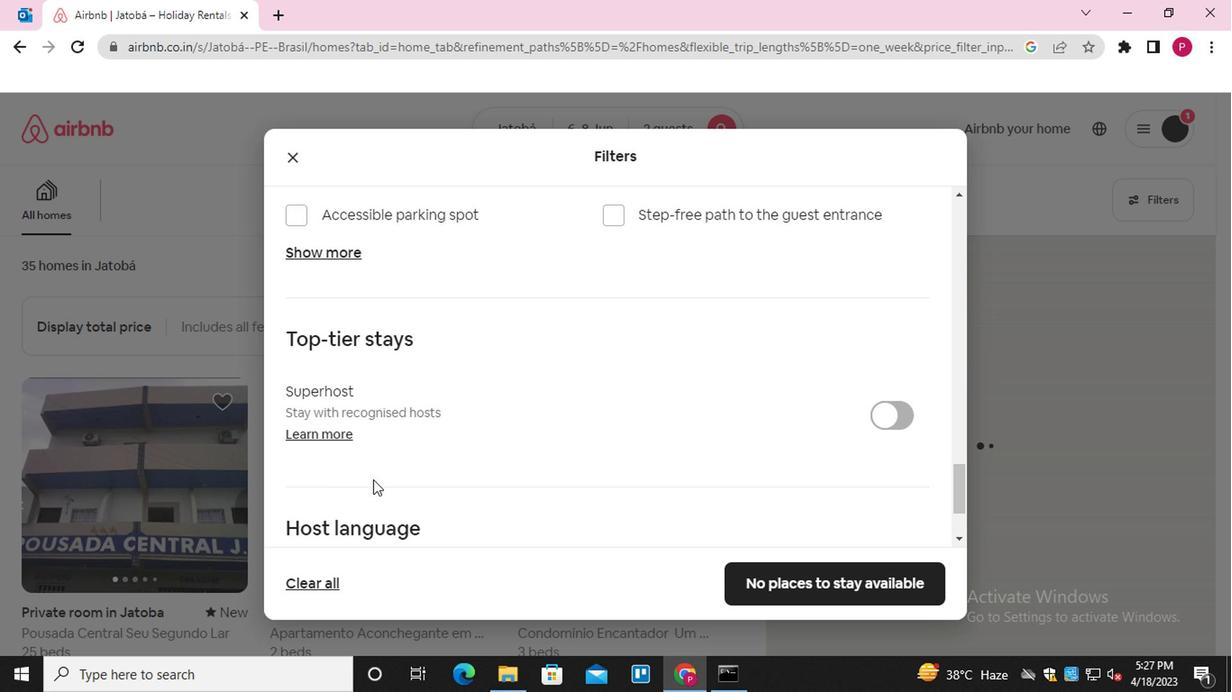 
Action: Mouse scrolled (470, 490) with delta (0, -1)
Screenshot: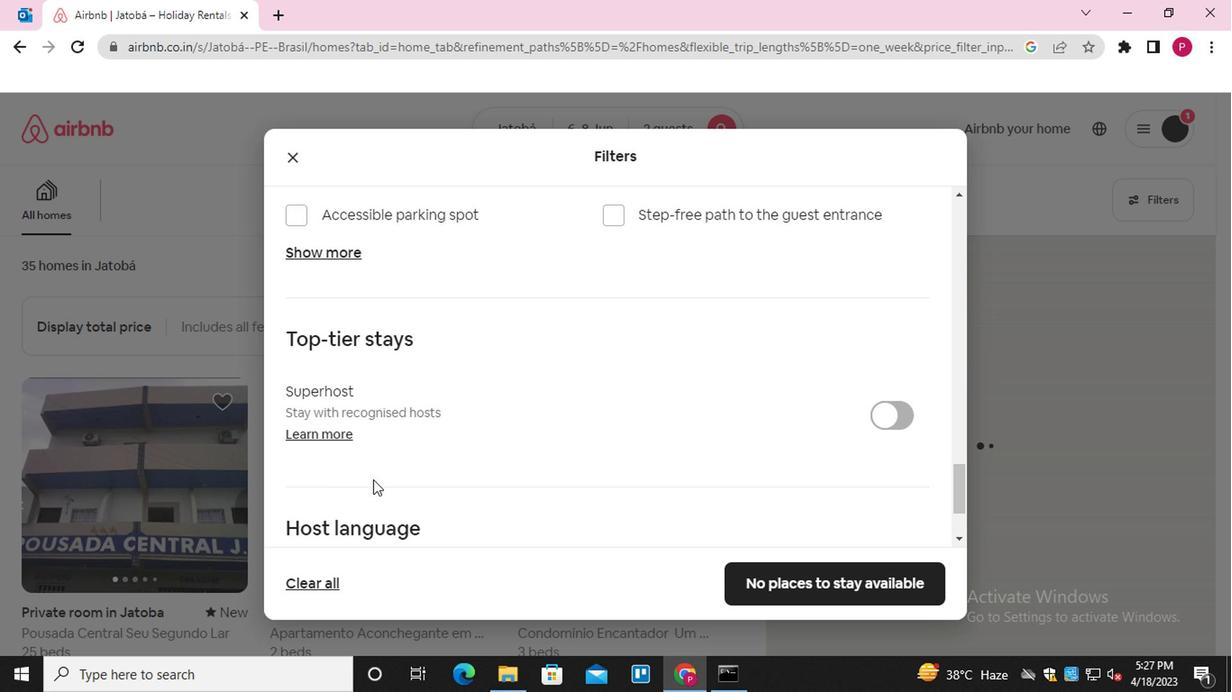 
Action: Mouse scrolled (470, 490) with delta (0, -1)
Screenshot: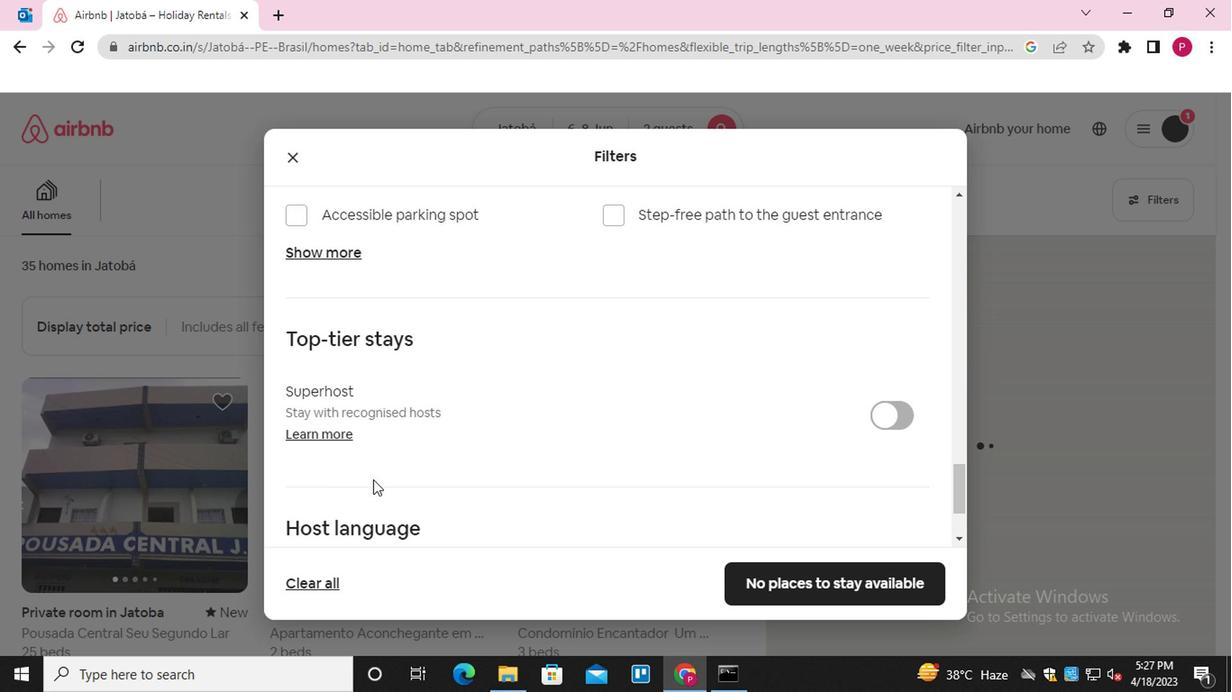 
Action: Mouse moved to (470, 492)
Screenshot: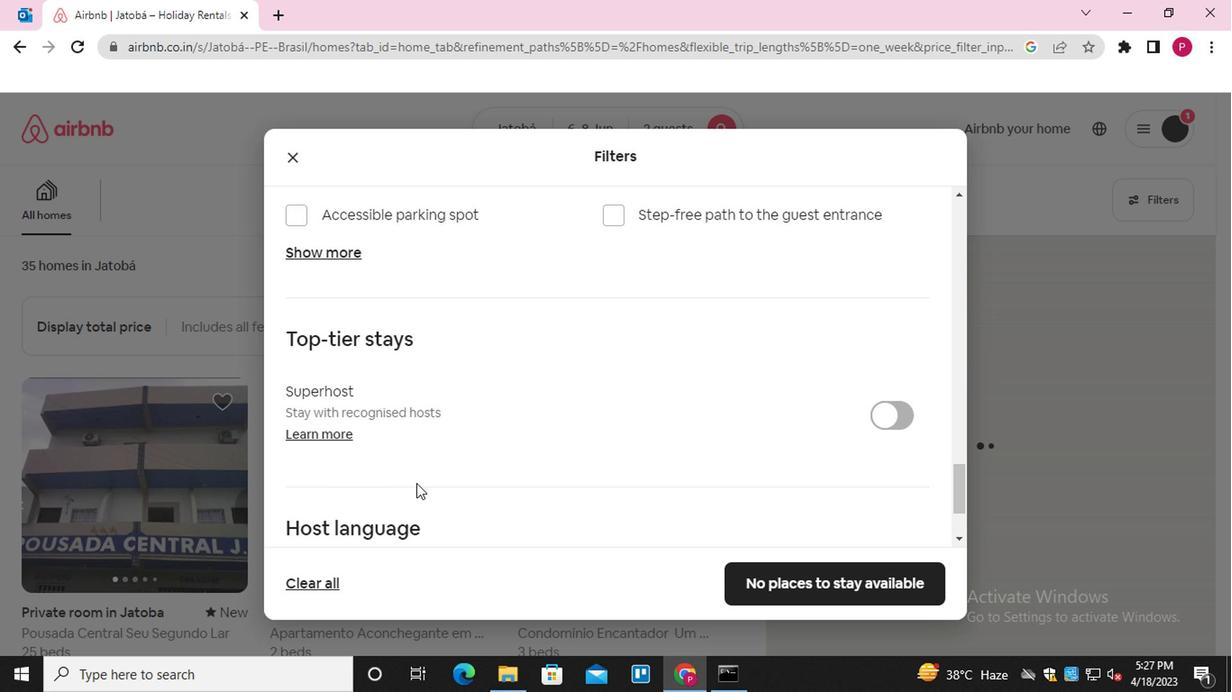 
Action: Mouse scrolled (470, 491) with delta (0, 0)
Screenshot: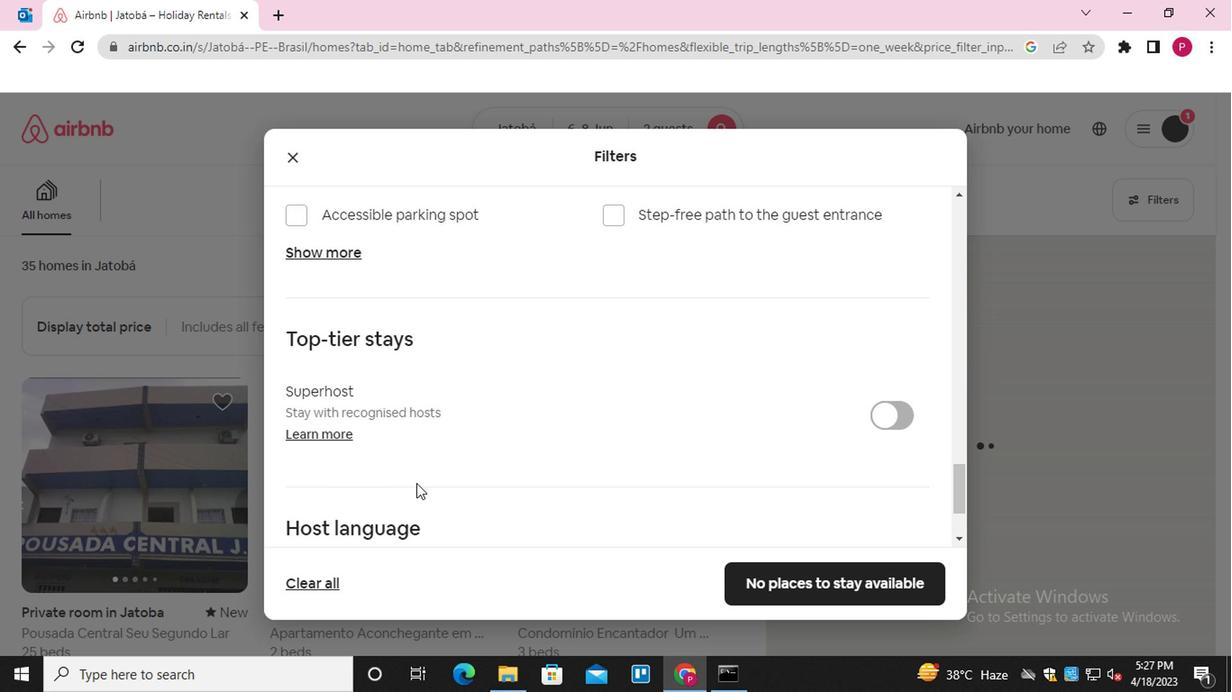 
Action: Mouse scrolled (470, 491) with delta (0, 0)
Screenshot: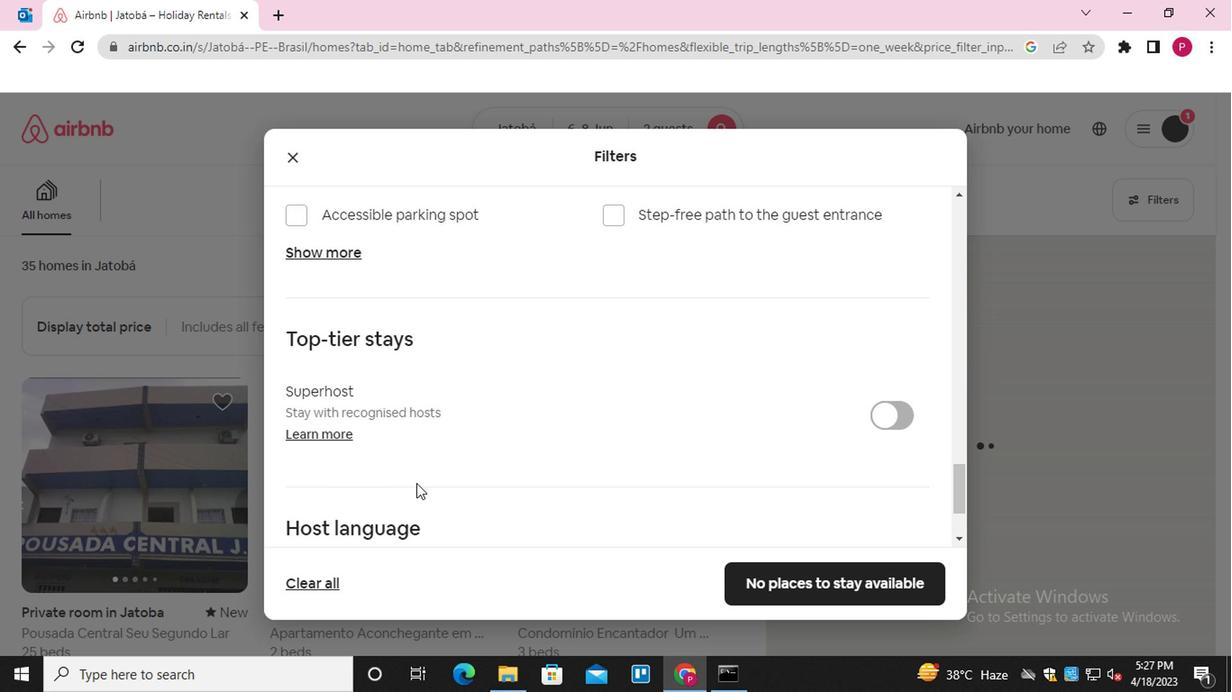
Action: Mouse moved to (470, 492)
Screenshot: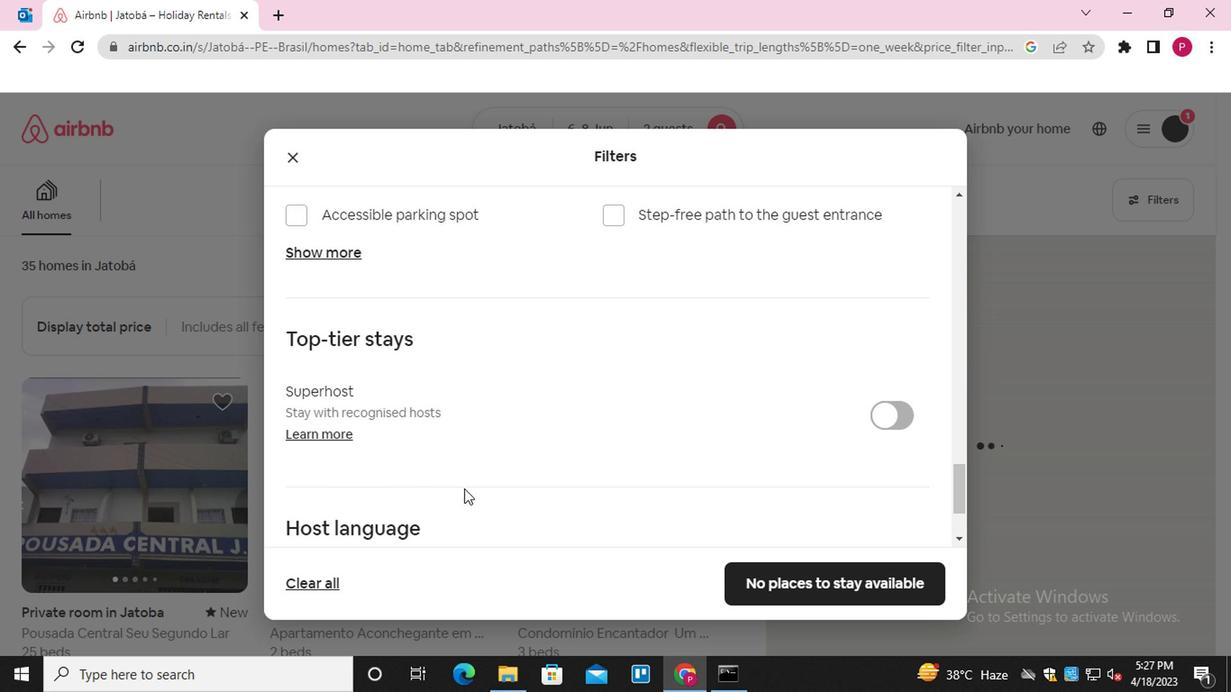 
Action: Mouse scrolled (470, 491) with delta (0, 0)
Screenshot: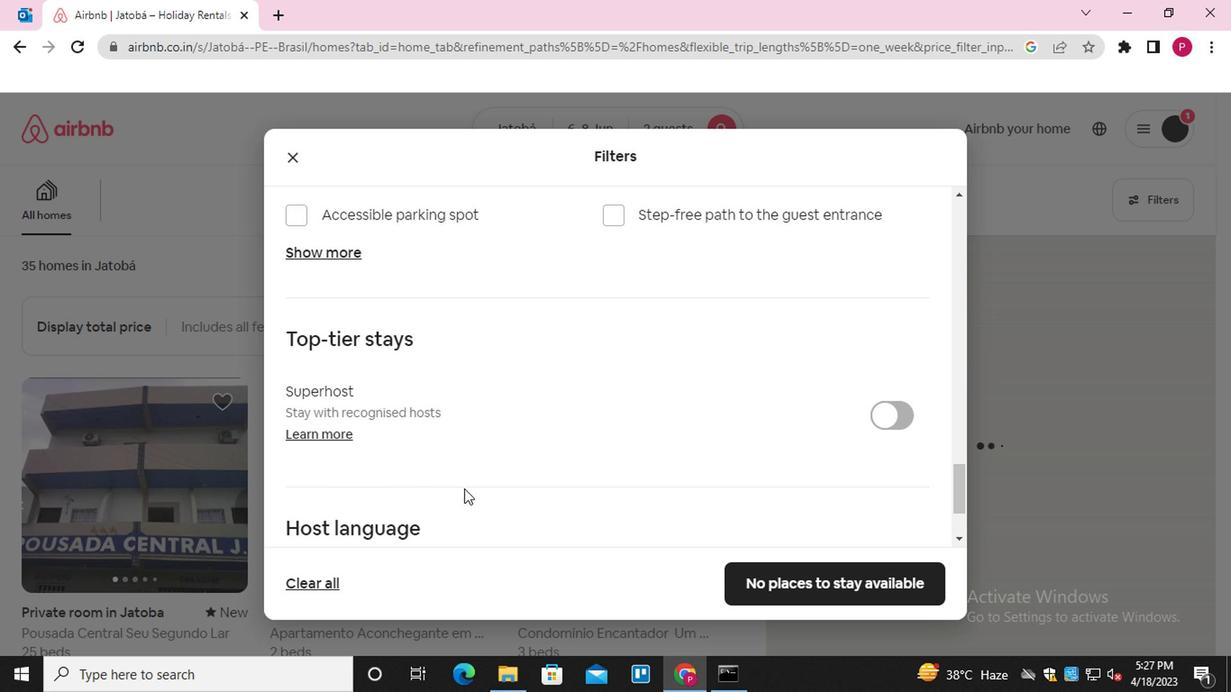 
Action: Mouse moved to (296, 499)
Screenshot: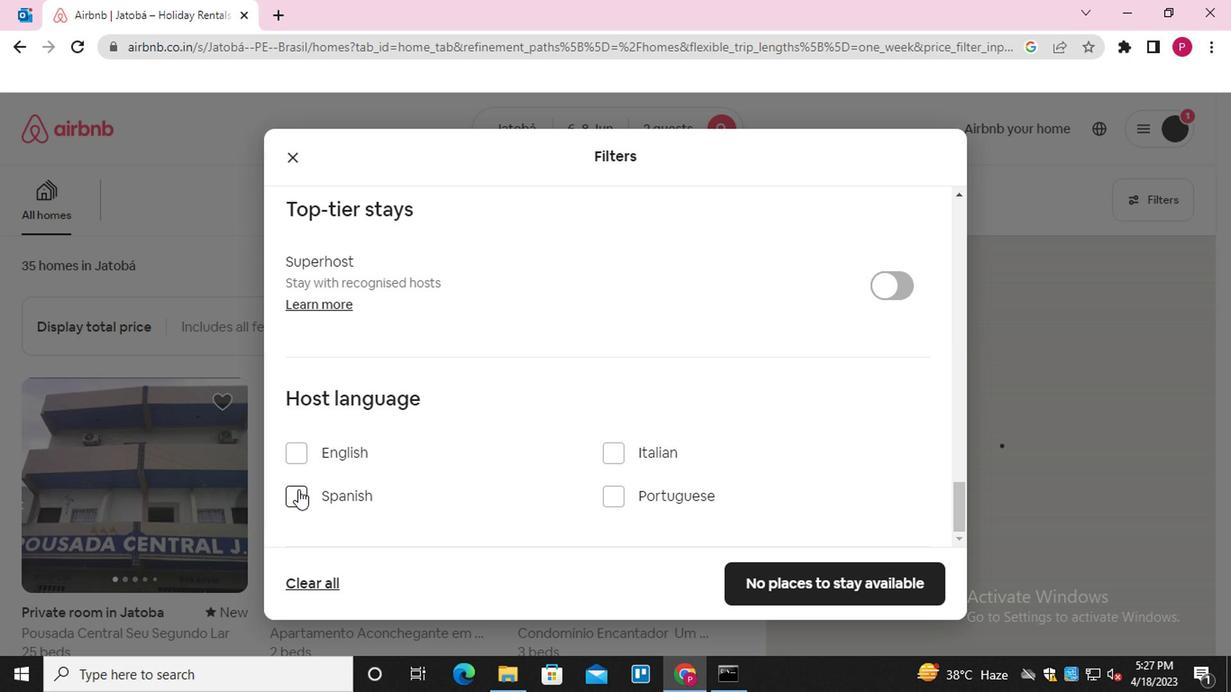 
Action: Mouse pressed left at (296, 499)
Screenshot: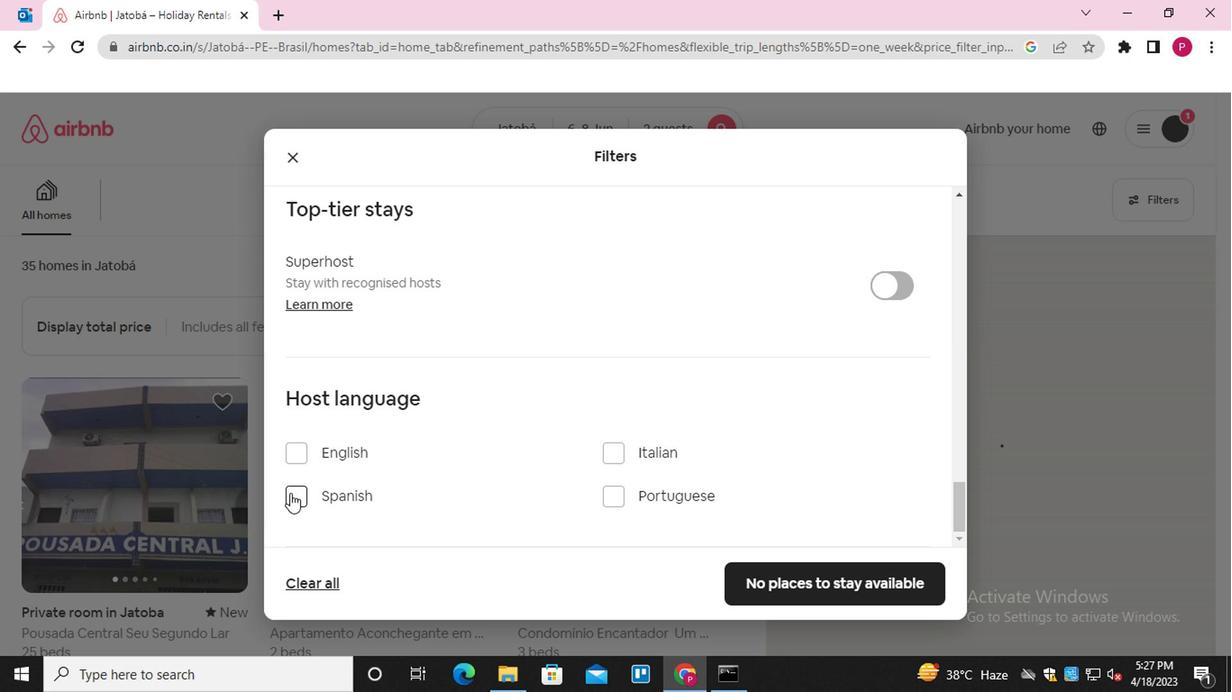 
Action: Mouse moved to (887, 586)
Screenshot: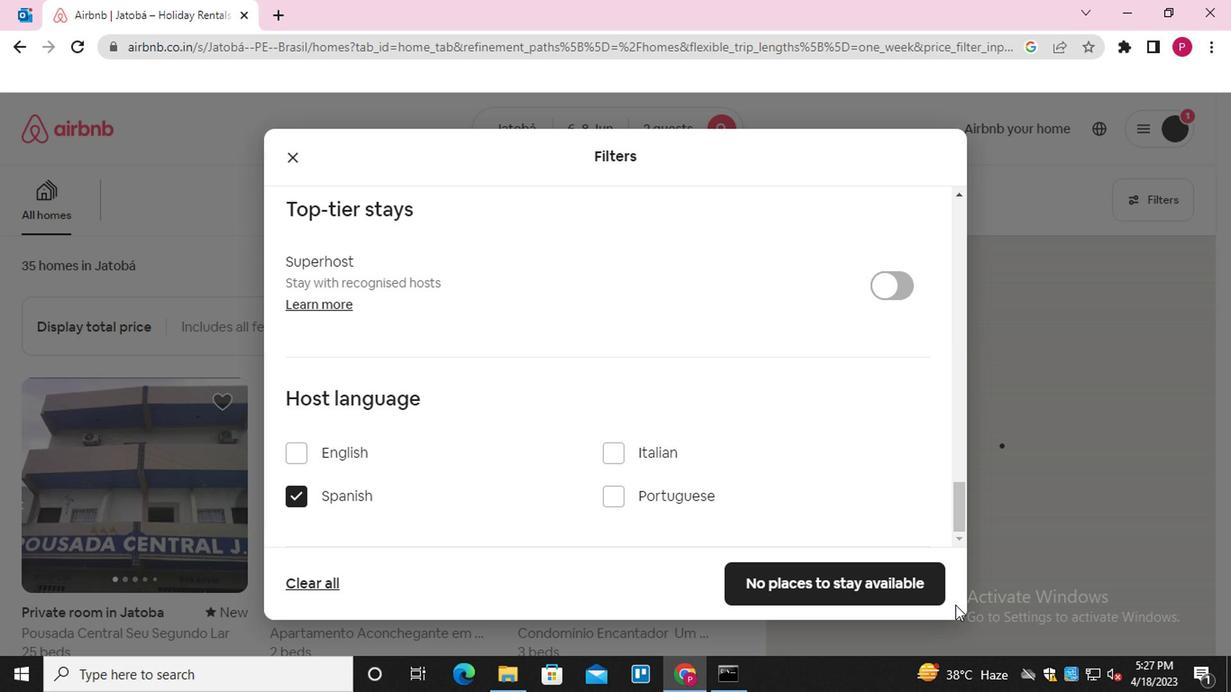 
Action: Mouse pressed left at (887, 586)
Screenshot: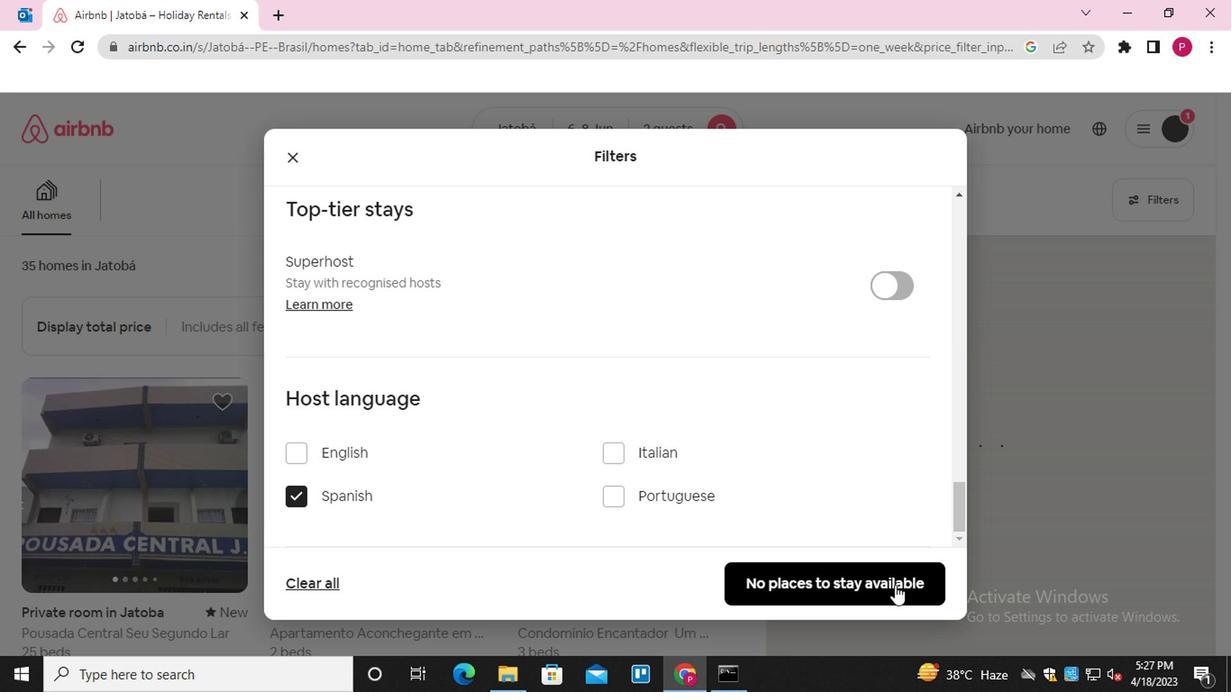 
Action: Mouse moved to (273, 403)
Screenshot: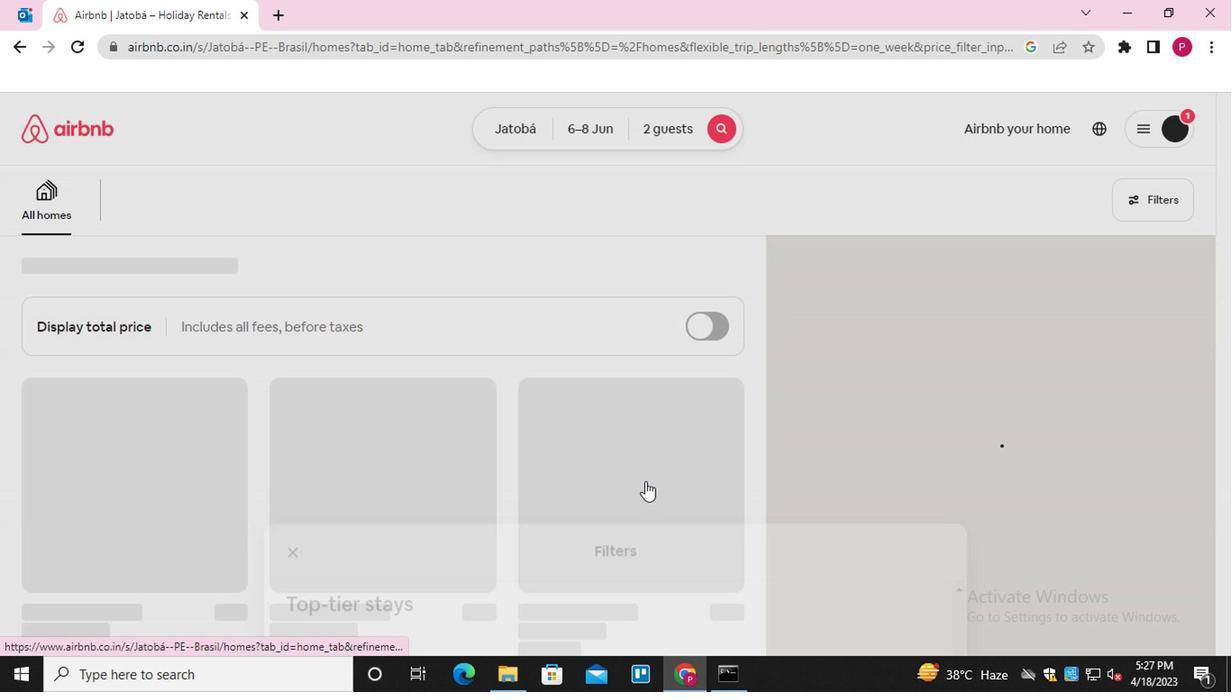 
